 Task: Reply to email with the signature Eden Taylor with the subject Thank you for a disciplinary action from softage.10@softage.net with the message Can you please let me know if there are any issues with the software update that was recently installed? with BCC to softage.3@softage.net with an attached document Security_policy.docx
Action: Mouse moved to (749, 170)
Screenshot: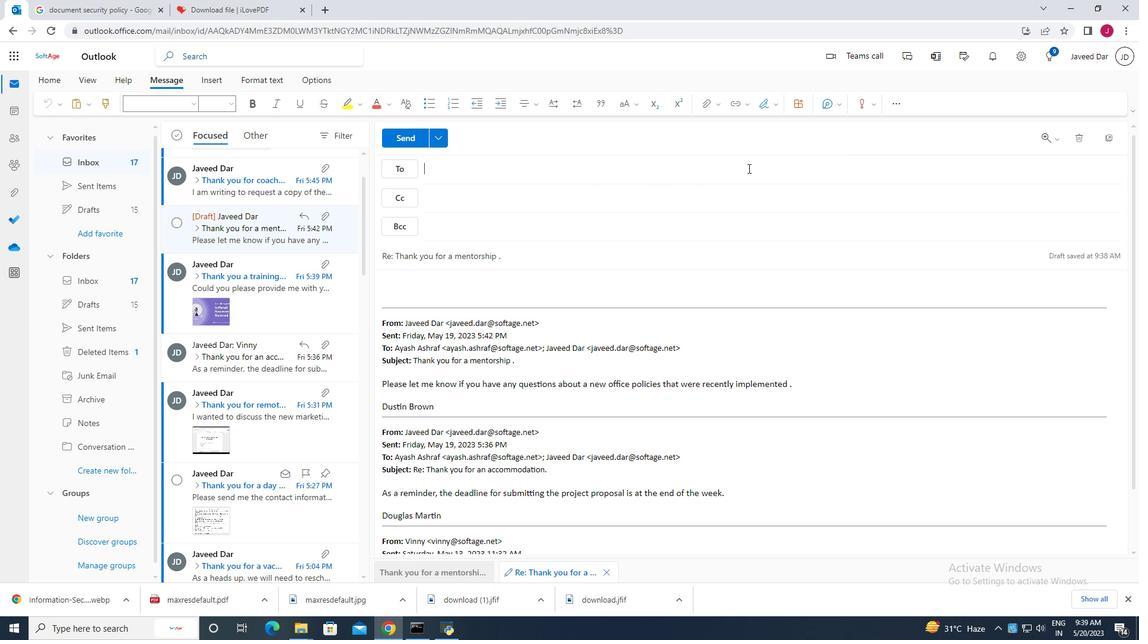 
Action: Mouse scrolled (749, 170) with delta (0, 0)
Screenshot: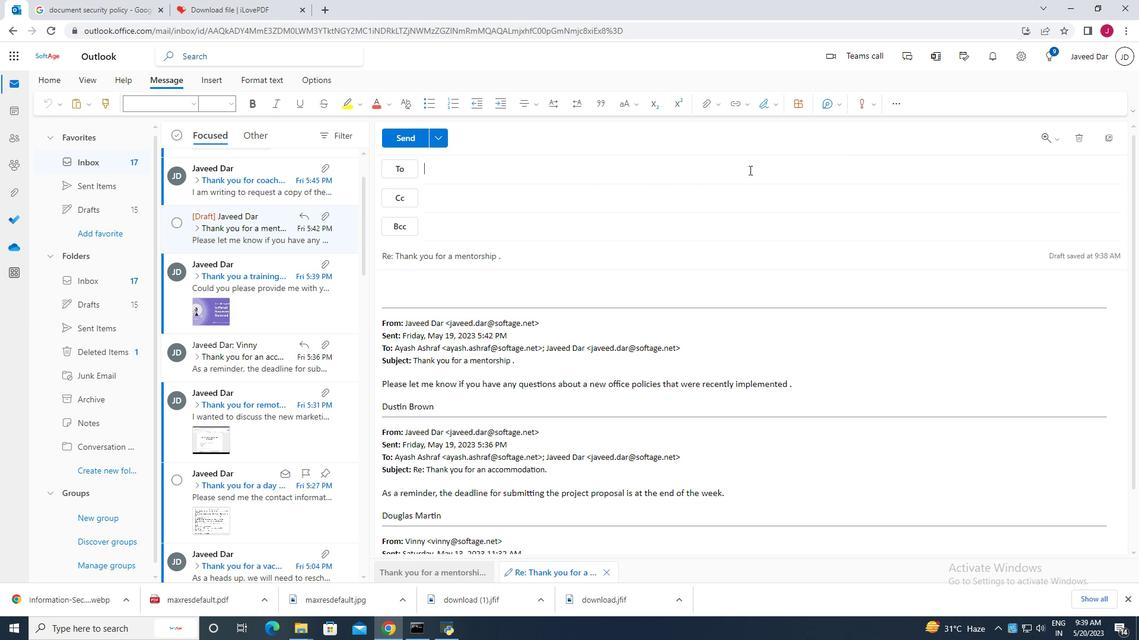 
Action: Mouse scrolled (749, 170) with delta (0, 0)
Screenshot: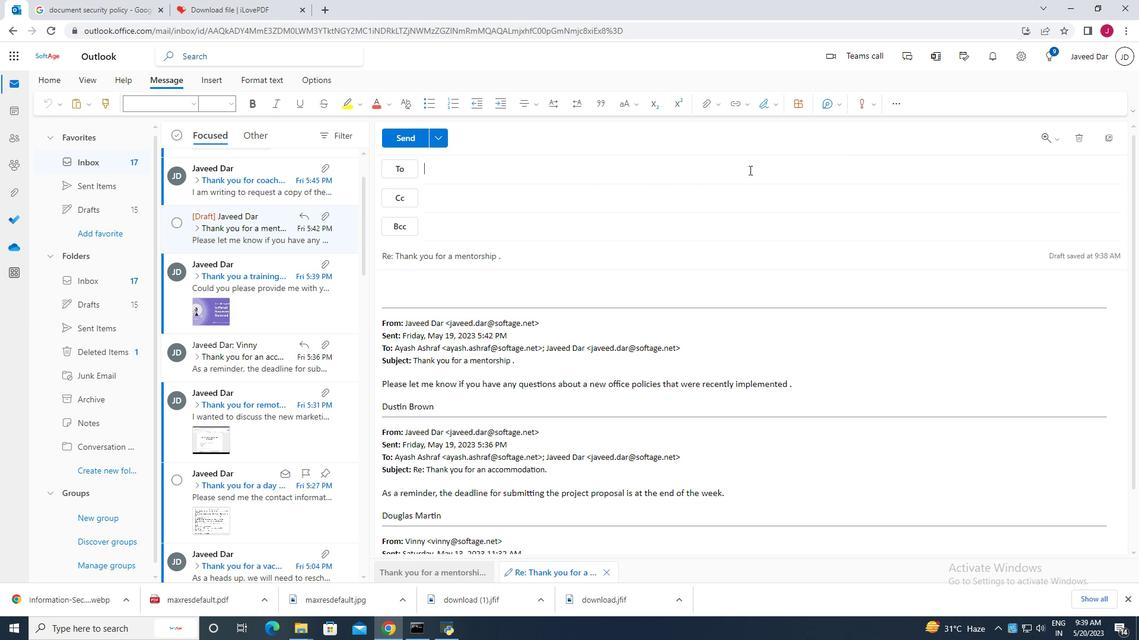 
Action: Mouse scrolled (749, 170) with delta (0, 0)
Screenshot: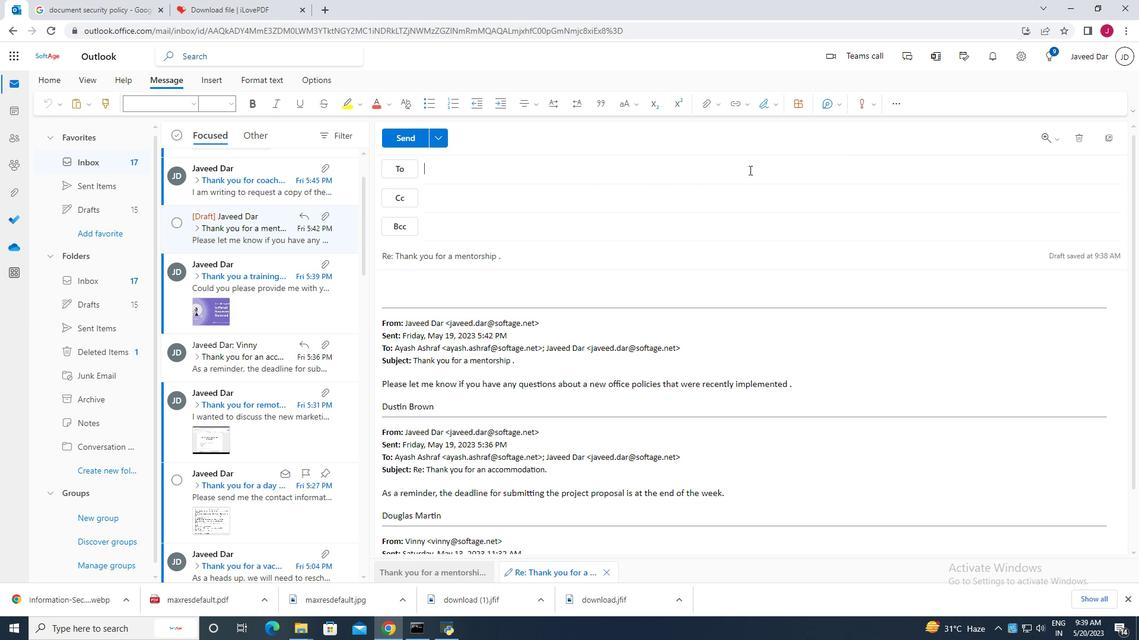 
Action: Mouse moved to (761, 107)
Screenshot: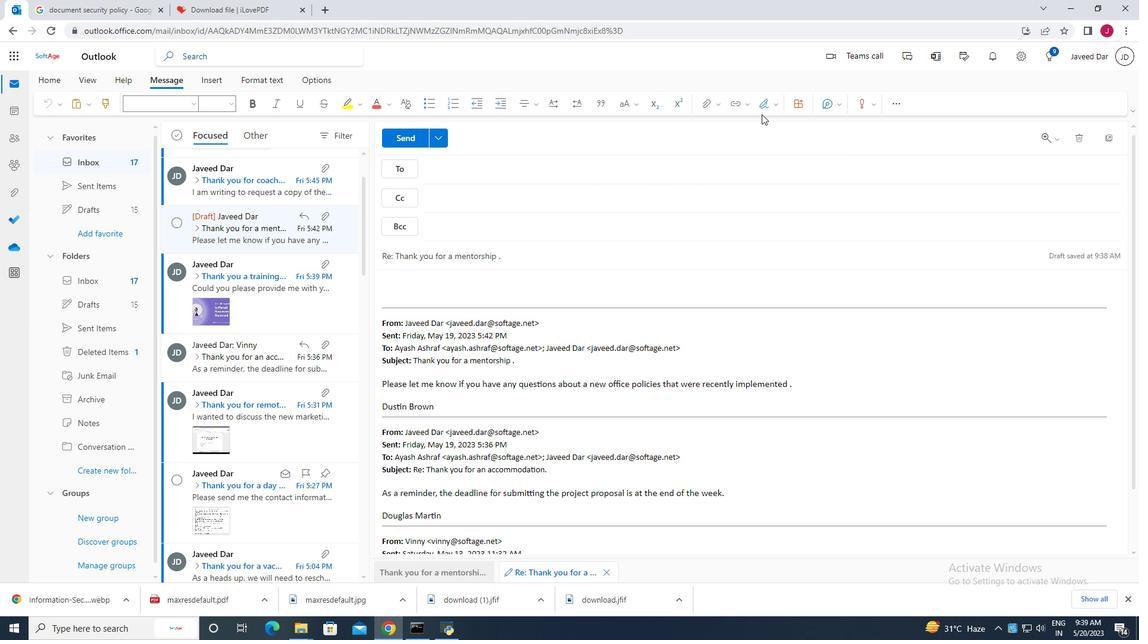 
Action: Mouse pressed left at (761, 107)
Screenshot: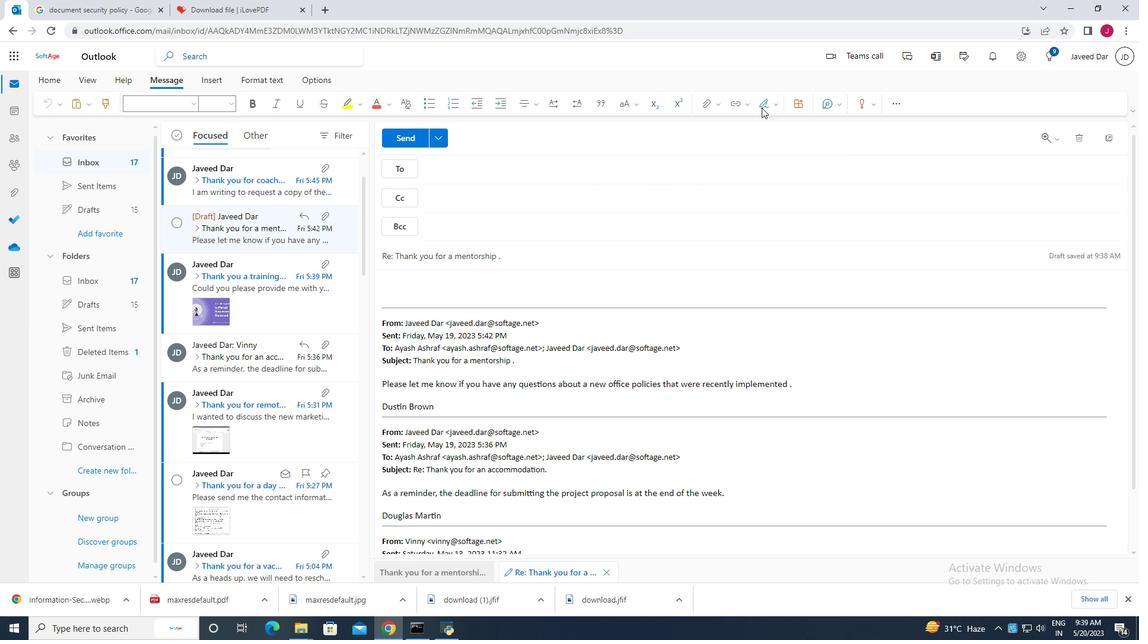 
Action: Mouse moved to (732, 153)
Screenshot: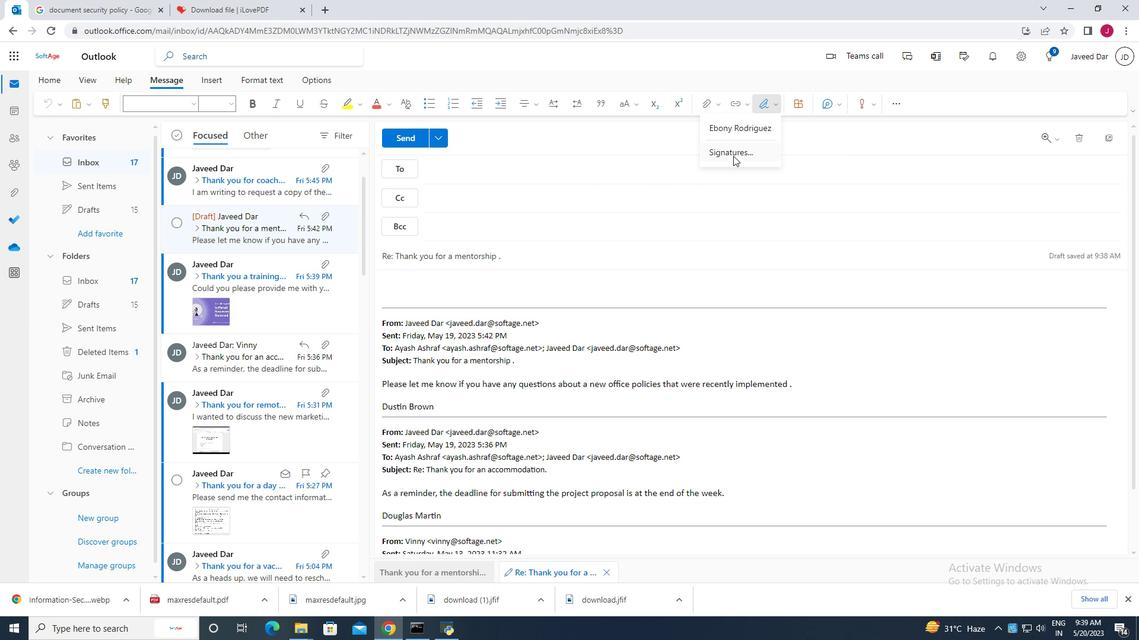 
Action: Mouse pressed left at (732, 153)
Screenshot: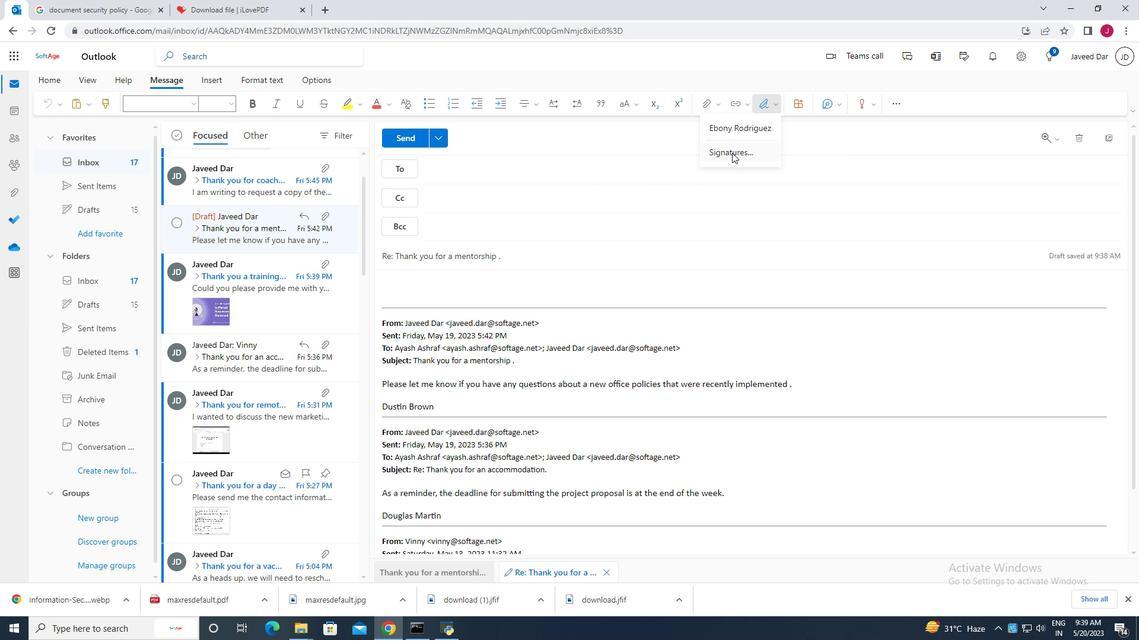 
Action: Mouse moved to (803, 196)
Screenshot: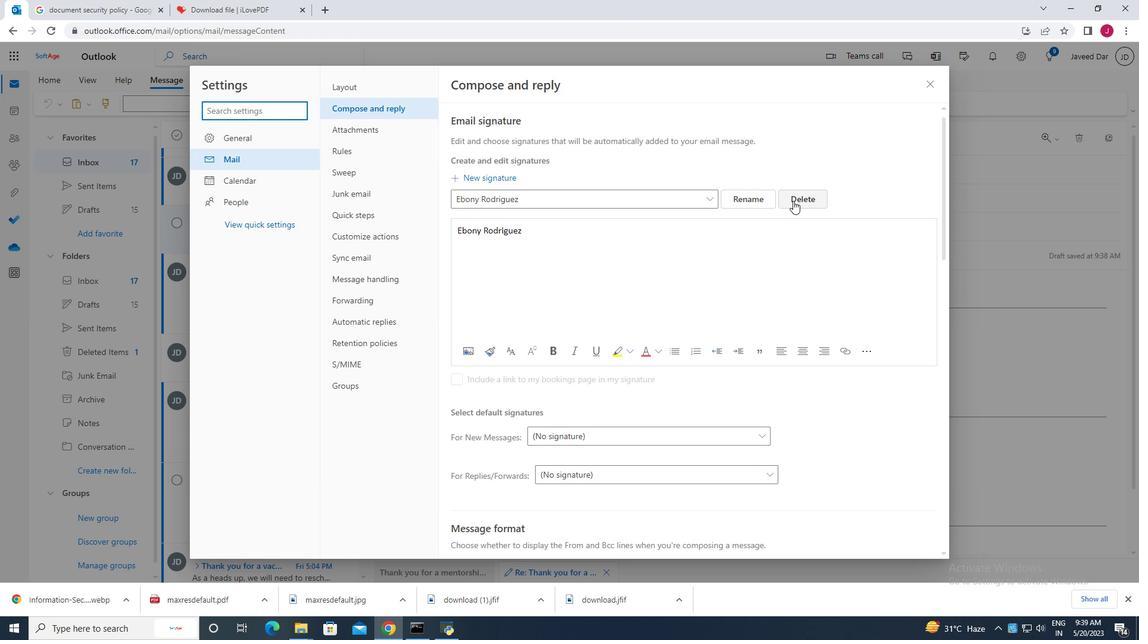 
Action: Mouse pressed left at (803, 196)
Screenshot: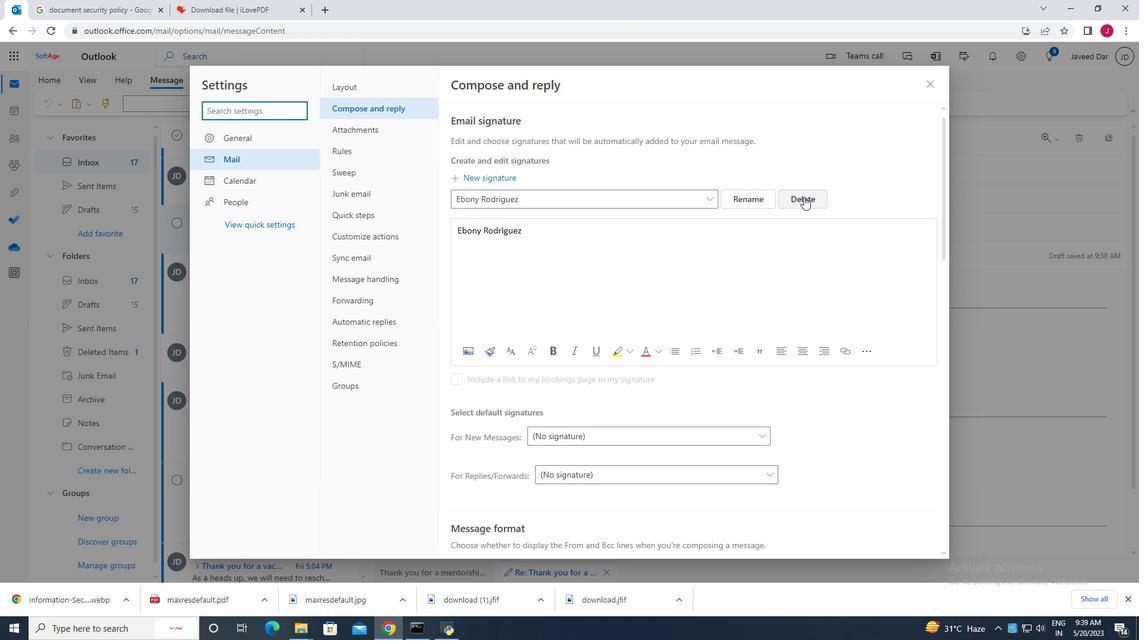 
Action: Mouse moved to (545, 199)
Screenshot: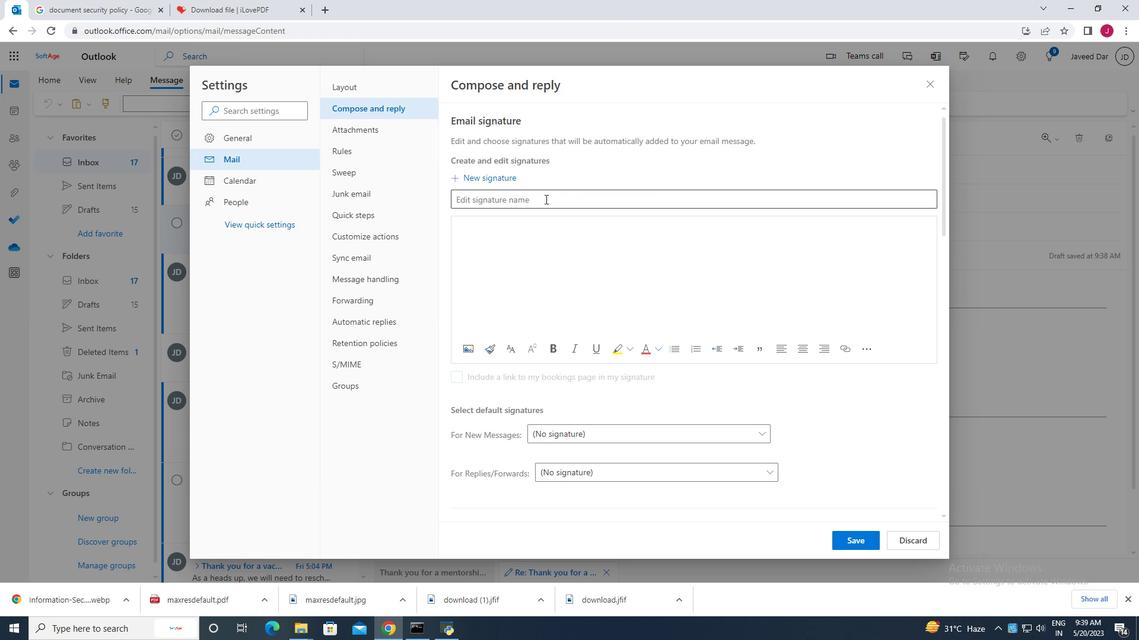 
Action: Mouse pressed left at (545, 199)
Screenshot: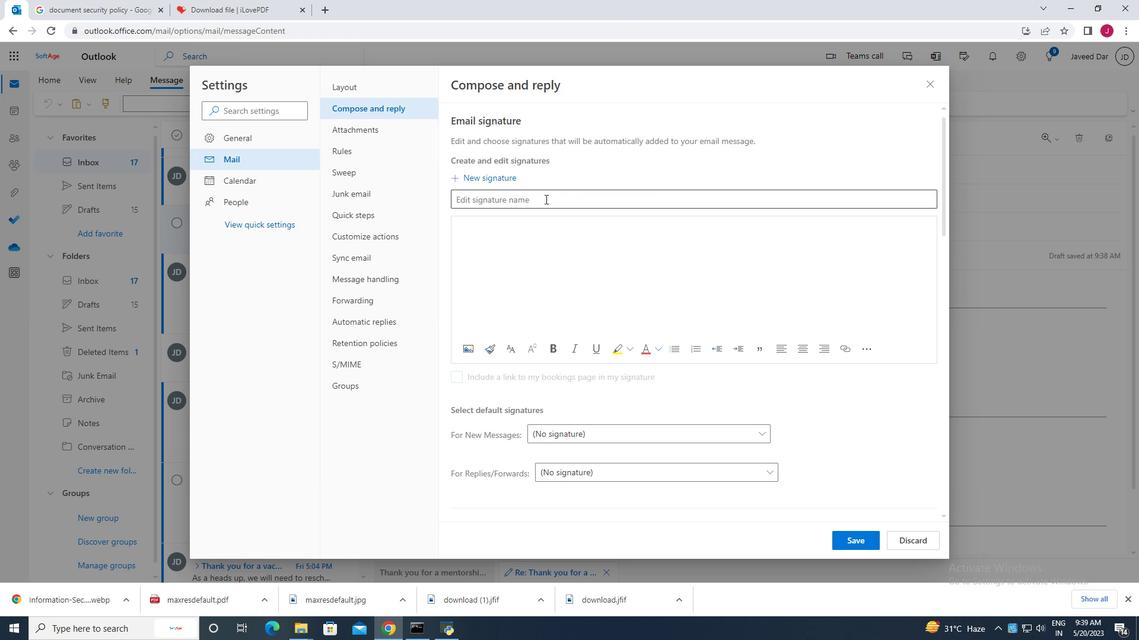 
Action: Key pressed <Key.caps_lock>E<Key.caps_lock>den<Key.space><Key.caps_lock>T<Key.caps_lock>aylor
Screenshot: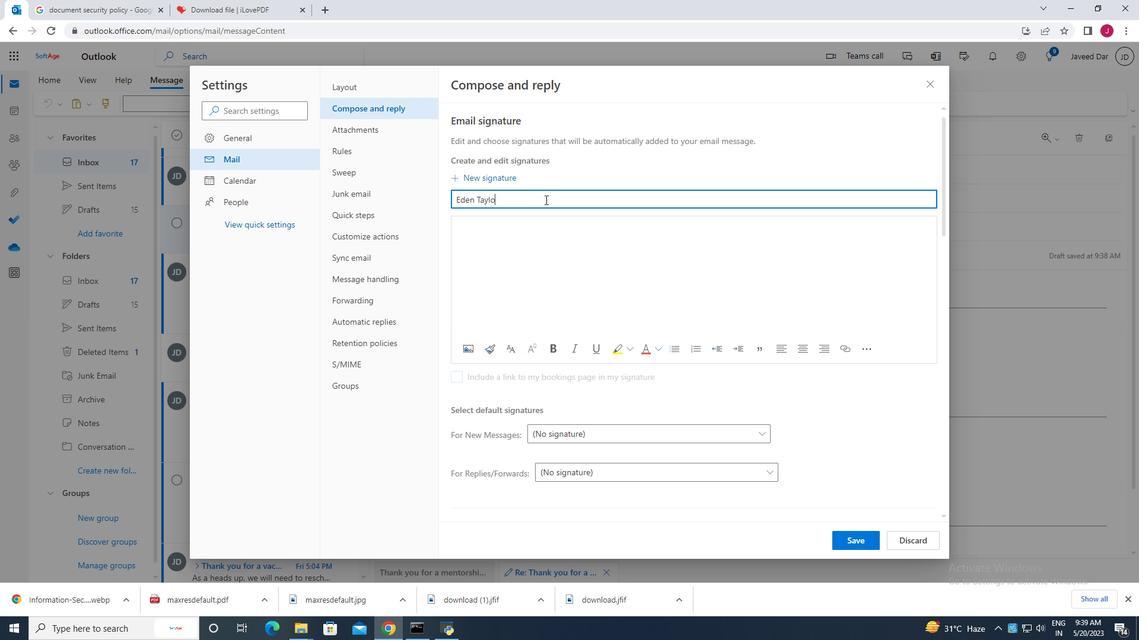 
Action: Mouse moved to (476, 220)
Screenshot: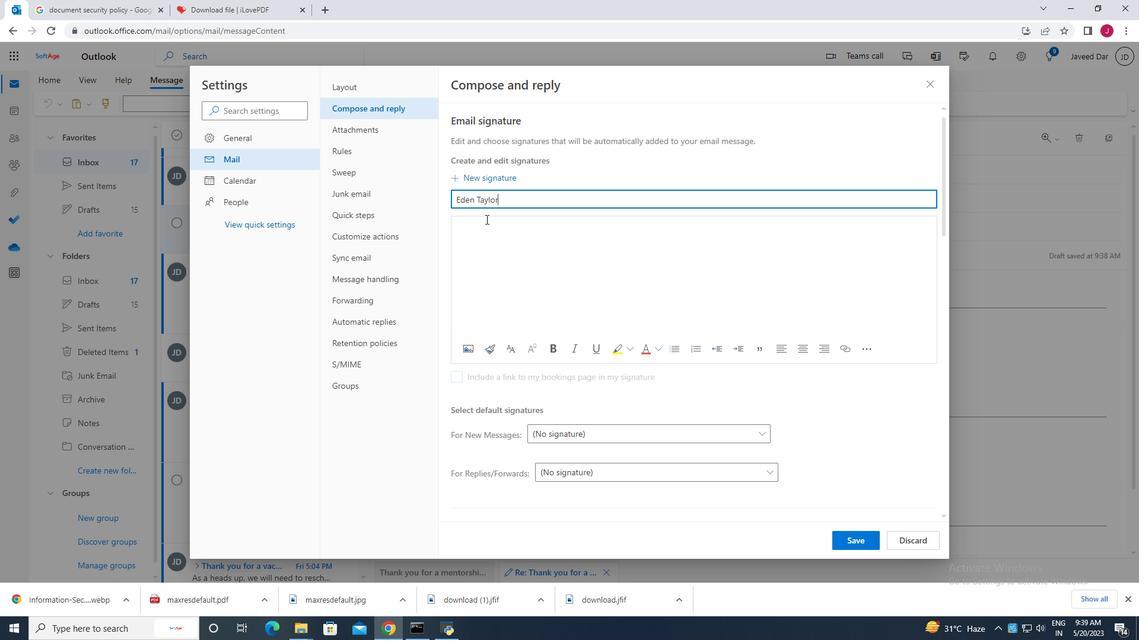 
Action: Mouse pressed left at (476, 220)
Screenshot: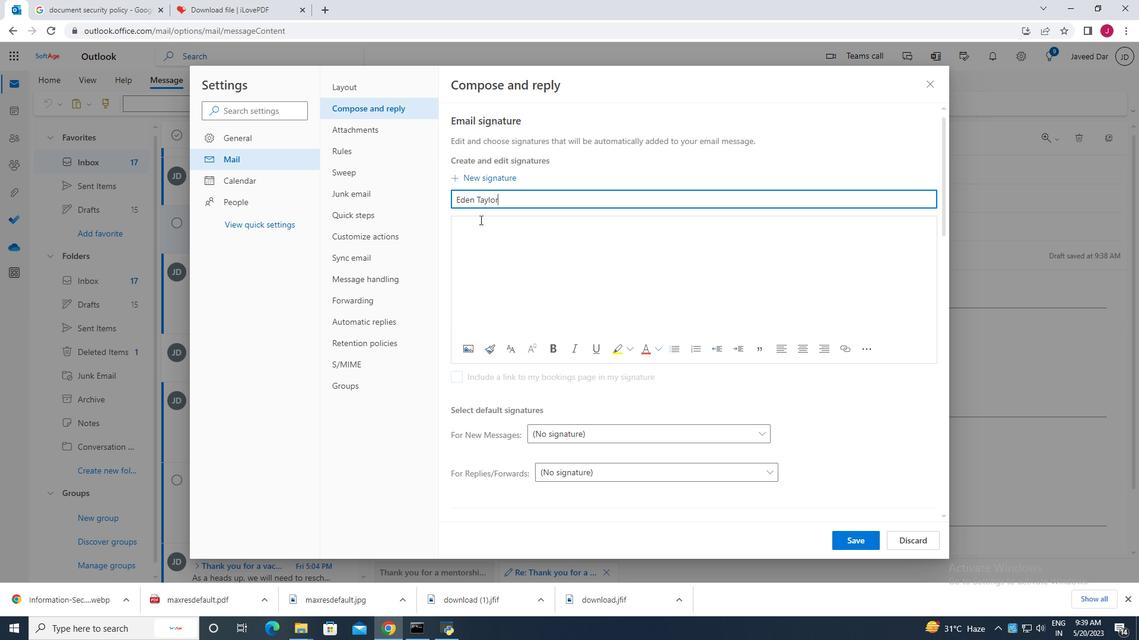 
Action: Mouse moved to (469, 217)
Screenshot: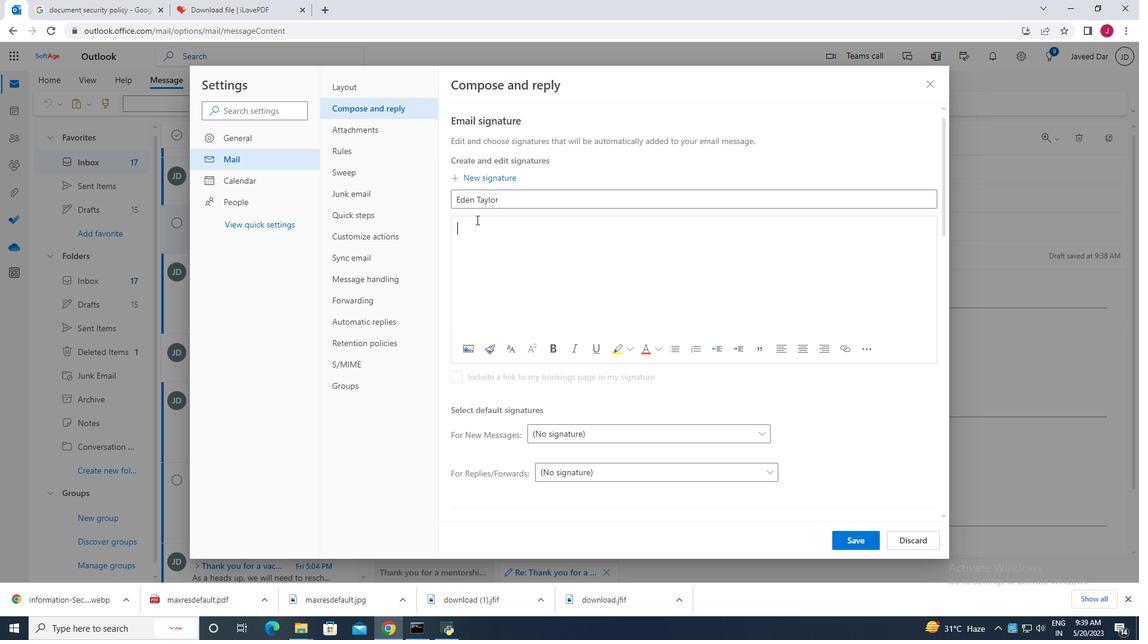 
Action: Key pressed <Key.caps_lock>E<Key.caps_lock>den<Key.space><Key.caps_lock>T<Key.caps_lock>aylor
Screenshot: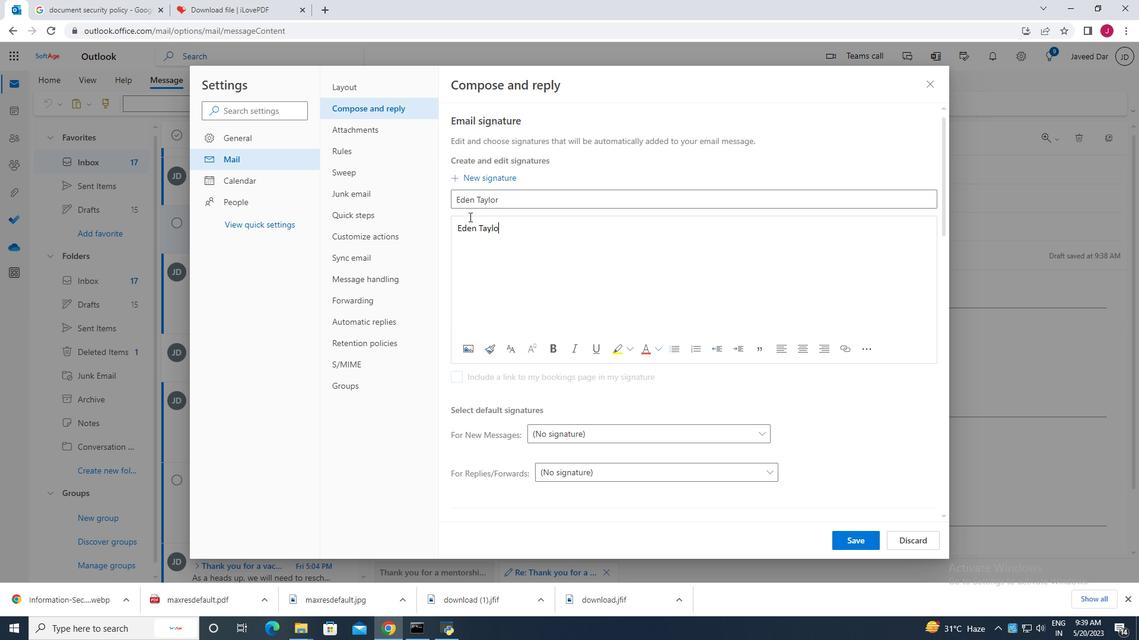 
Action: Mouse moved to (845, 544)
Screenshot: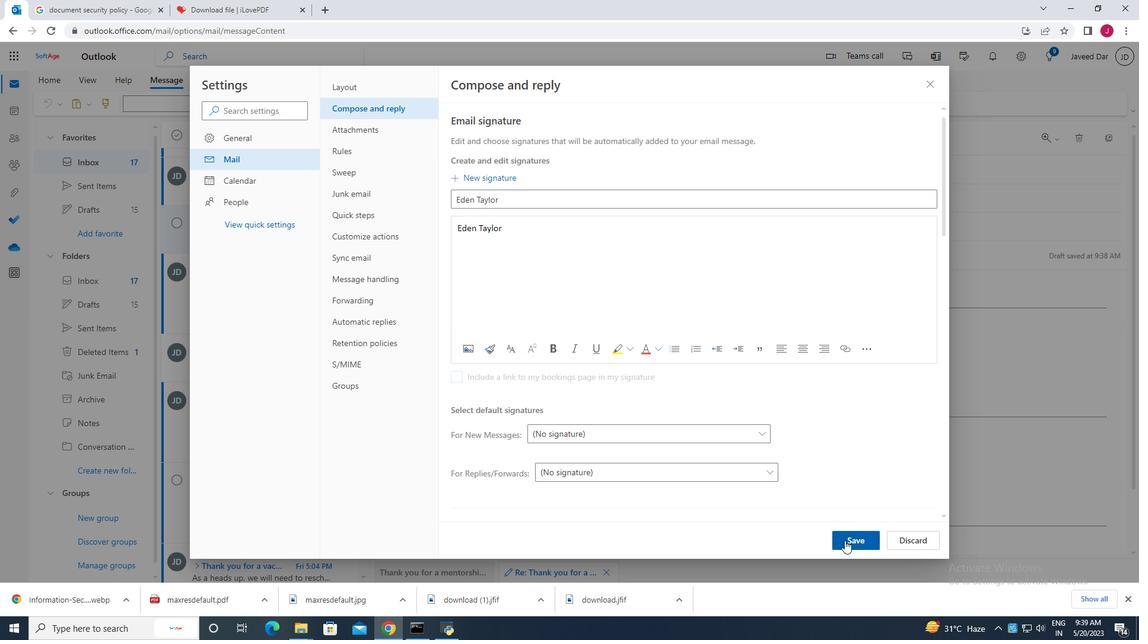 
Action: Mouse pressed left at (845, 544)
Screenshot: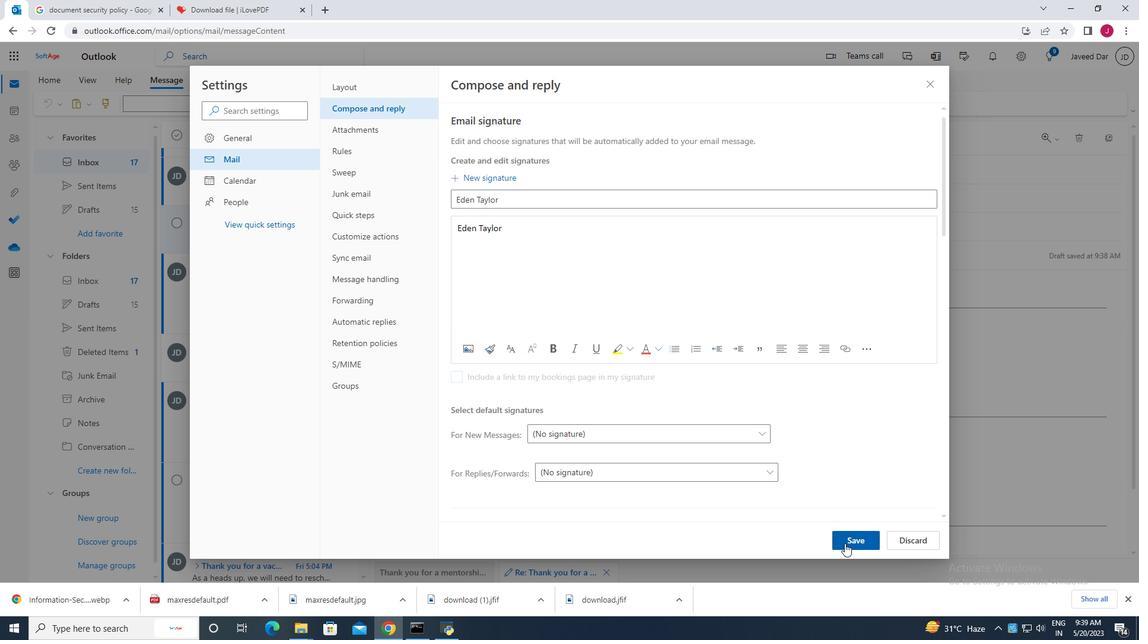 
Action: Mouse moved to (933, 85)
Screenshot: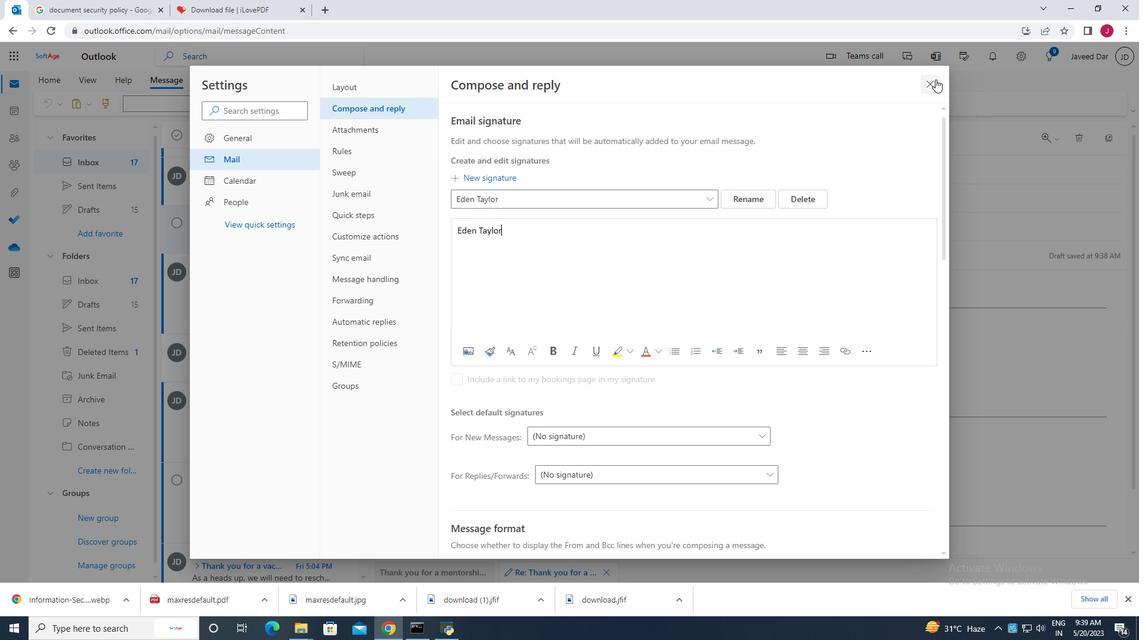 
Action: Mouse pressed left at (933, 85)
Screenshot: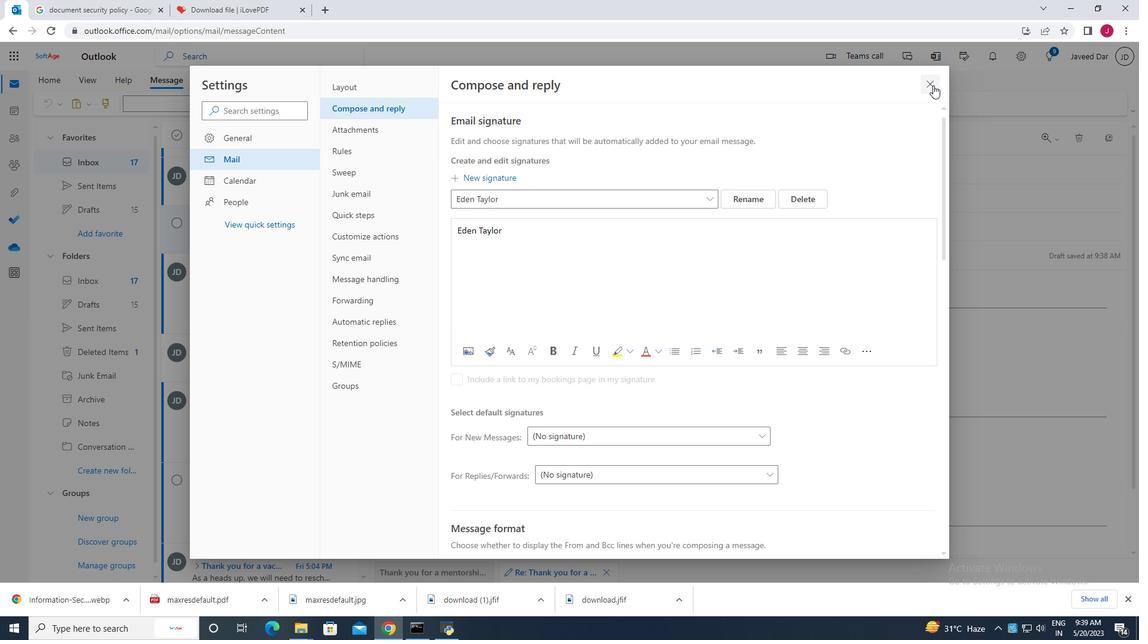 
Action: Mouse moved to (507, 259)
Screenshot: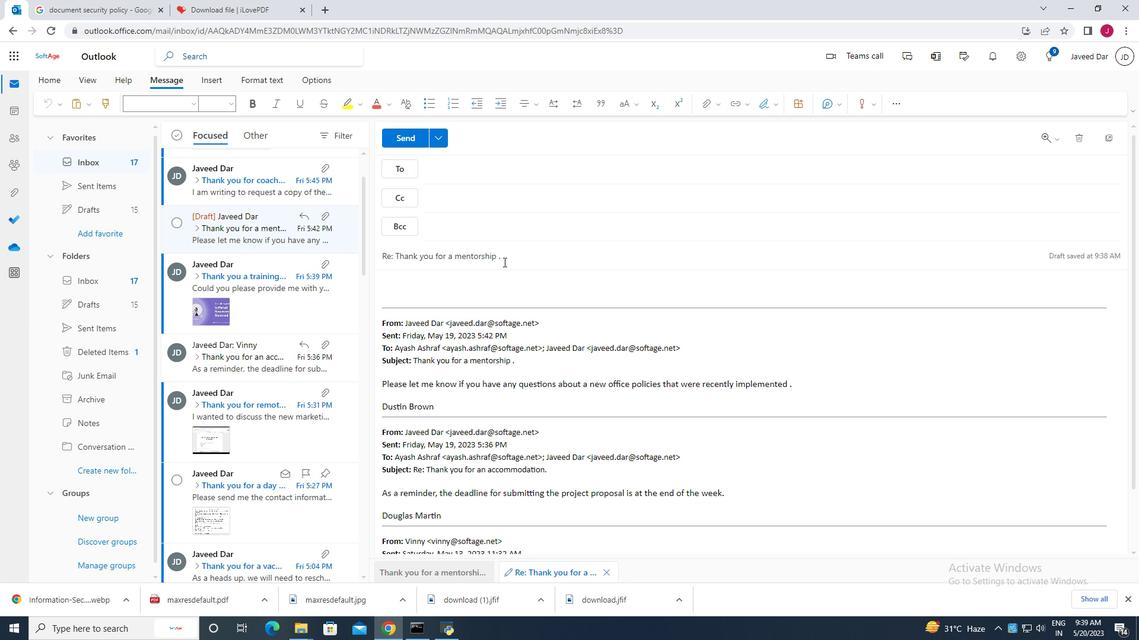 
Action: Mouse pressed left at (507, 259)
Screenshot: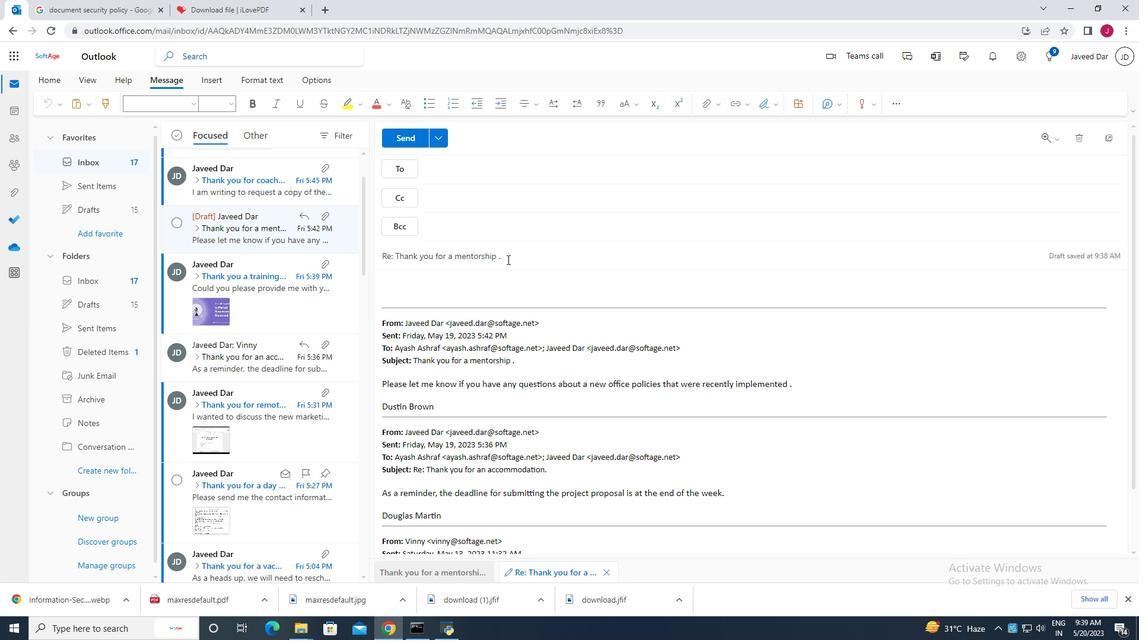 
Action: Mouse moved to (501, 252)
Screenshot: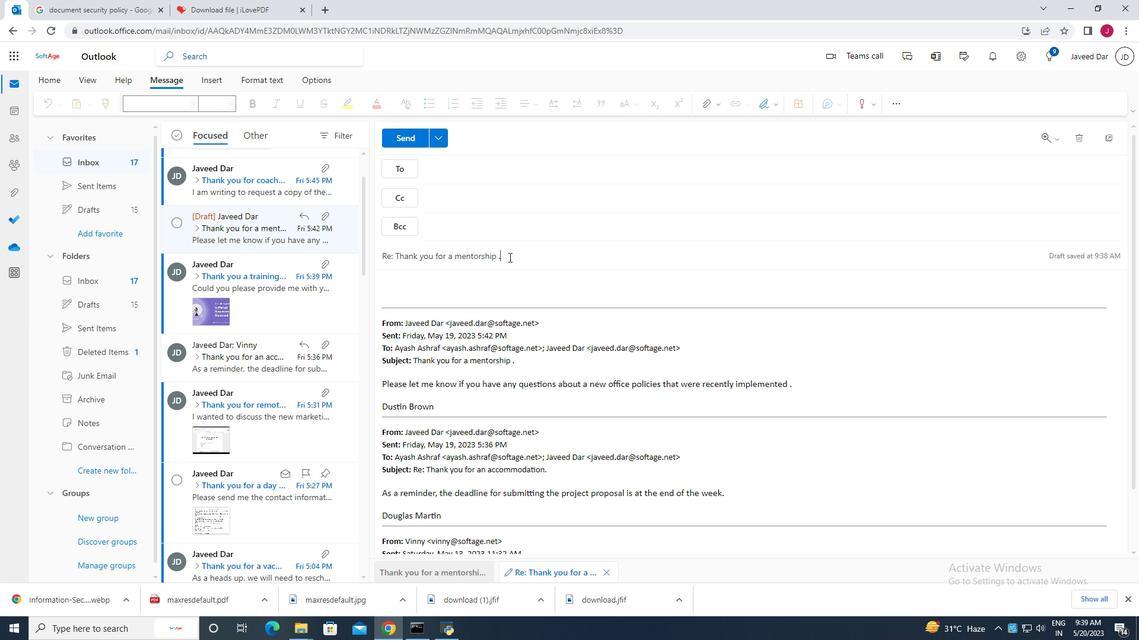 
Action: Key pressed <Key.backspace><Key.backspace><Key.backspace><Key.backspace><Key.backspace><Key.backspace><Key.backspace><Key.backspace><Key.backspace><Key.backspace><Key.backspace><Key.backspace><Key.backspace><Key.backspace><Key.backspace><Key.backspace><Key.backspace><Key.backspace><Key.backspace><Key.backspace><Key.backspace><Key.backspace><Key.backspace><Key.backspace><Key.backspace><Key.backspace><Key.backspace><Key.backspace><Key.backspace><Key.backspace><Key.backspace><Key.backspace><Key.backspace><Key.backspace><Key.backspace><Key.backspace><Key.backspace><Key.backspace><Key.backspace><Key.backspace><Key.backspace><Key.backspace><Key.caps_lock>T<Key.caps_lock>hank<Key.space>you<Key.space>for<Key.space>plea<Key.backspace><Key.backspace><Key.backspace><Key.backspace>a<Key.space>disciplinary<Key.space>action<Key.space>from<Key.space><Key.backspace><Key.backspace><Key.backspace><Key.backspace><Key.backspace>
Screenshot: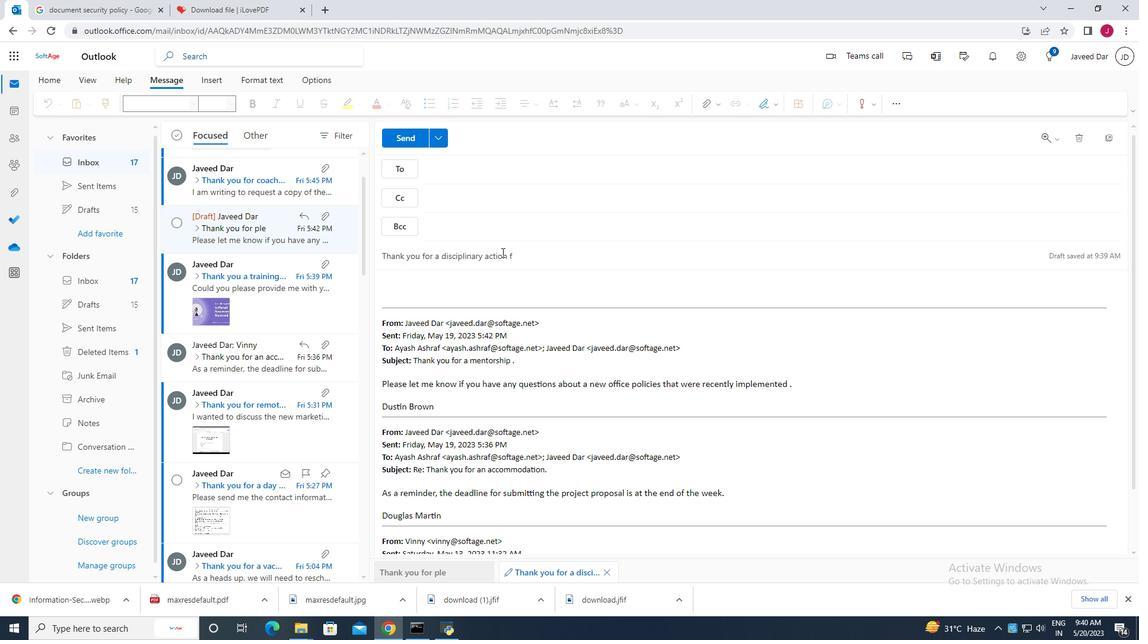 
Action: Mouse moved to (443, 287)
Screenshot: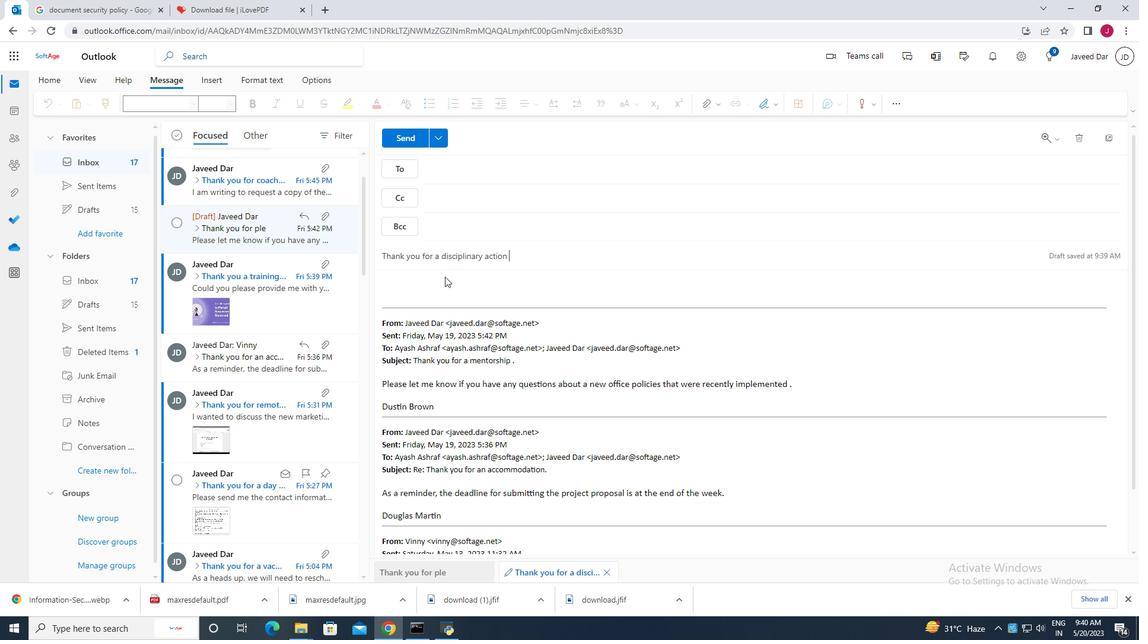 
Action: Mouse pressed left at (443, 287)
Screenshot: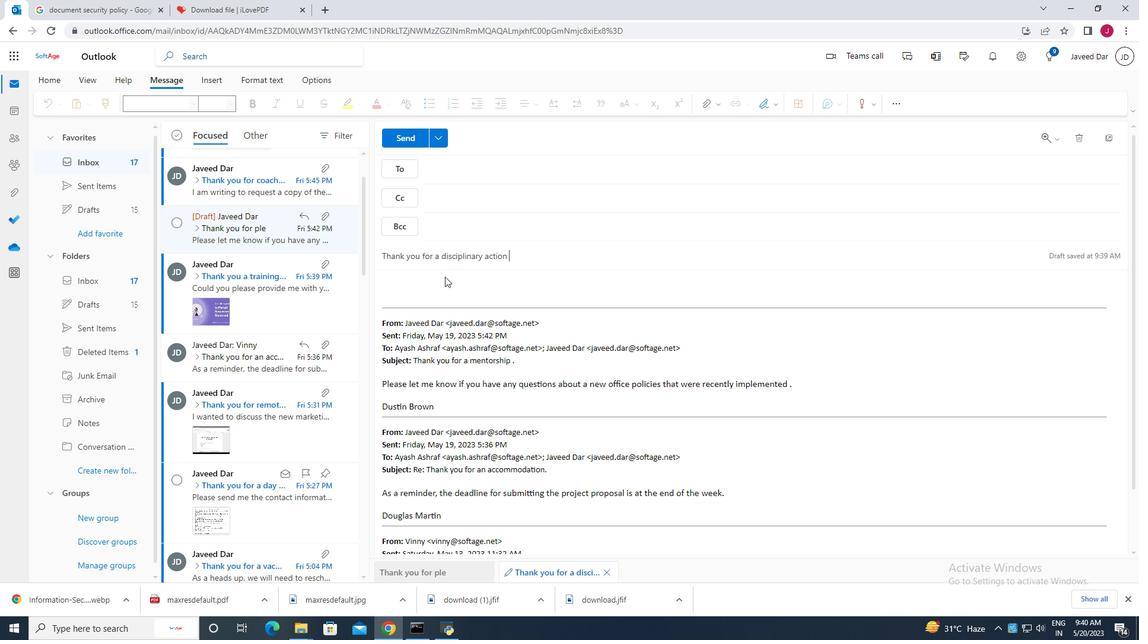 
Action: Key pressed <Key.caps_lock>C<Key.caps_lock>an<Key.space>you<Key.space>please<Key.space>let<Key.space>me<Key.space>know<Key.space>if<Key.space>there<Key.space>are<Key.space>any<Key.space>issue<Key.space>with<Key.space>the<Key.space>software<Key.space>update<Key.space>that<Key.space>was<Key.space>recently<Key.space>installed.
Screenshot: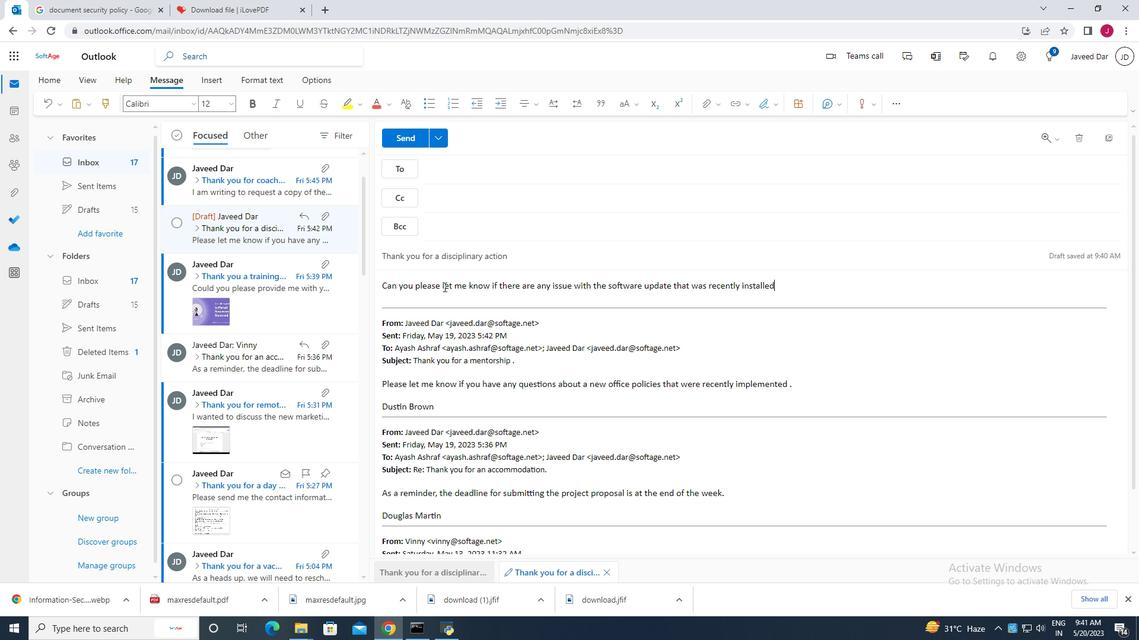 
Action: Mouse moved to (686, 222)
Screenshot: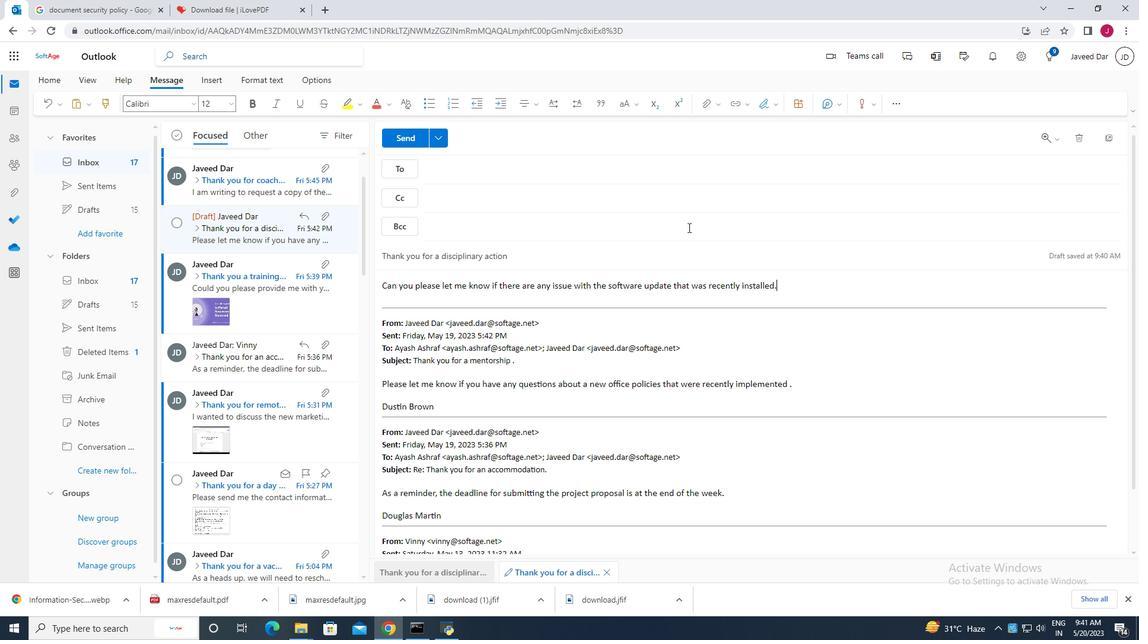 
Action: Mouse pressed left at (686, 222)
Screenshot: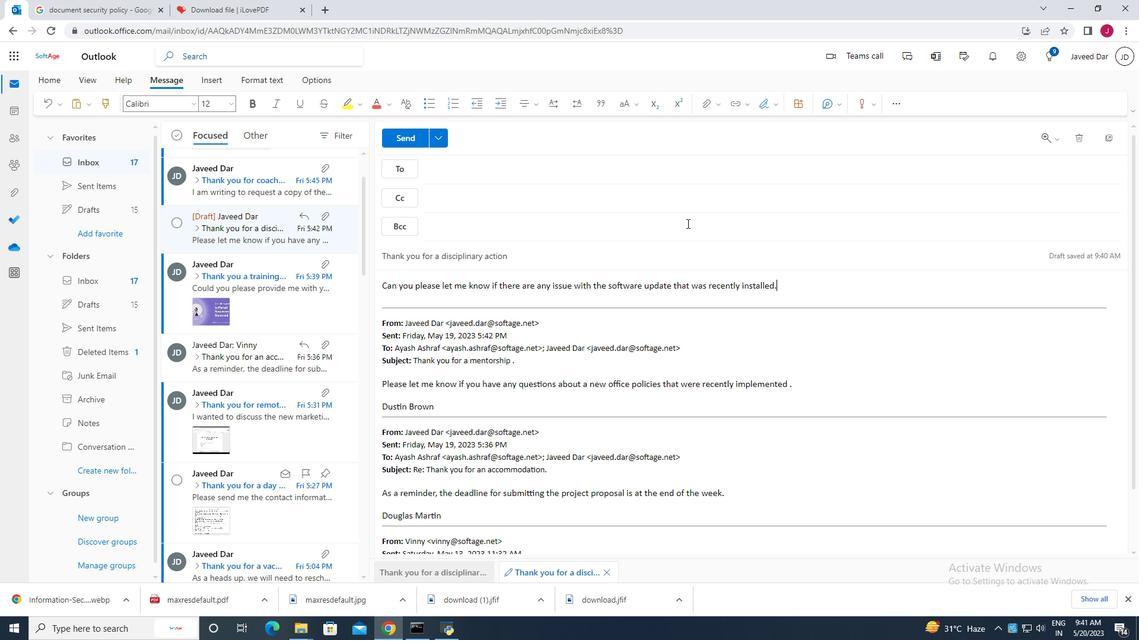 
Action: Key pressed softage.3
Screenshot: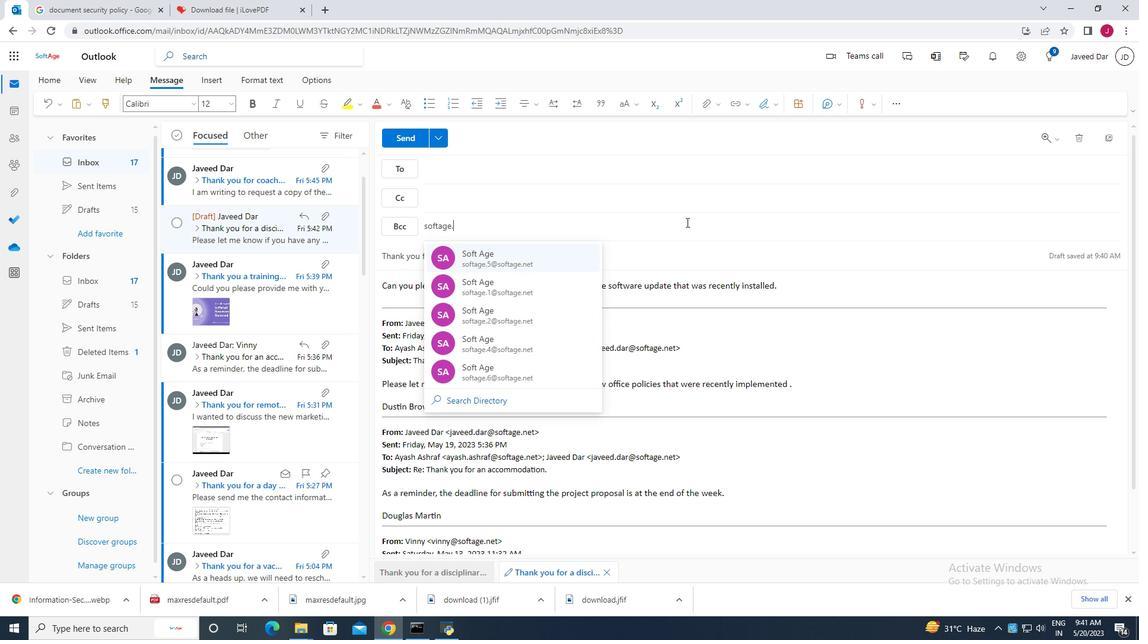 
Action: Mouse moved to (560, 263)
Screenshot: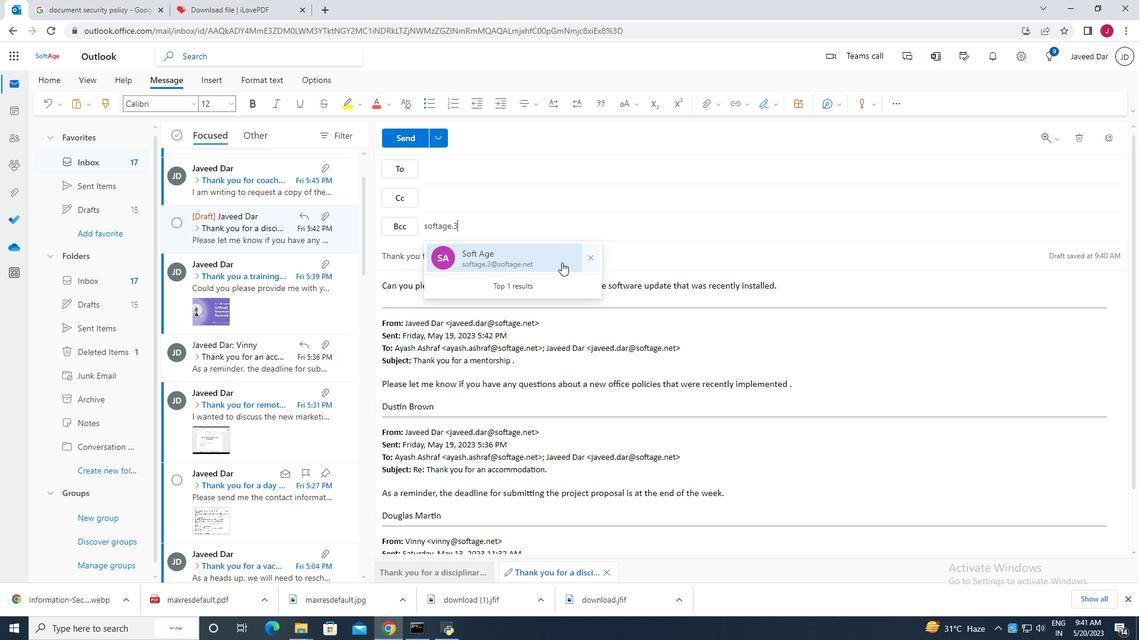 
Action: Mouse pressed left at (560, 263)
Screenshot: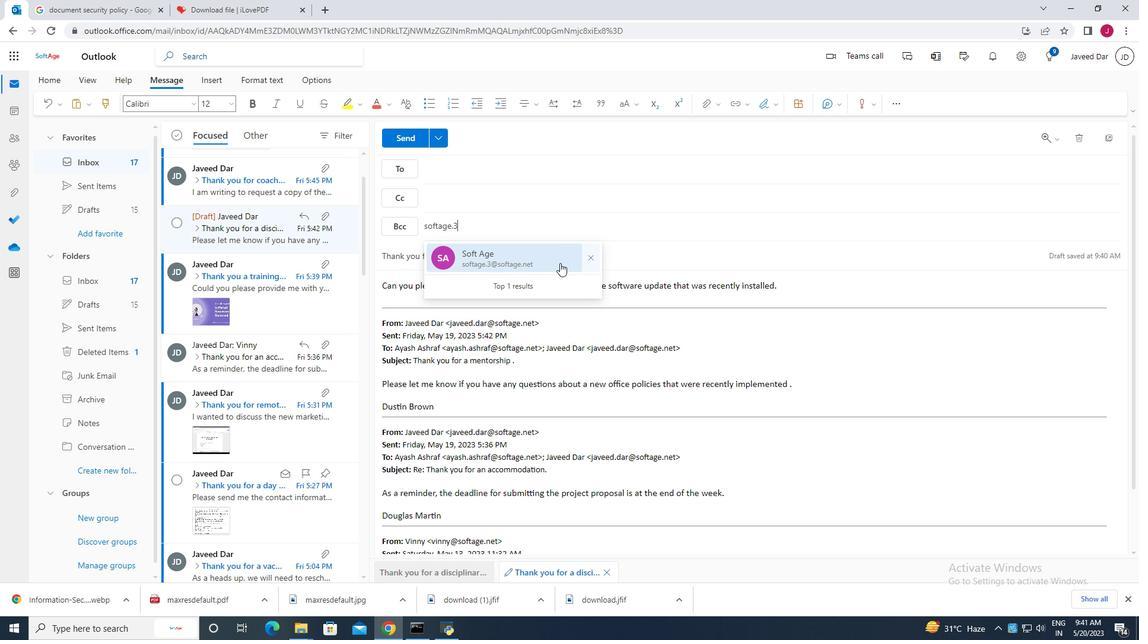 
Action: Mouse moved to (506, 173)
Screenshot: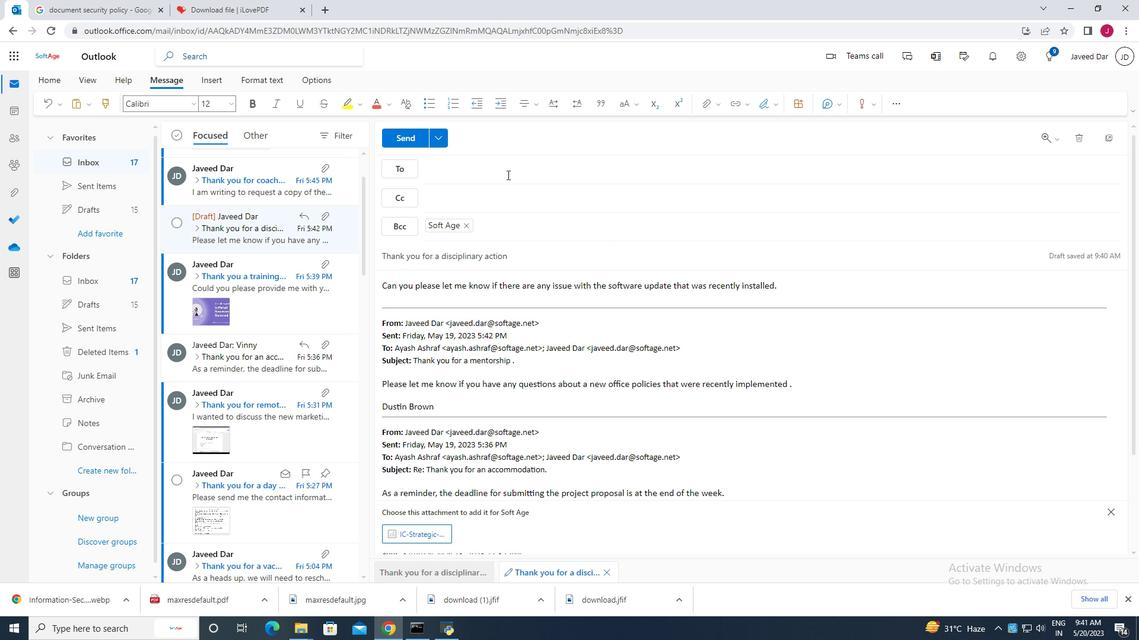
Action: Mouse pressed left at (506, 173)
Screenshot: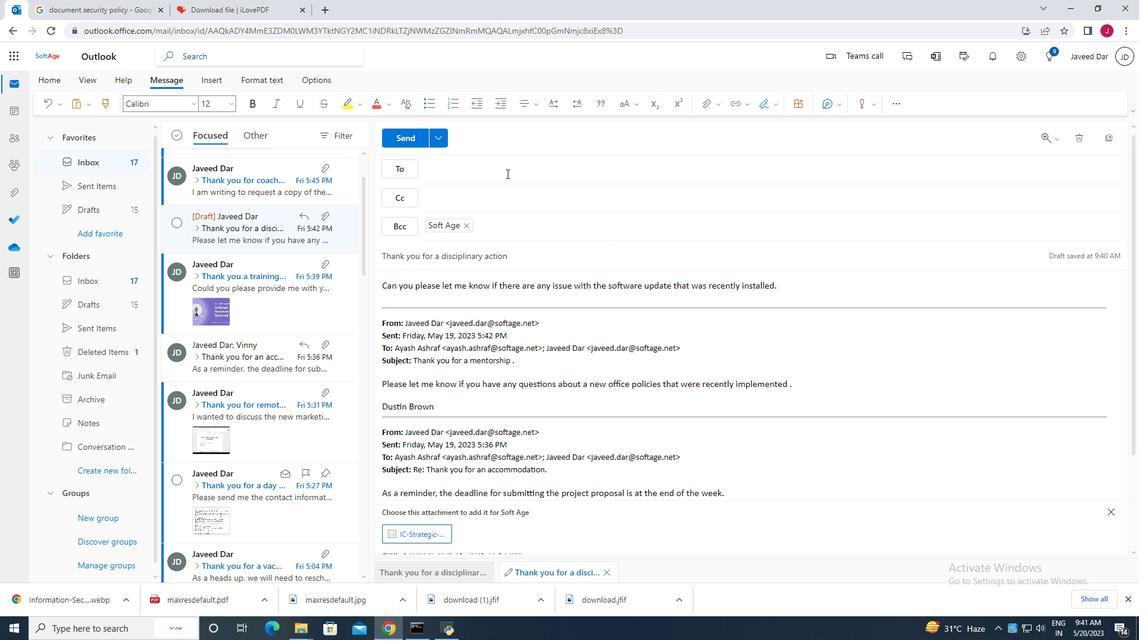 
Action: Mouse moved to (535, 220)
Screenshot: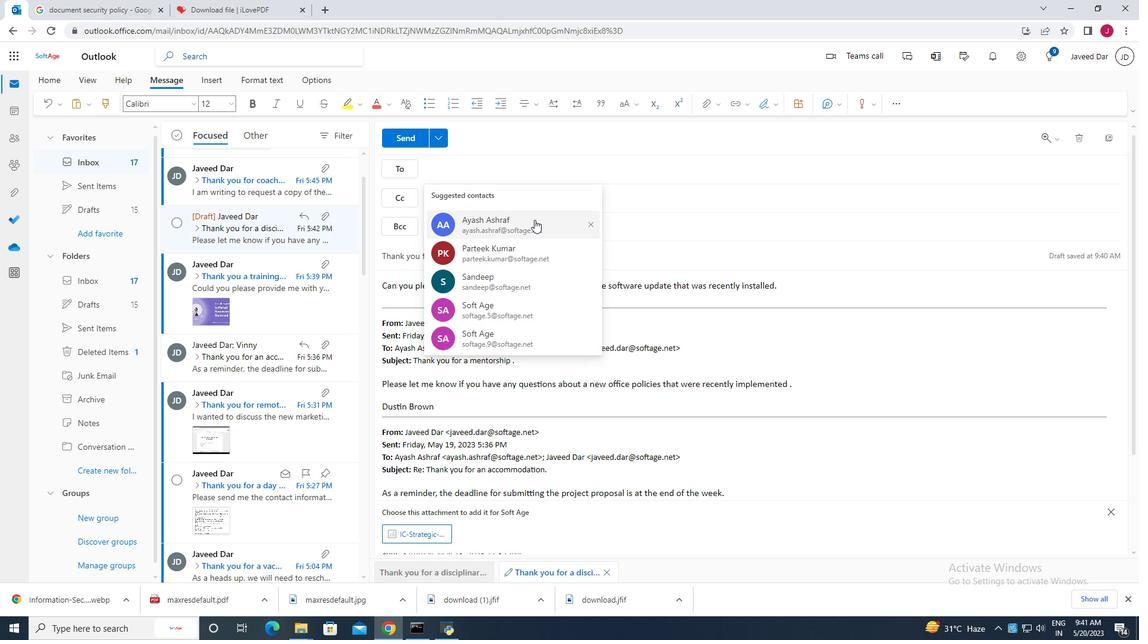 
Action: Mouse pressed left at (535, 220)
Screenshot: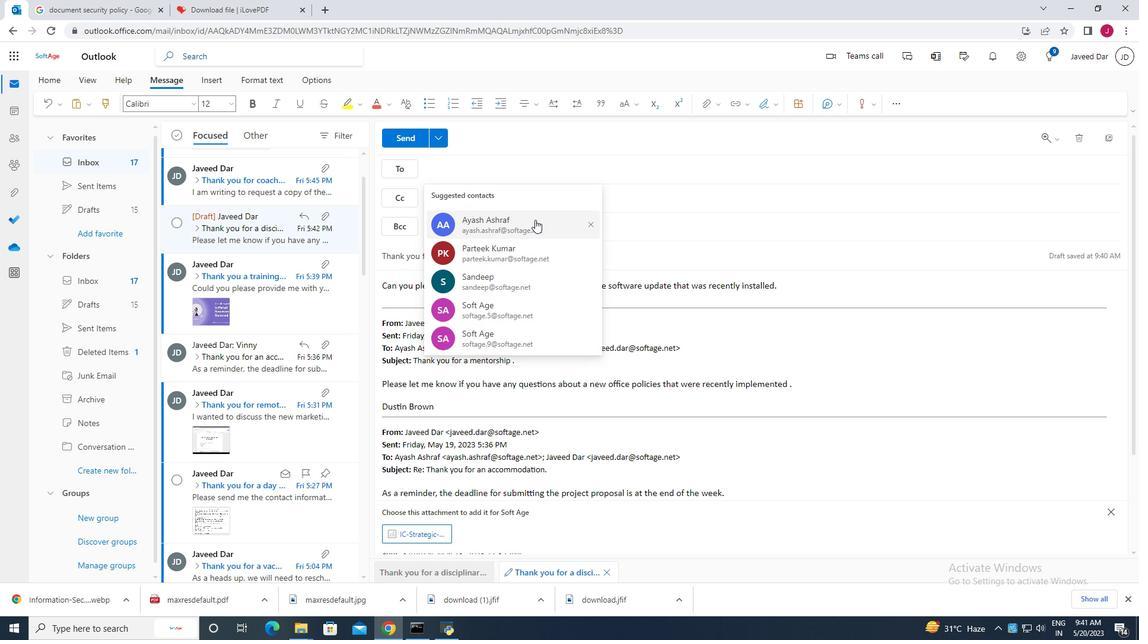 
Action: Mouse moved to (537, 159)
Screenshot: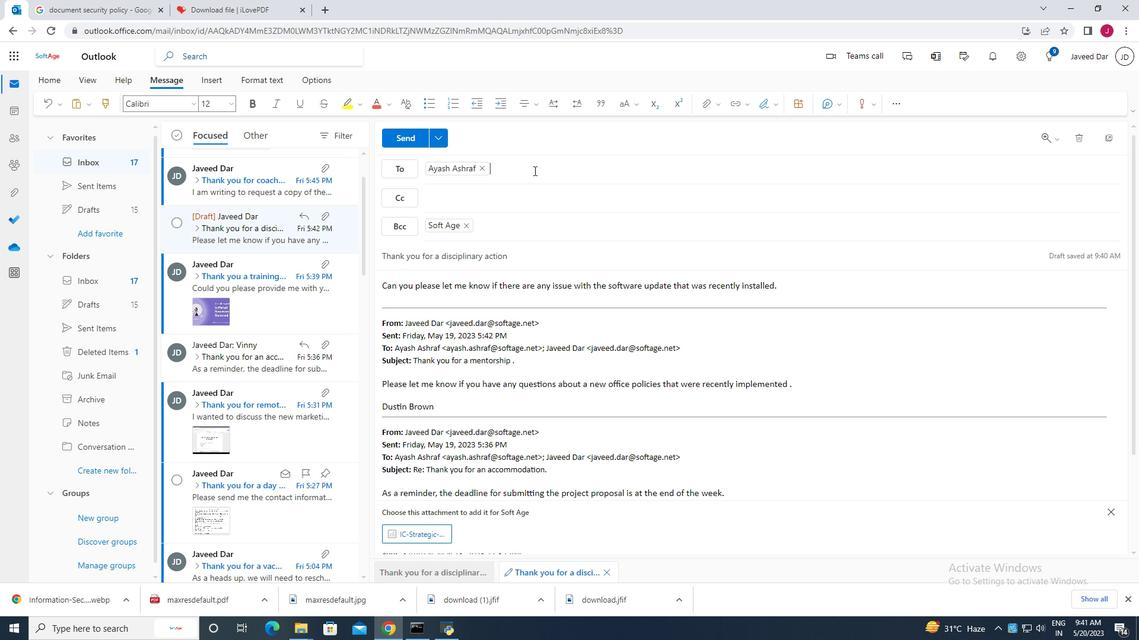 
Action: Mouse pressed left at (537, 159)
Screenshot: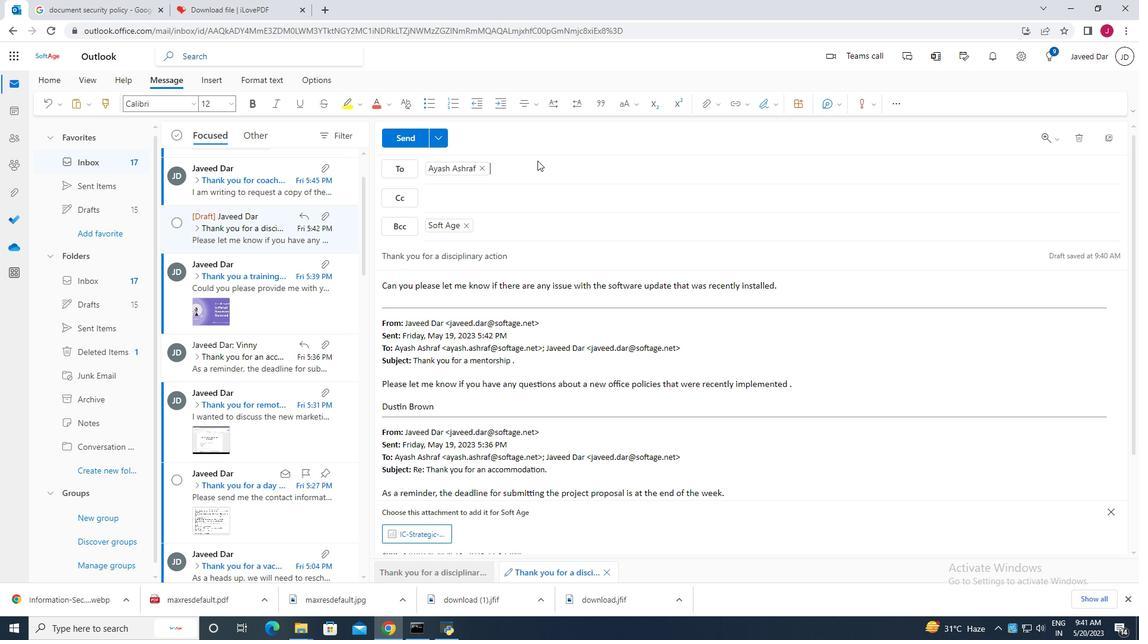 
Action: Mouse moved to (556, 165)
Screenshot: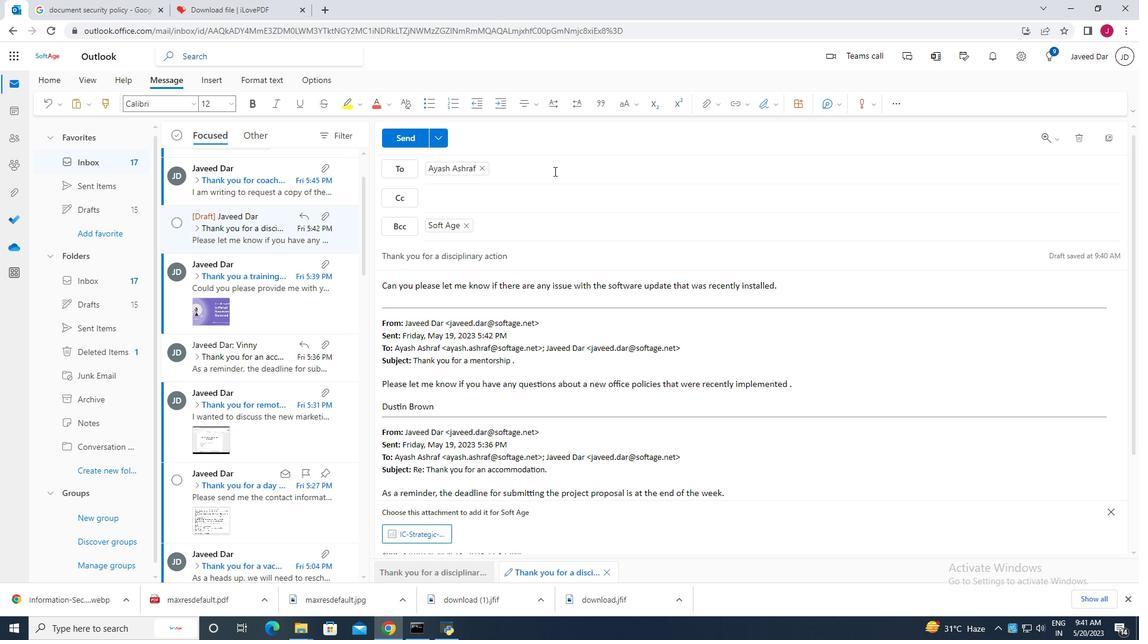 
Action: Mouse pressed left at (556, 166)
Screenshot: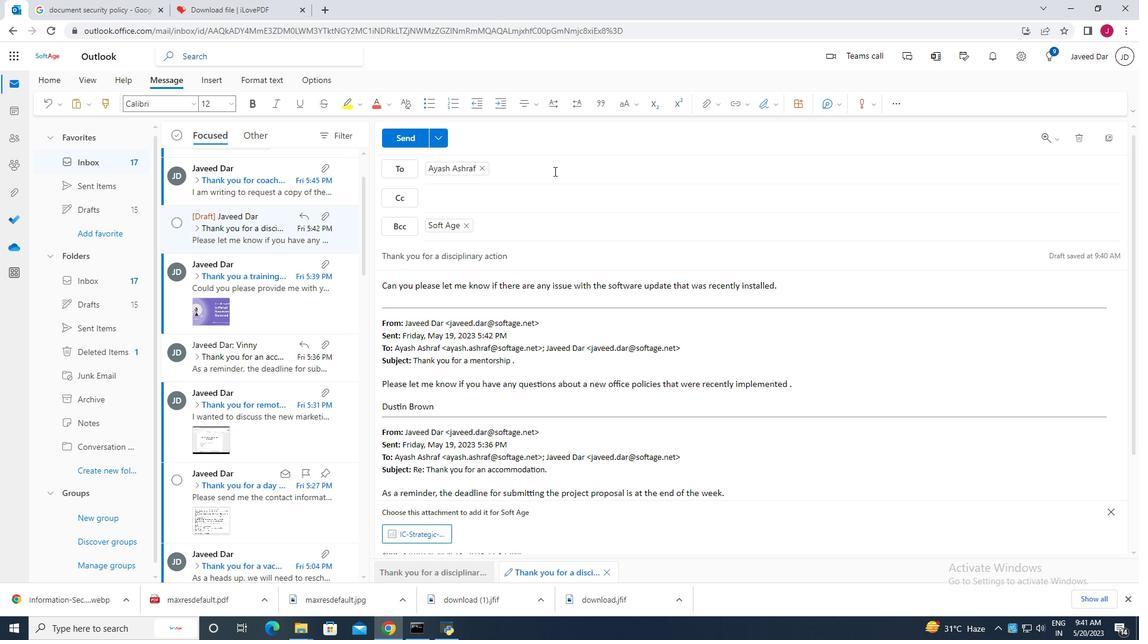 
Action: Mouse moved to (583, 263)
Screenshot: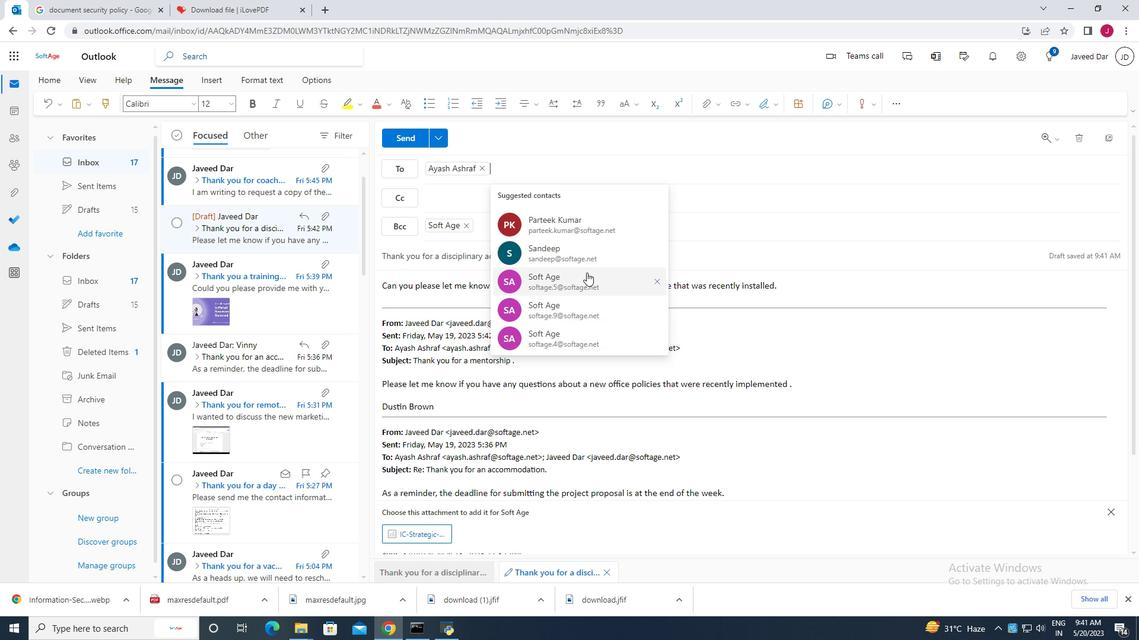 
Action: Mouse scrolled (583, 263) with delta (0, 0)
Screenshot: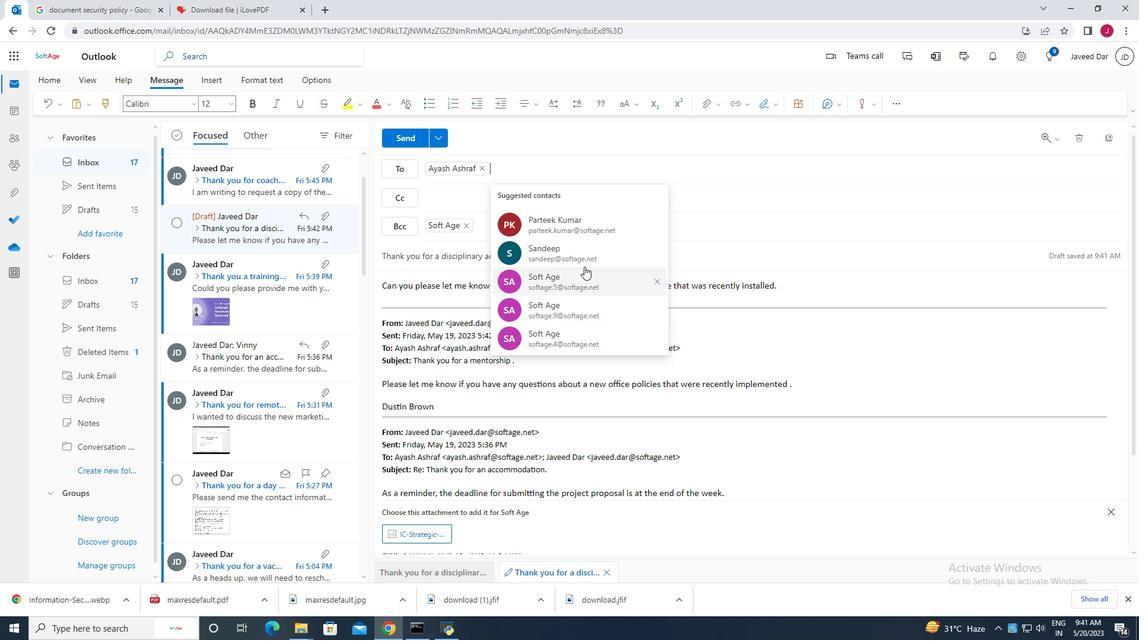 
Action: Mouse scrolled (583, 263) with delta (0, 0)
Screenshot: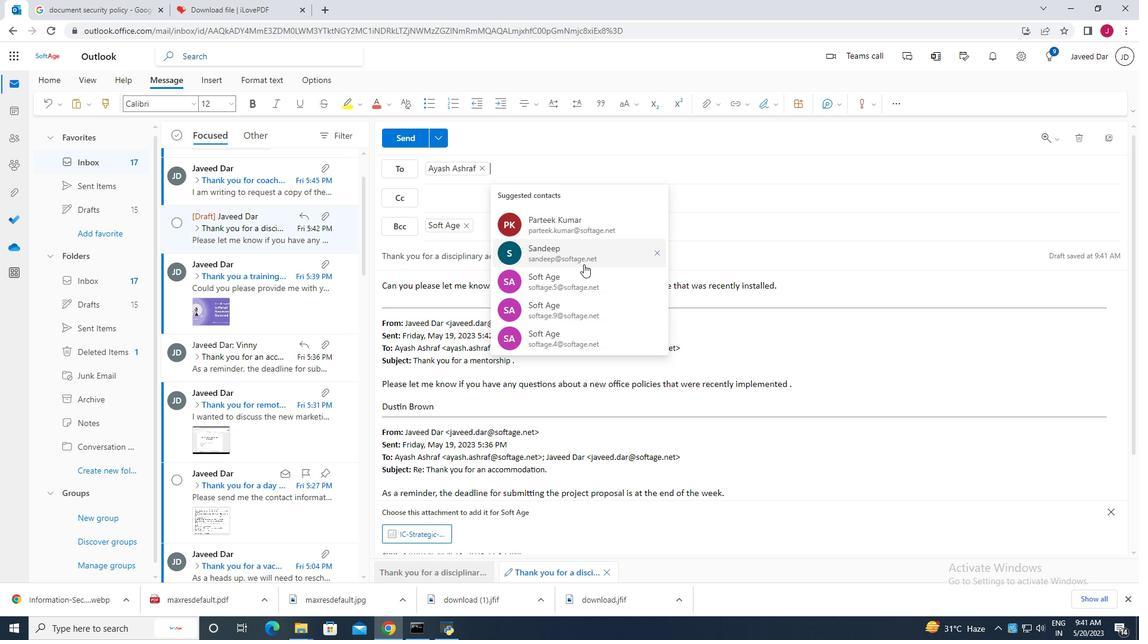 
Action: Mouse scrolled (583, 263) with delta (0, 0)
Screenshot: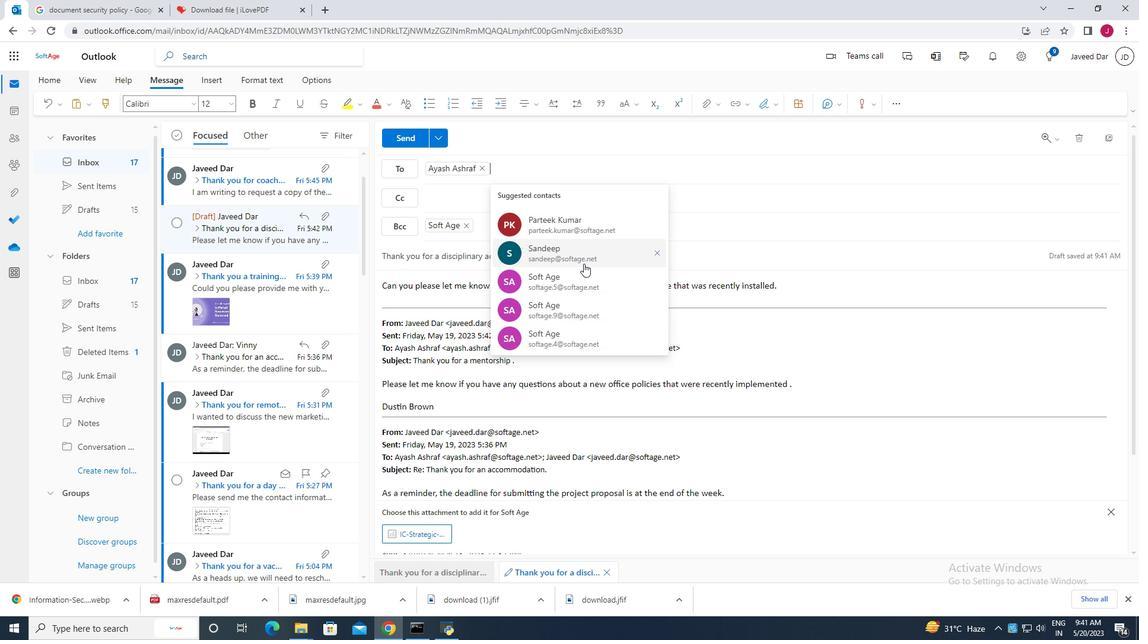 
Action: Mouse moved to (548, 170)
Screenshot: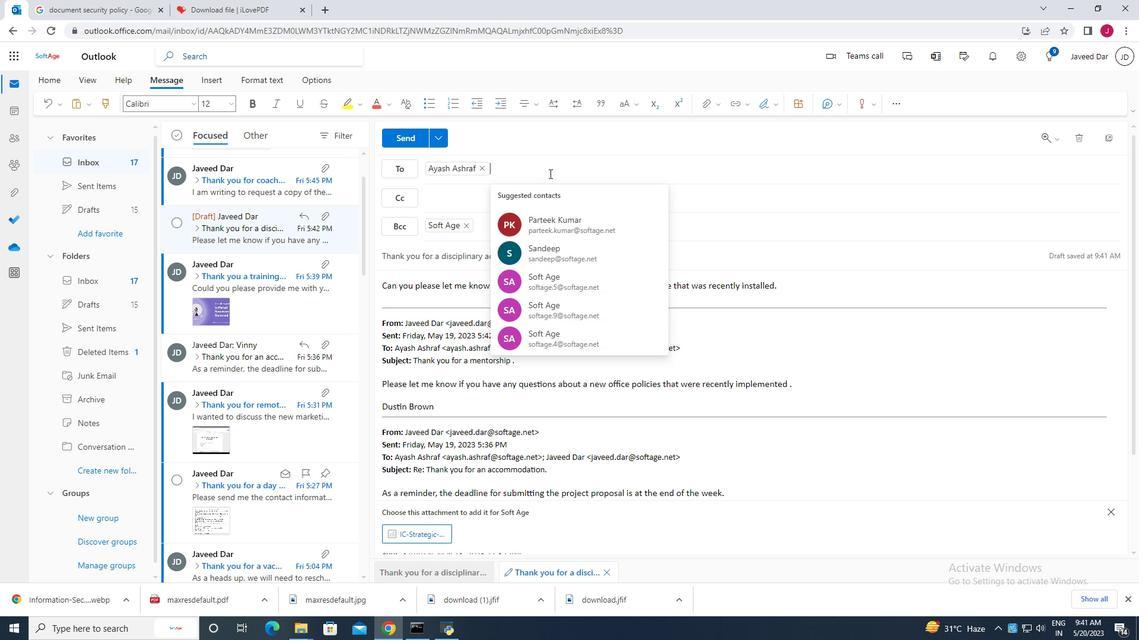 
Action: Key pressed j
Screenshot: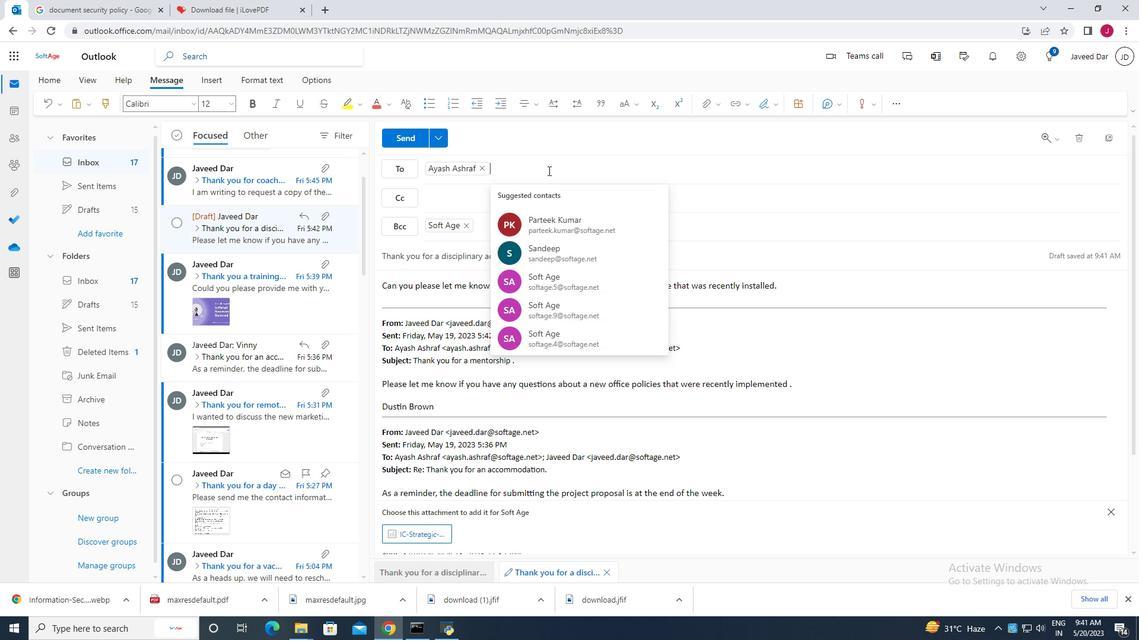 
Action: Mouse moved to (593, 196)
Screenshot: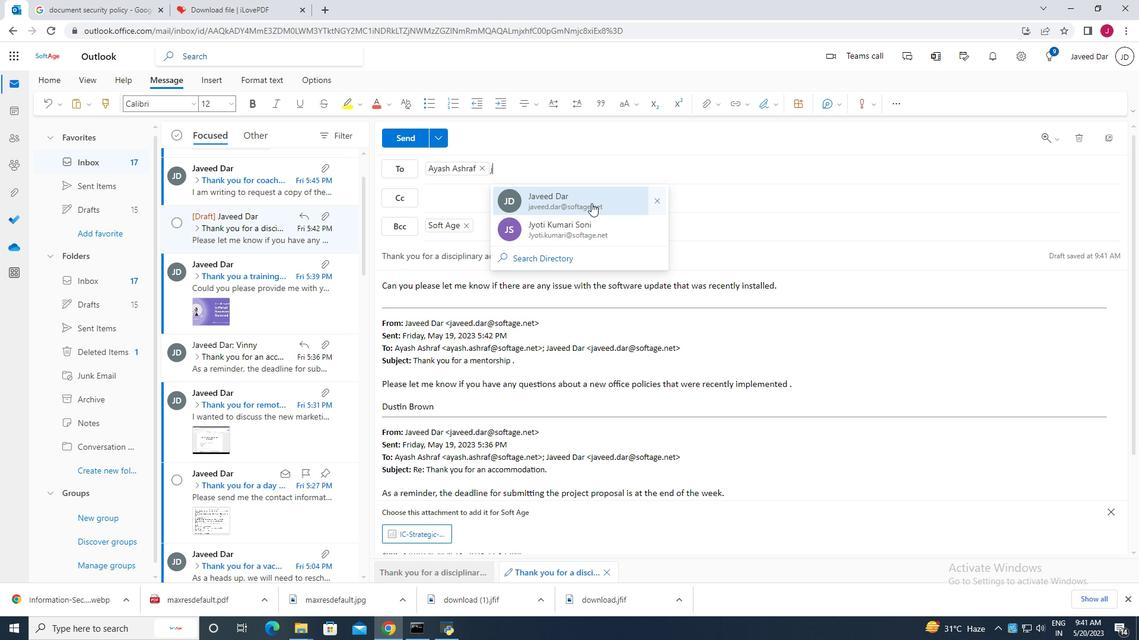 
Action: Mouse pressed left at (593, 196)
Screenshot: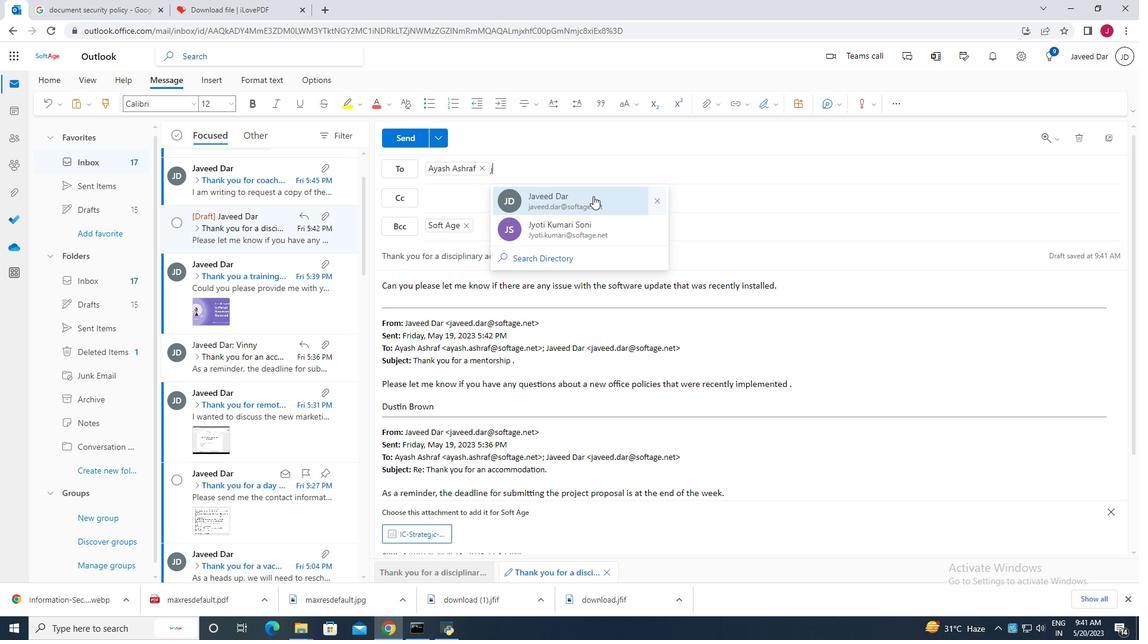 
Action: Mouse moved to (754, 273)
Screenshot: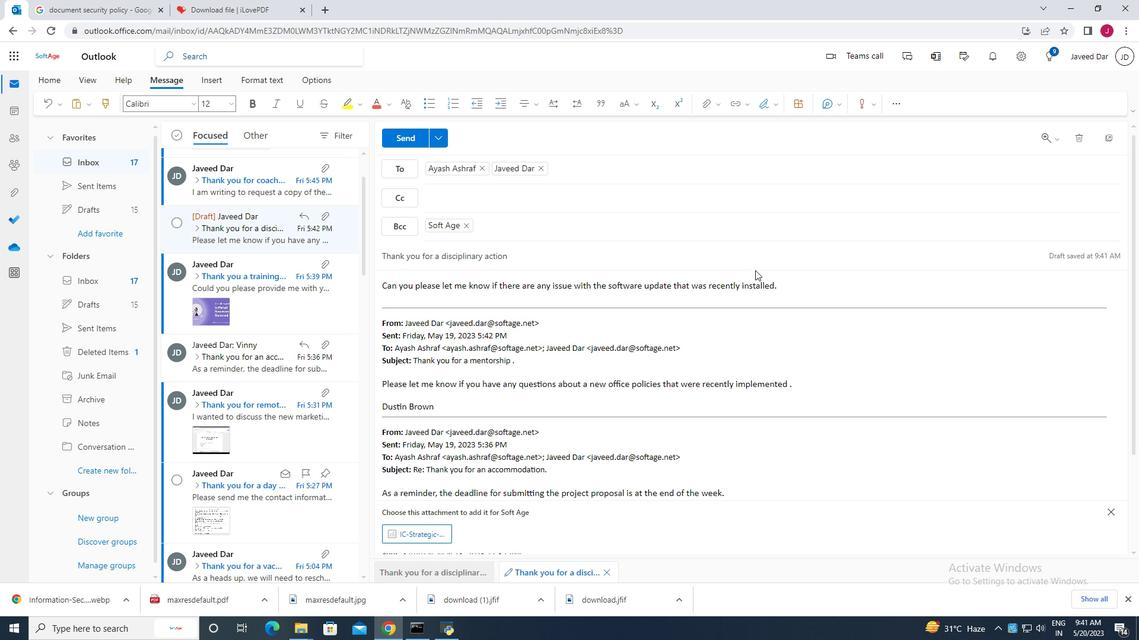 
Action: Mouse scrolled (754, 272) with delta (0, 0)
Screenshot: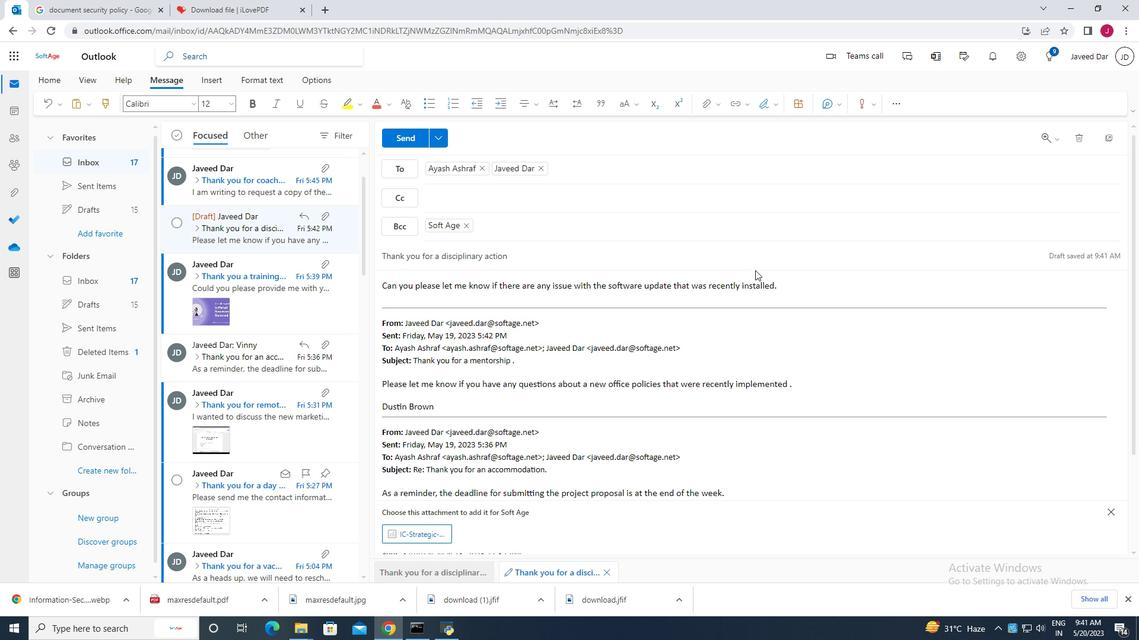 
Action: Mouse moved to (753, 274)
Screenshot: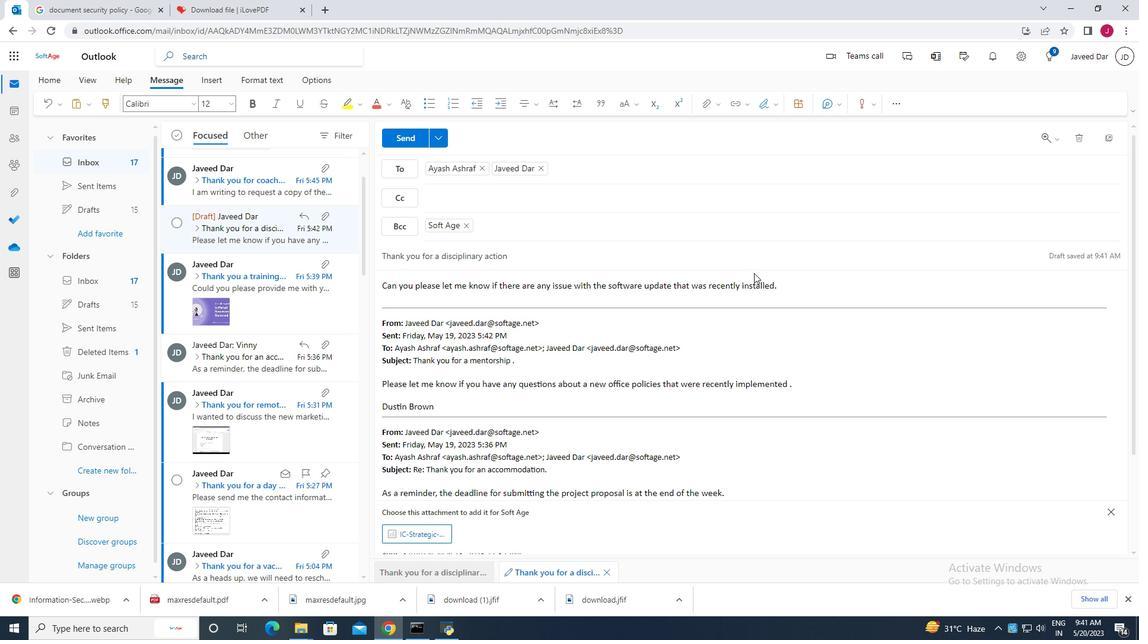 
Action: Mouse scrolled (753, 272) with delta (0, 0)
Screenshot: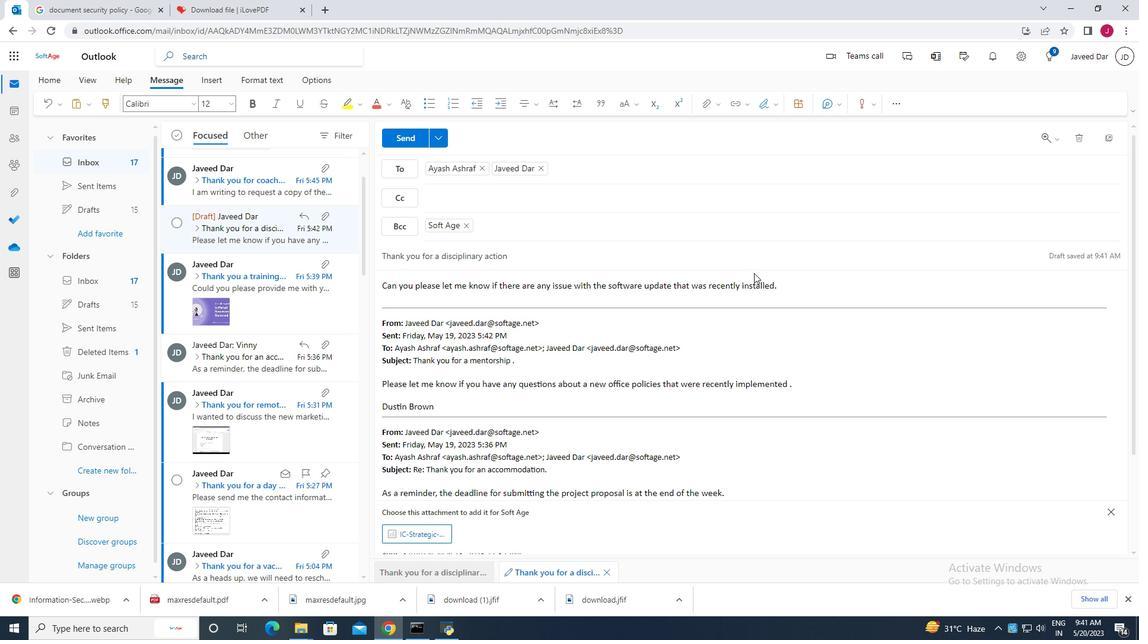 
Action: Mouse scrolled (753, 273) with delta (0, 0)
Screenshot: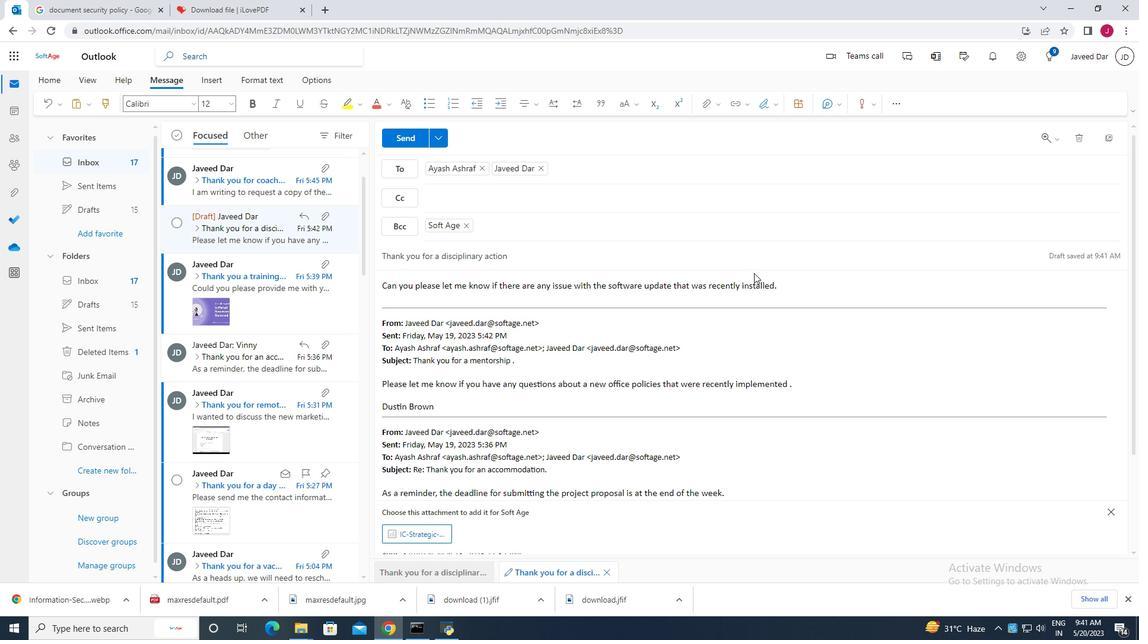 
Action: Mouse moved to (700, 289)
Screenshot: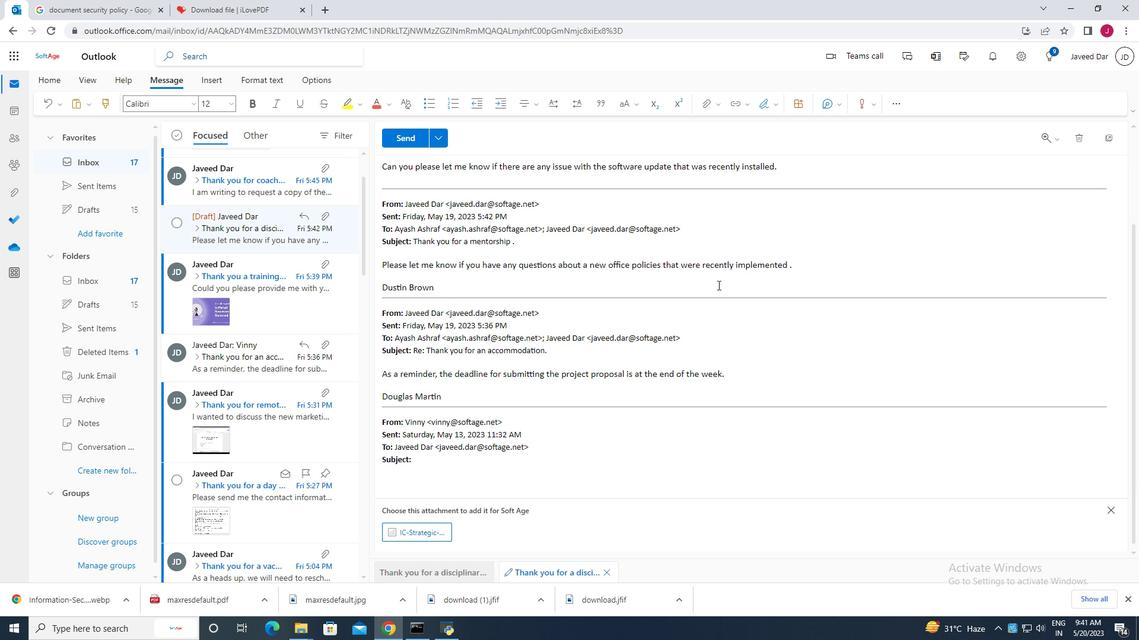 
Action: Mouse scrolled (700, 290) with delta (0, 0)
Screenshot: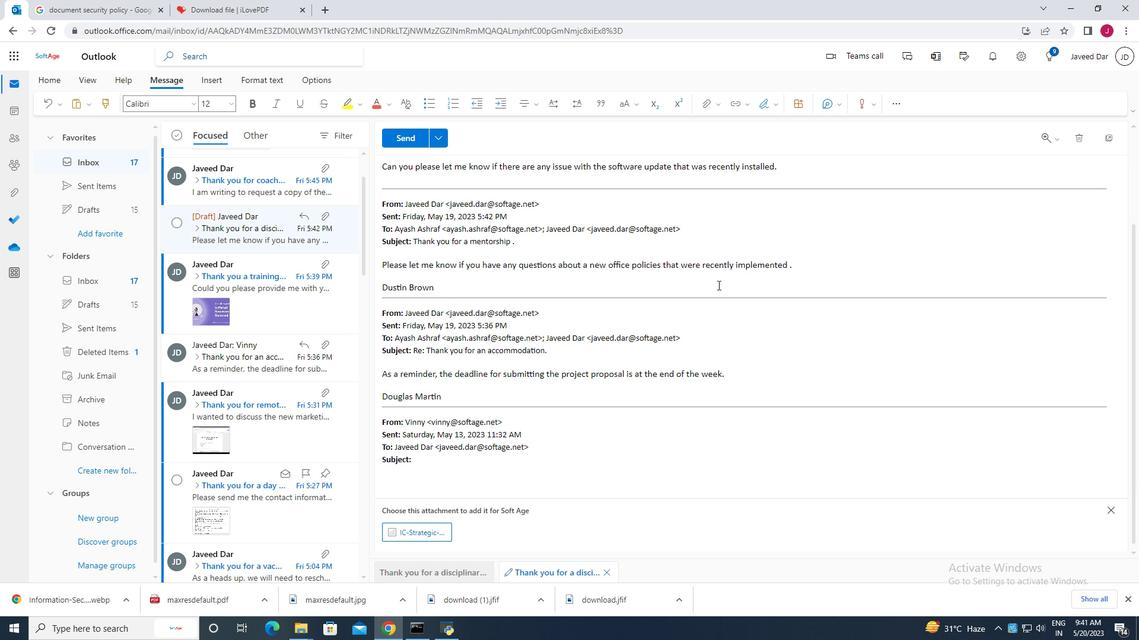 
Action: Mouse moved to (700, 289)
Screenshot: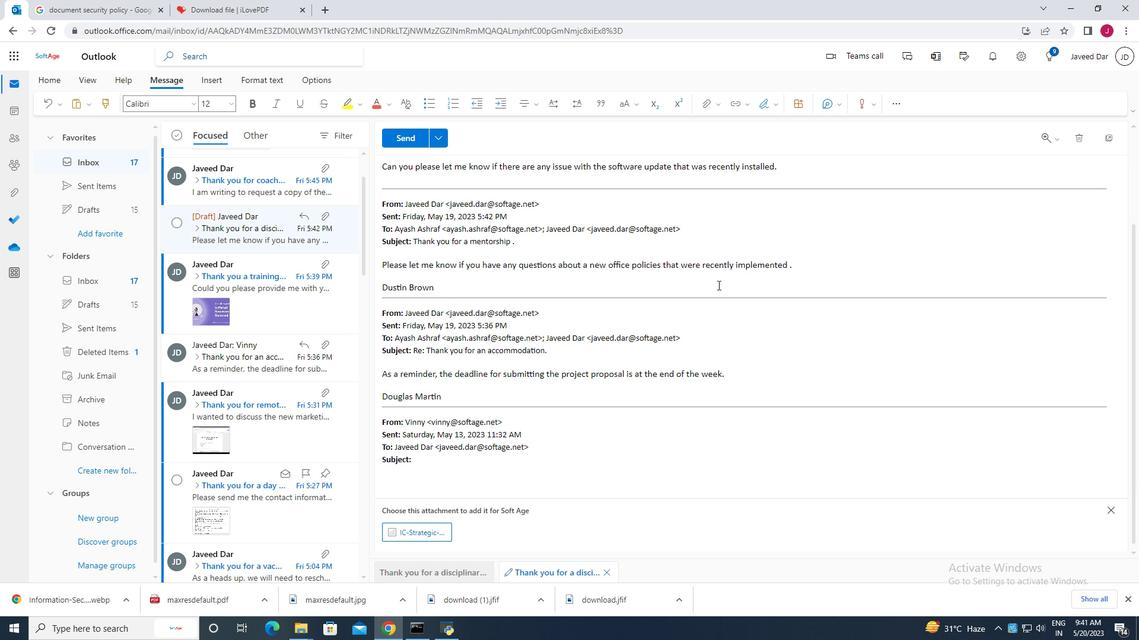 
Action: Mouse scrolled (700, 290) with delta (0, 0)
Screenshot: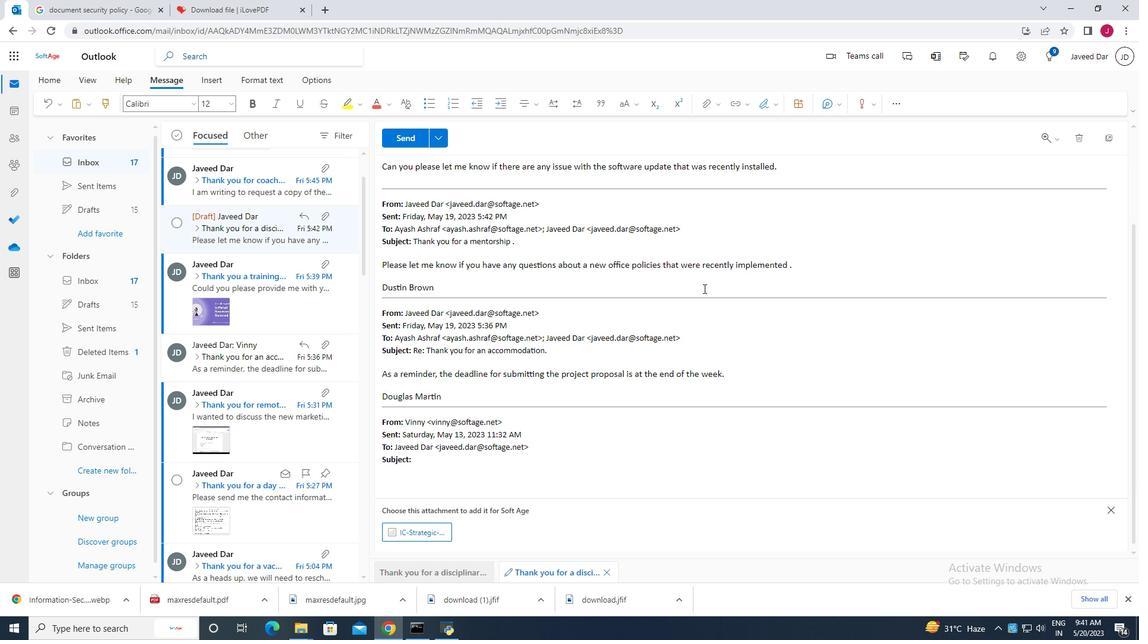 
Action: Mouse scrolled (700, 290) with delta (0, 0)
Screenshot: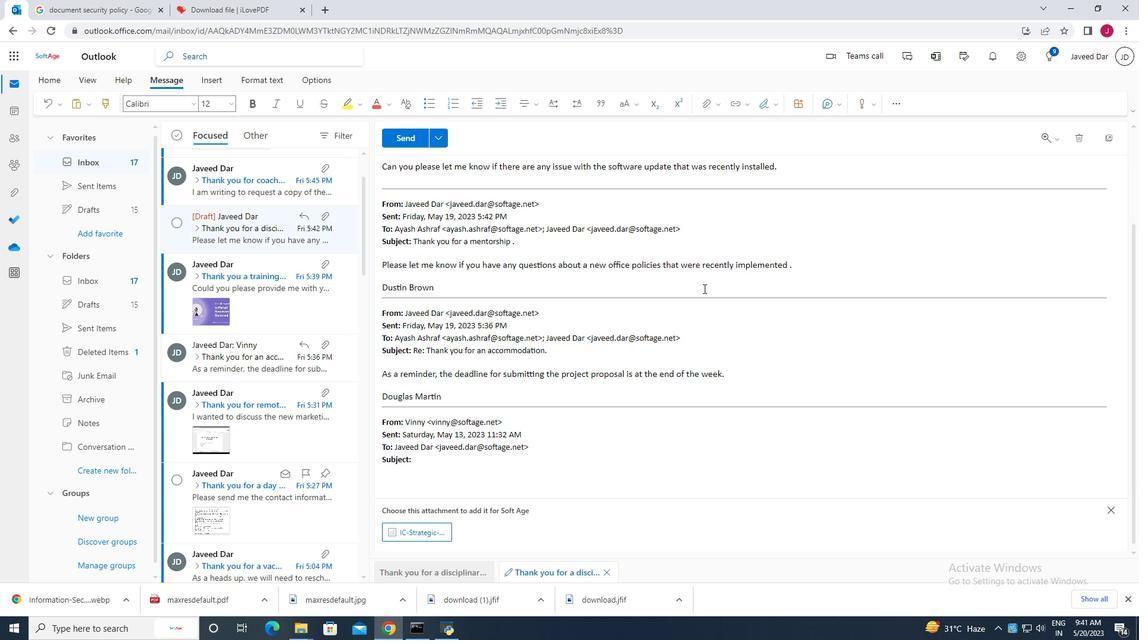 
Action: Mouse moved to (764, 105)
Screenshot: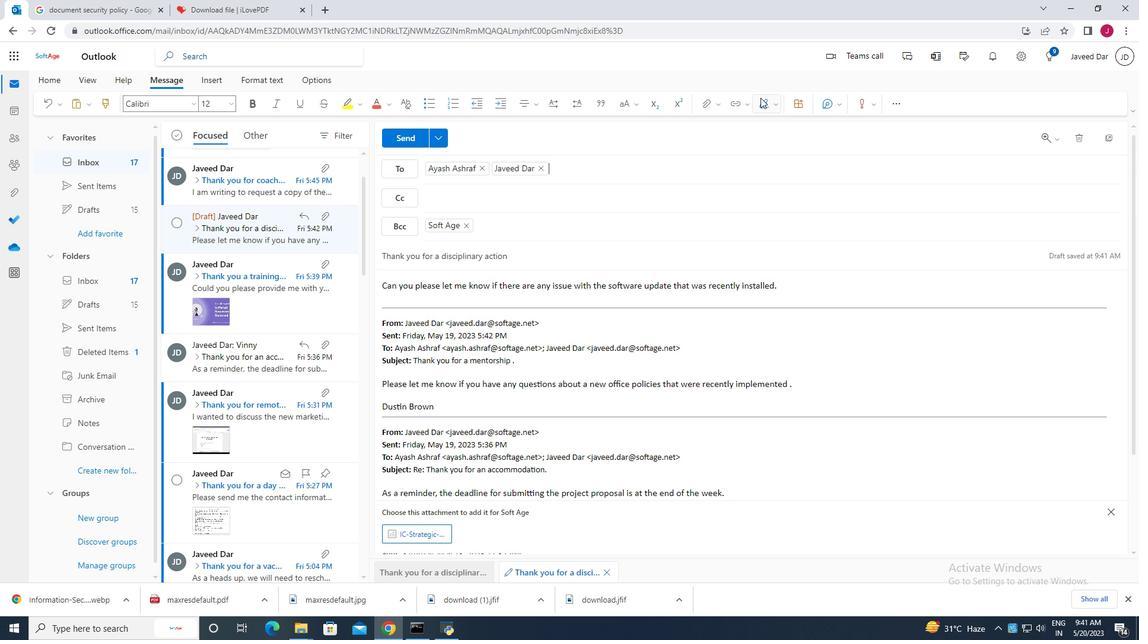 
Action: Mouse pressed left at (764, 105)
Screenshot: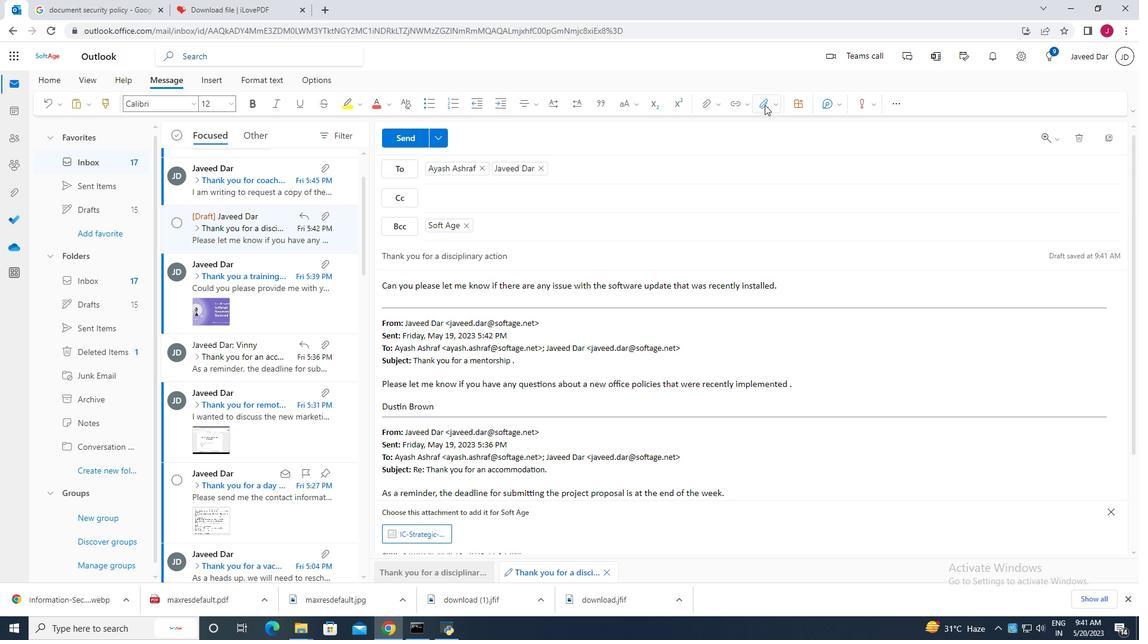 
Action: Mouse moved to (745, 129)
Screenshot: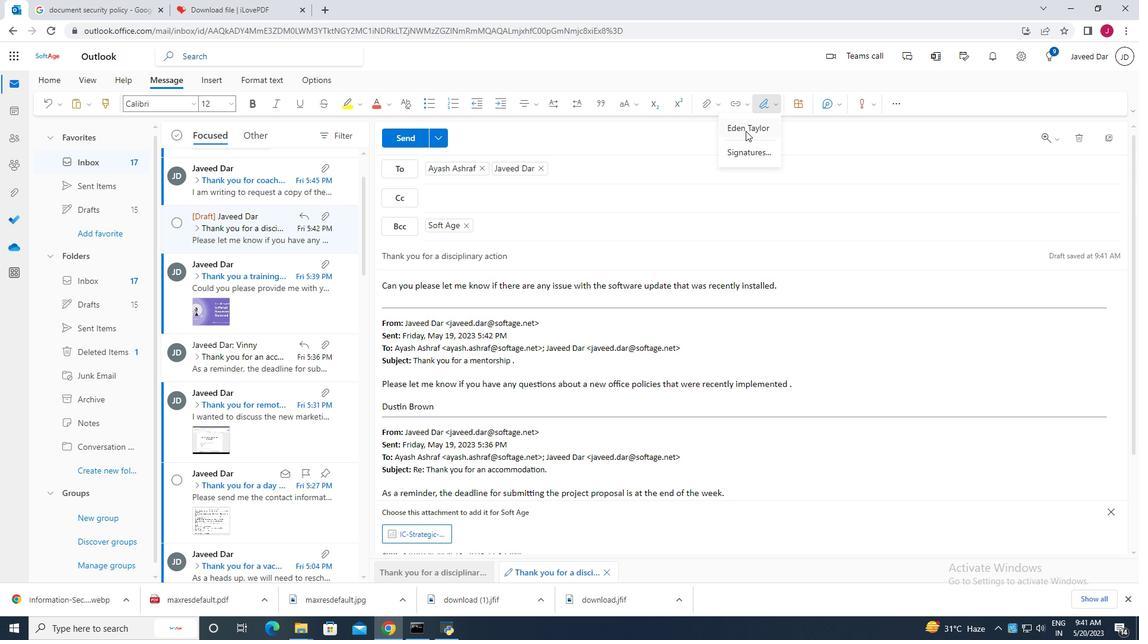 
Action: Mouse pressed left at (745, 129)
Screenshot: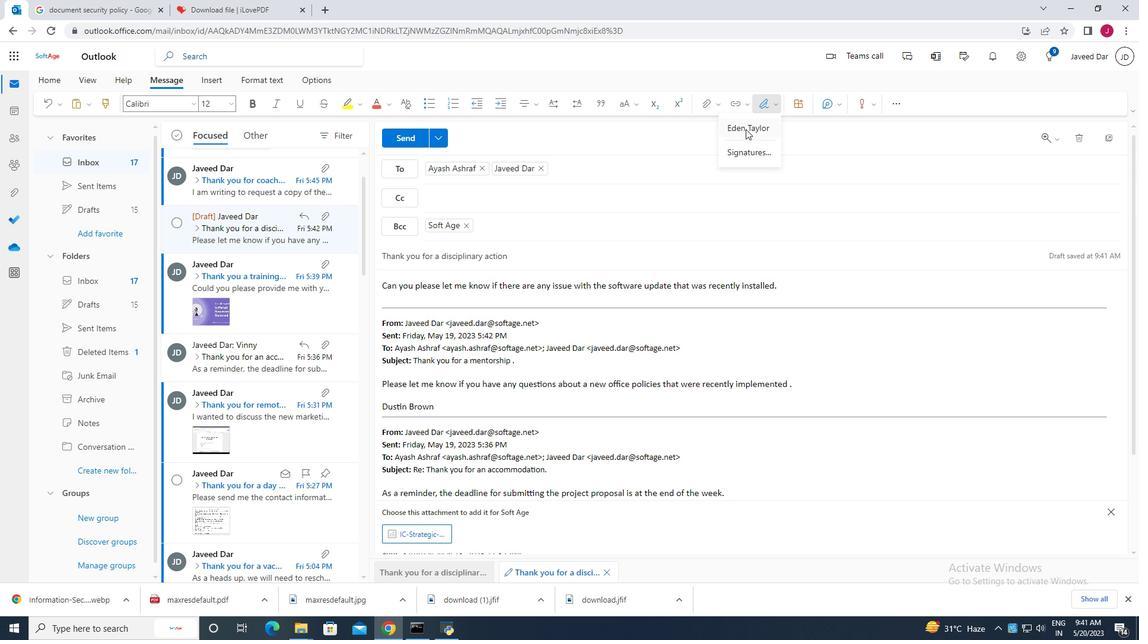 
Action: Mouse moved to (588, 244)
Screenshot: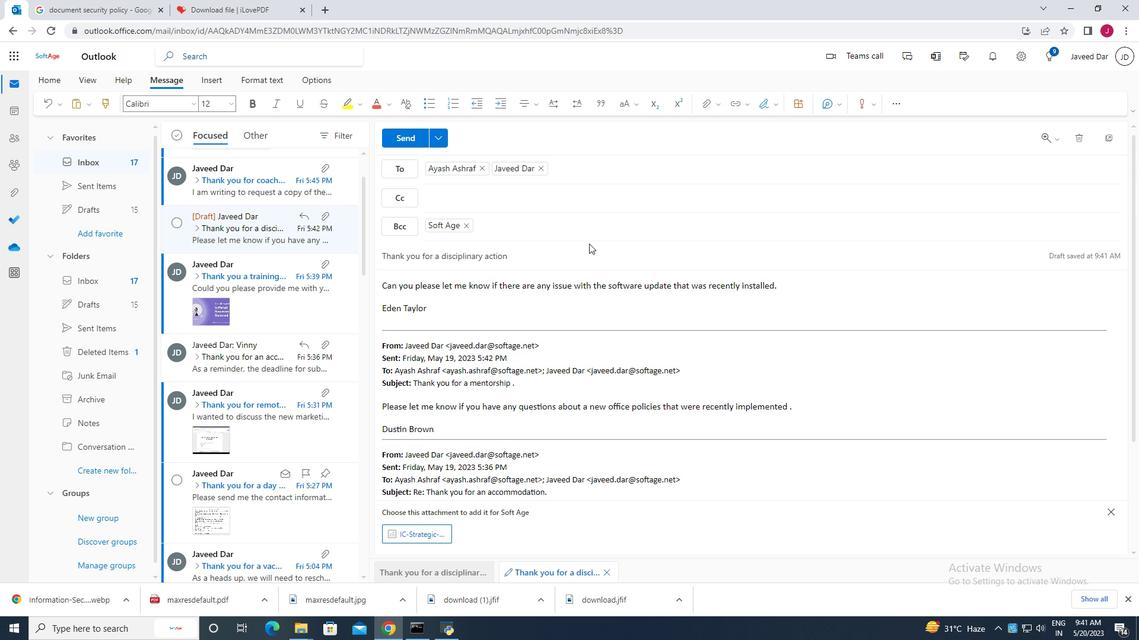 
Action: Mouse scrolled (588, 245) with delta (0, 0)
Screenshot: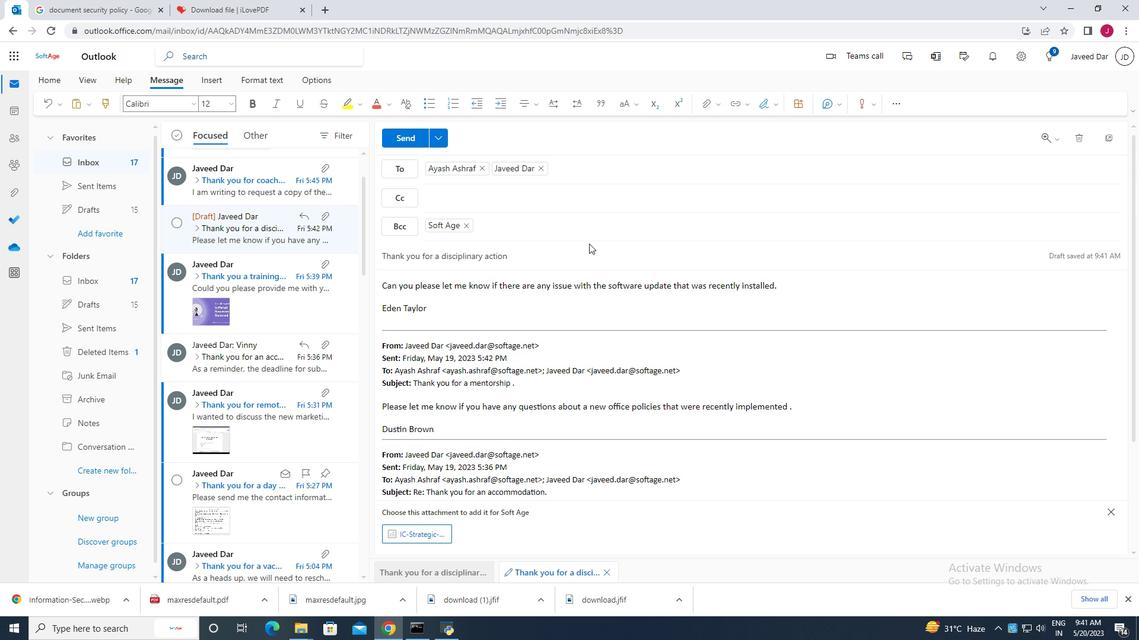 
Action: Mouse scrolled (588, 245) with delta (0, 0)
Screenshot: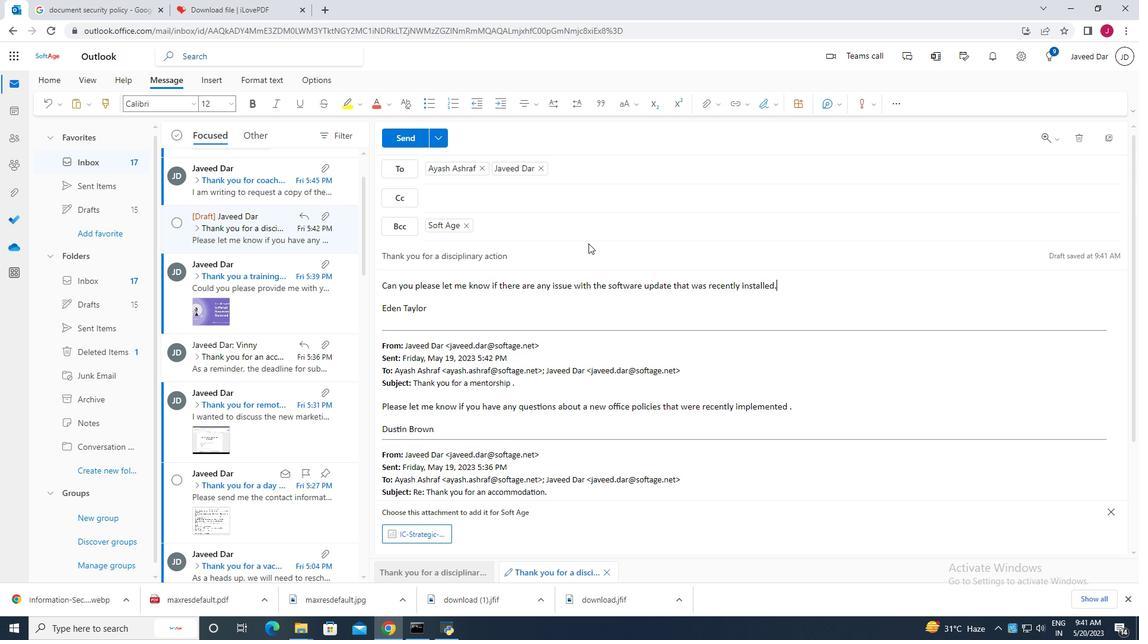 
Action: Mouse scrolled (588, 245) with delta (0, 0)
Screenshot: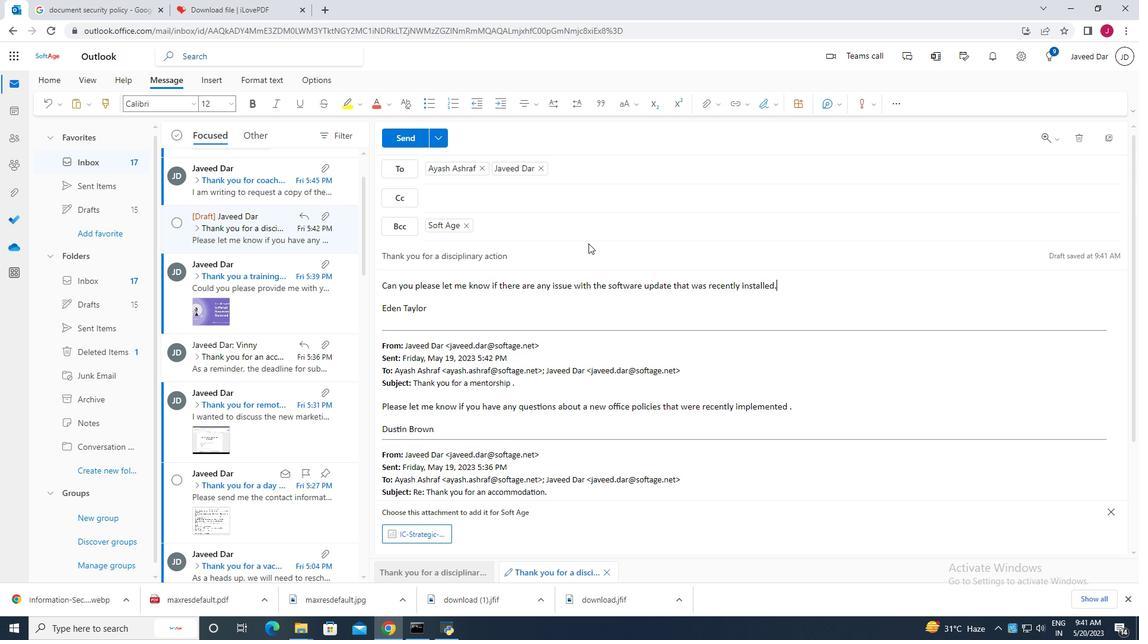 
Action: Mouse scrolled (588, 245) with delta (0, 0)
Screenshot: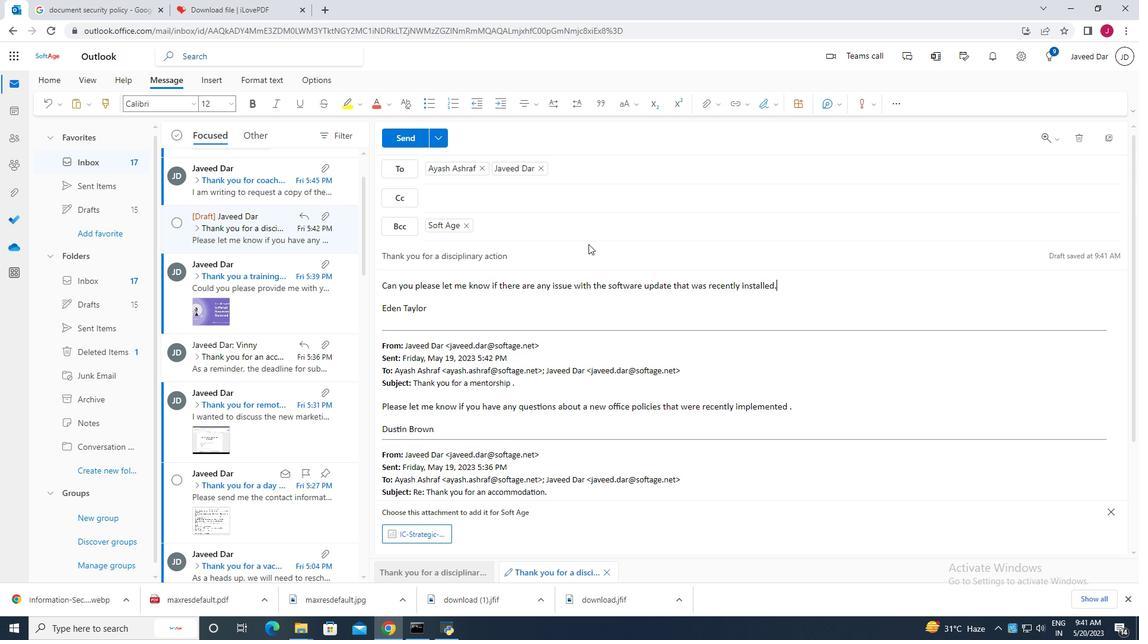 
Action: Mouse moved to (708, 103)
Screenshot: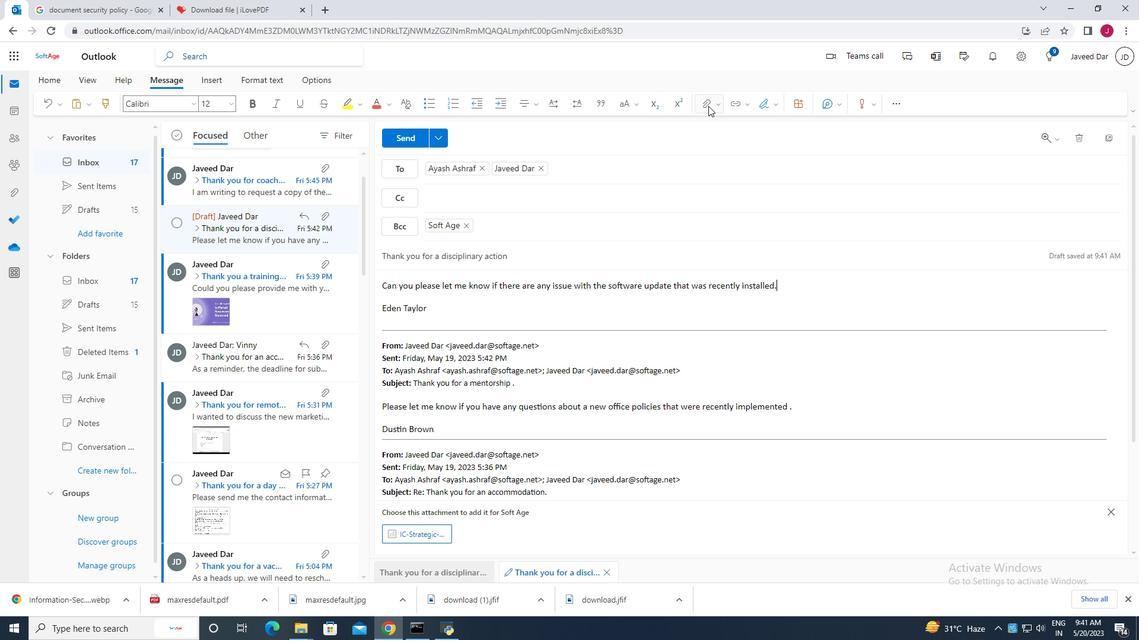 
Action: Mouse pressed left at (708, 103)
Screenshot: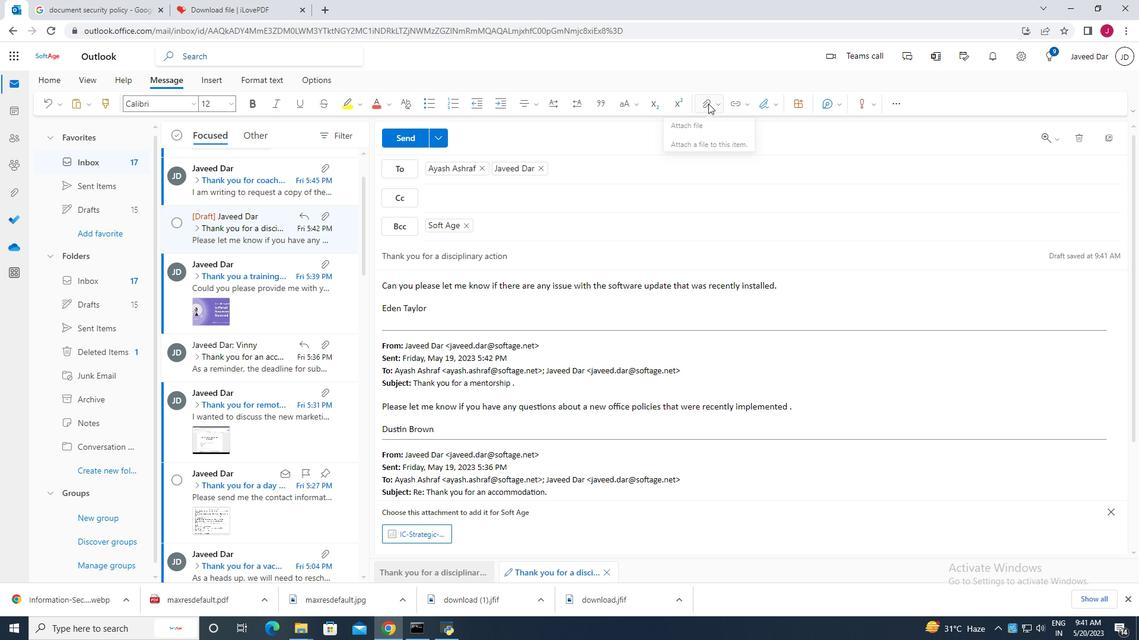 
Action: Mouse moved to (663, 127)
Screenshot: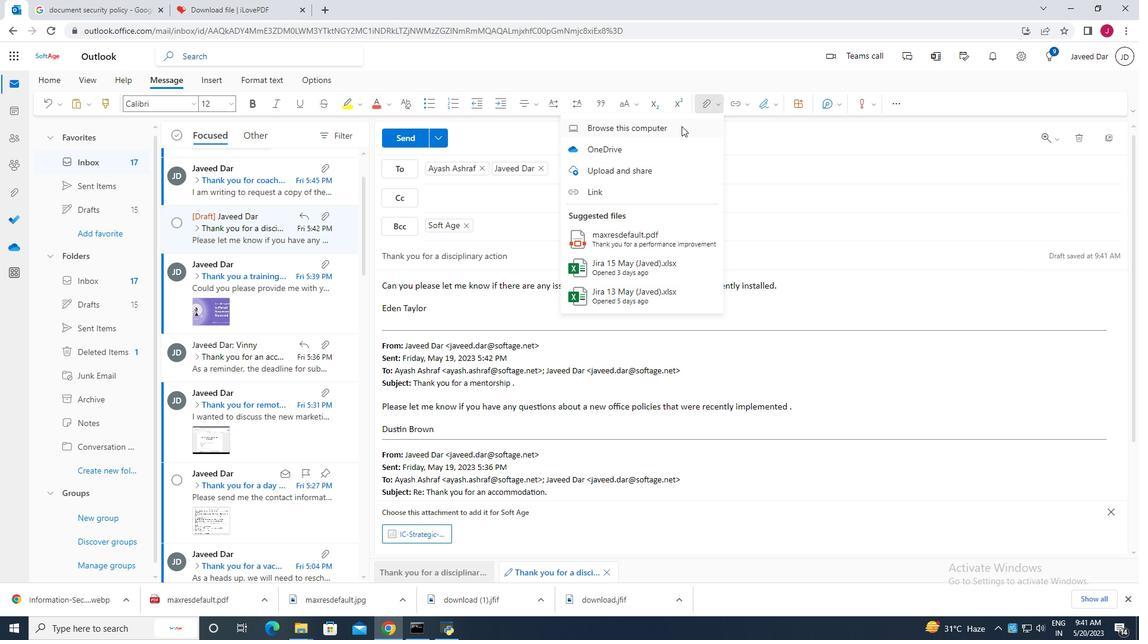 
Action: Mouse pressed left at (663, 127)
Screenshot: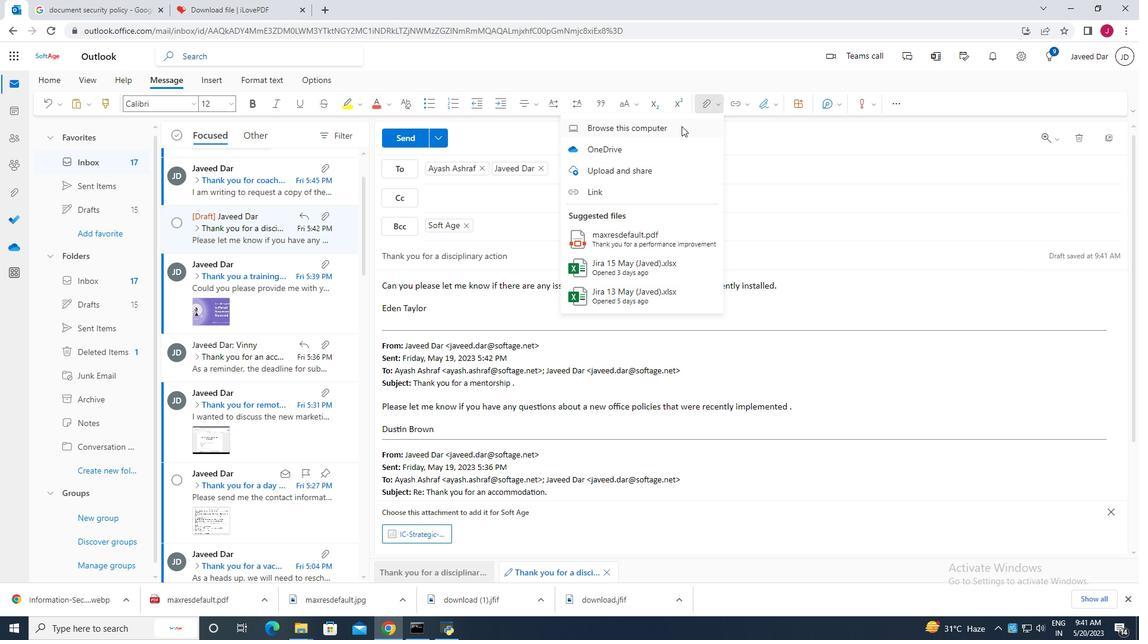 
Action: Mouse moved to (323, 220)
Screenshot: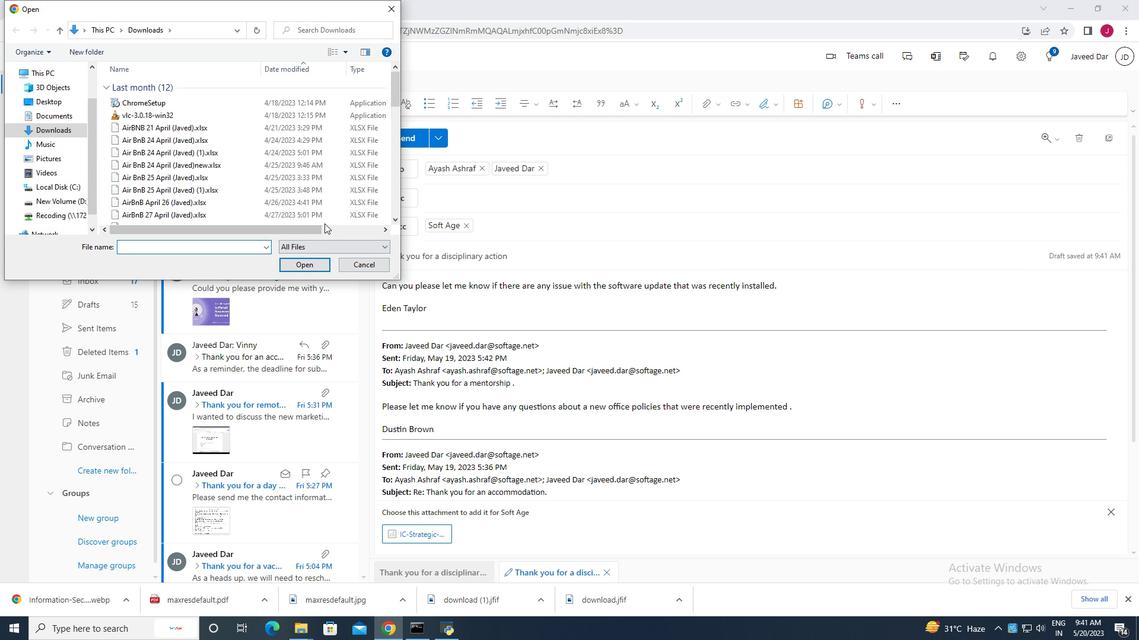 
Action: Mouse scrolled (323, 220) with delta (0, 0)
Screenshot: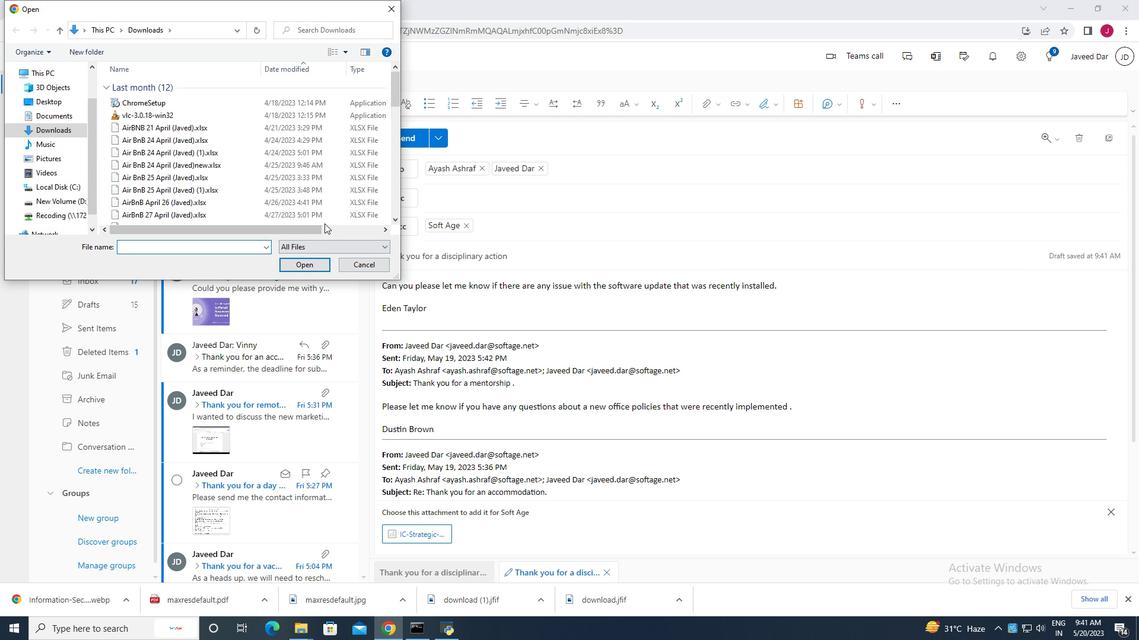 
Action: Mouse moved to (323, 218)
Screenshot: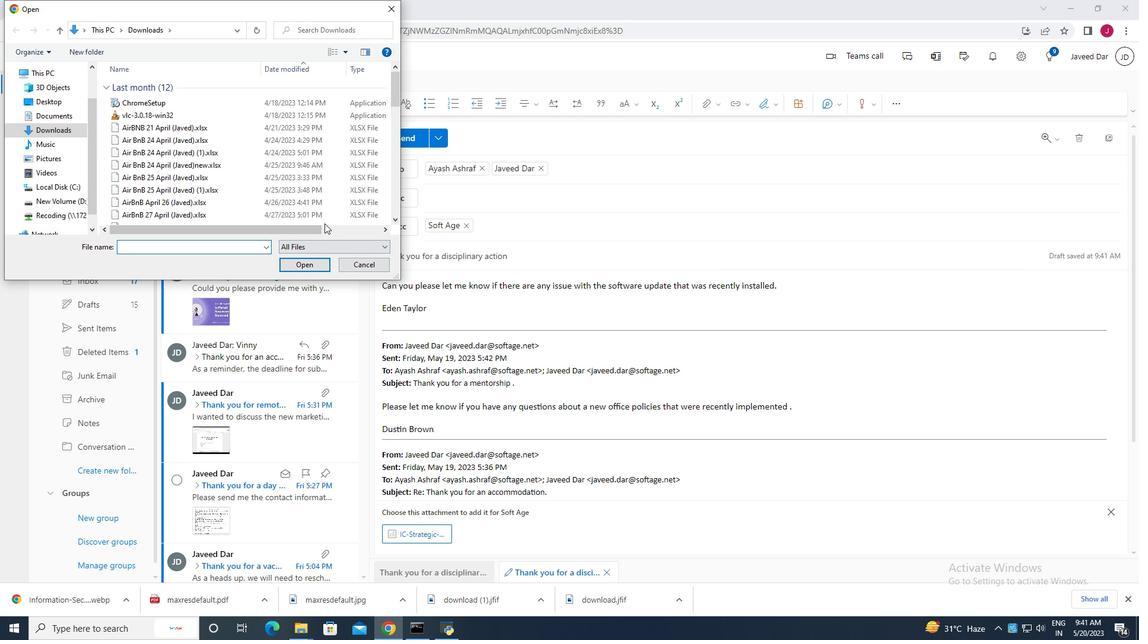 
Action: Mouse scrolled (323, 218) with delta (0, 0)
Screenshot: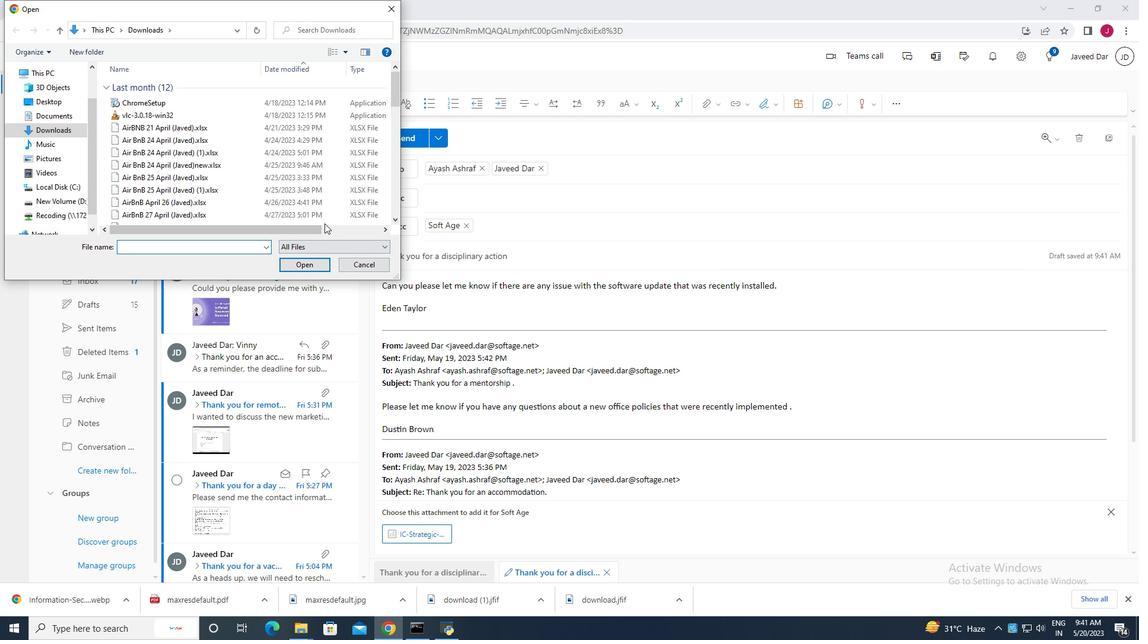 
Action: Mouse moved to (323, 218)
Screenshot: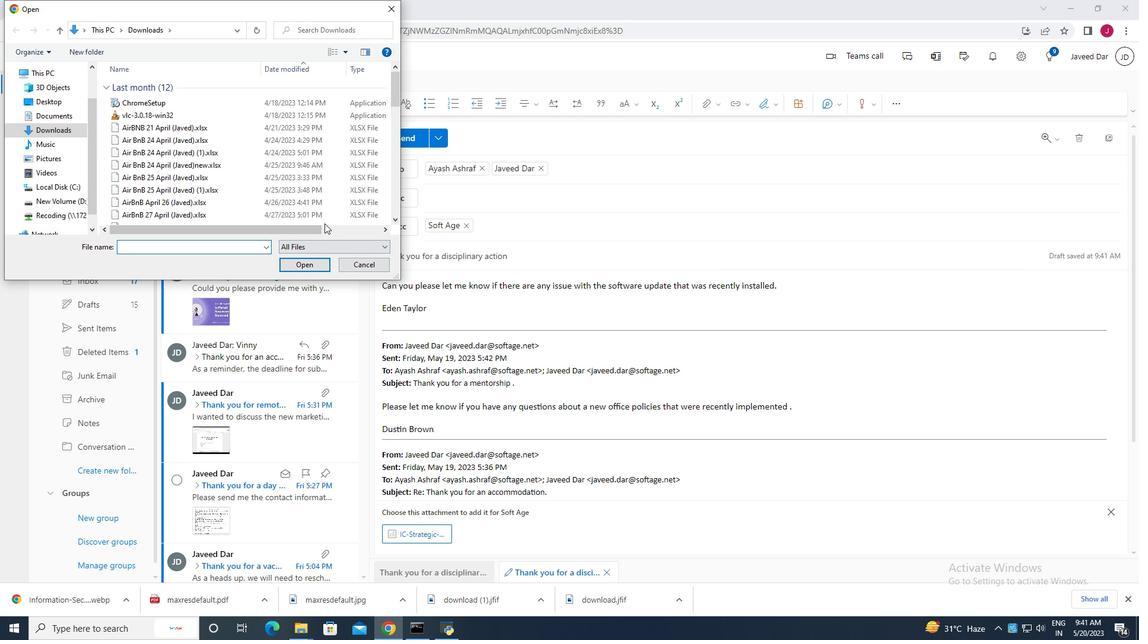 
Action: Mouse scrolled (323, 217) with delta (0, 0)
Screenshot: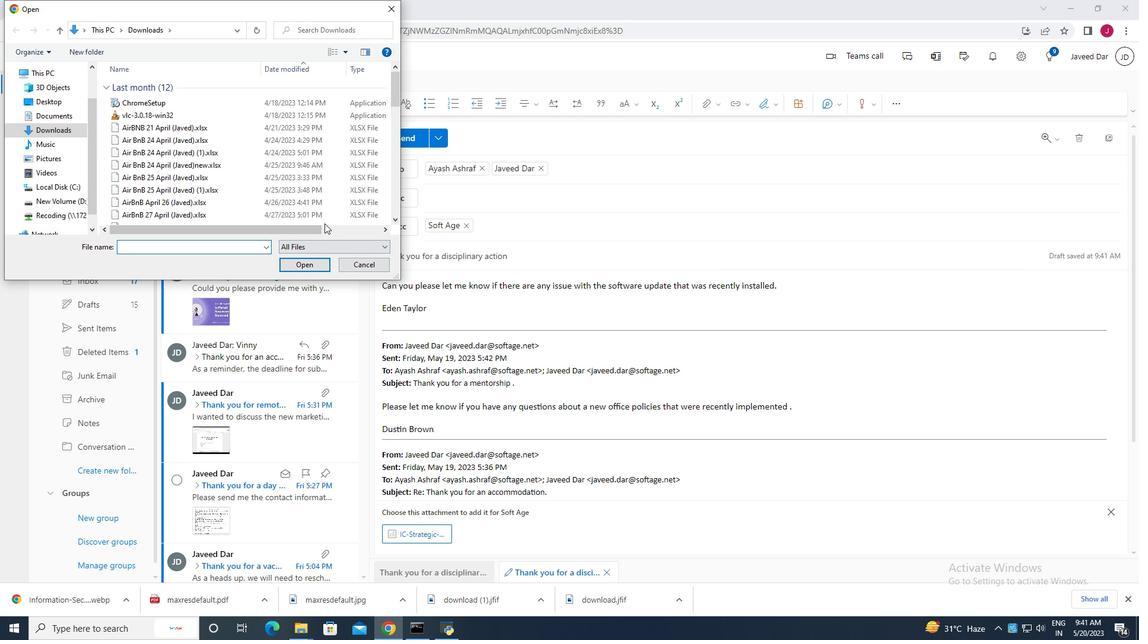 
Action: Mouse moved to (323, 217)
Screenshot: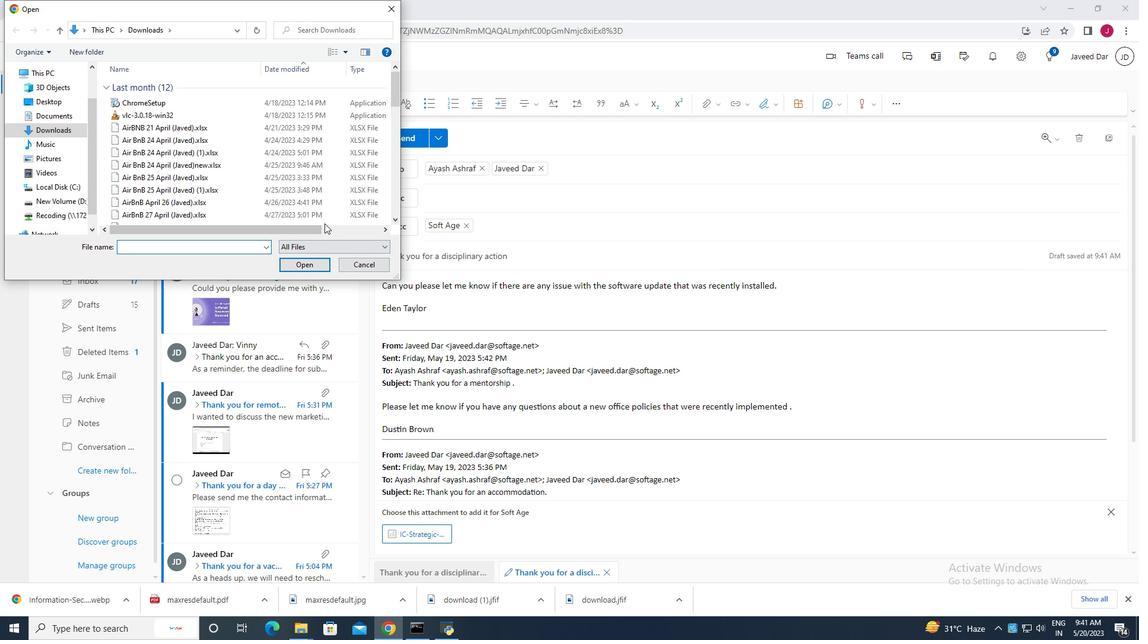 
Action: Mouse scrolled (323, 217) with delta (0, 0)
Screenshot: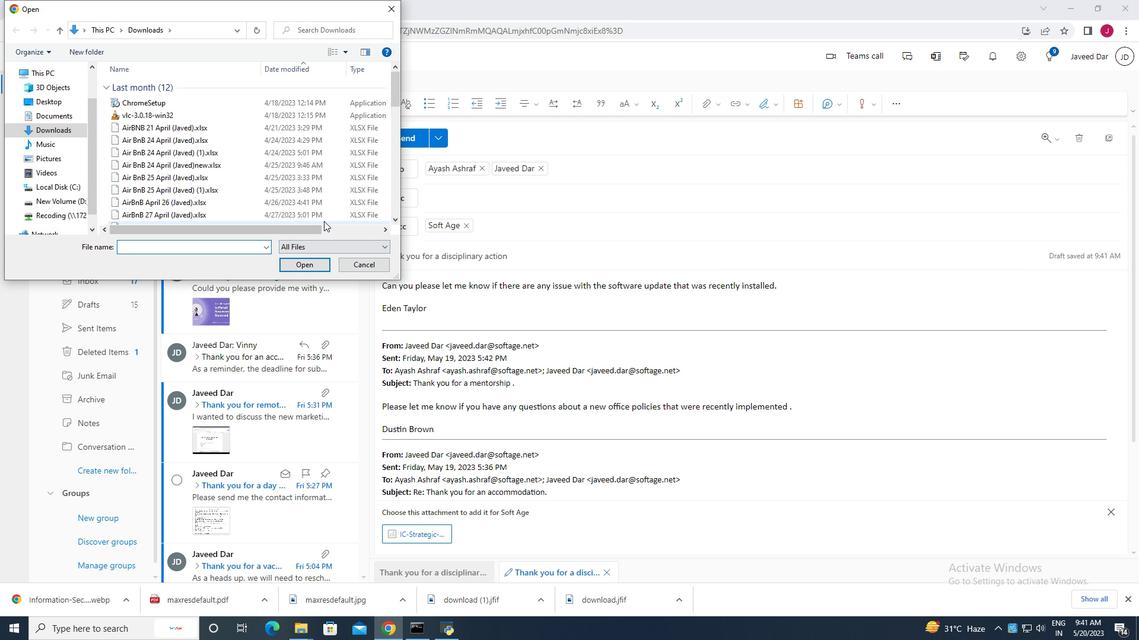 
Action: Mouse moved to (323, 217)
Screenshot: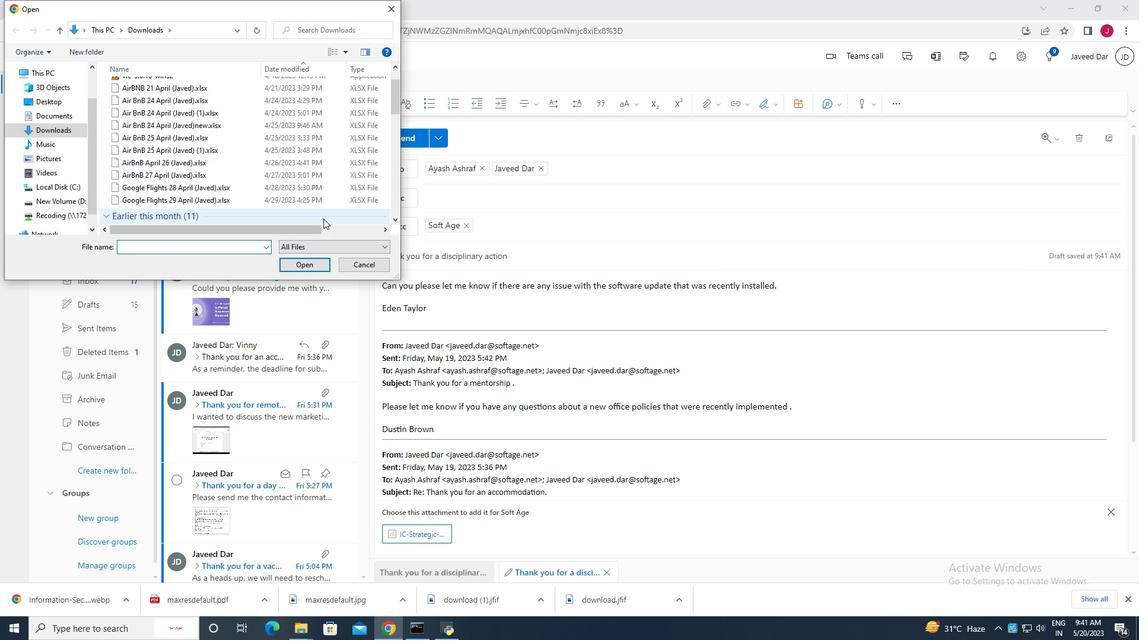 
Action: Mouse scrolled (323, 217) with delta (0, 0)
Screenshot: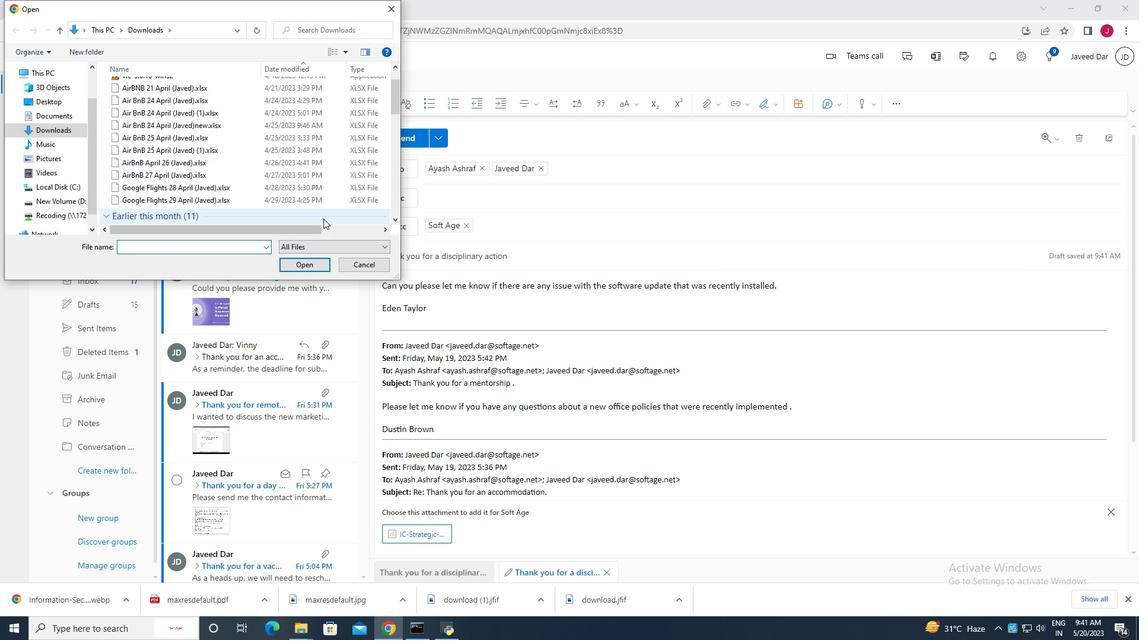 
Action: Mouse moved to (324, 210)
Screenshot: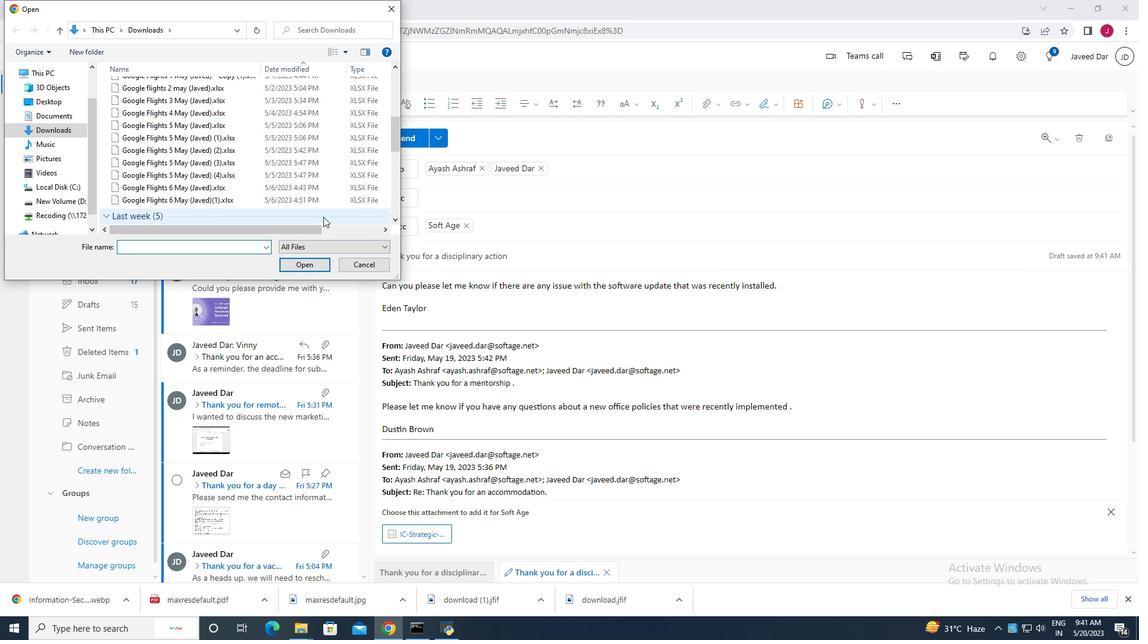
Action: Mouse scrolled (324, 210) with delta (0, 0)
Screenshot: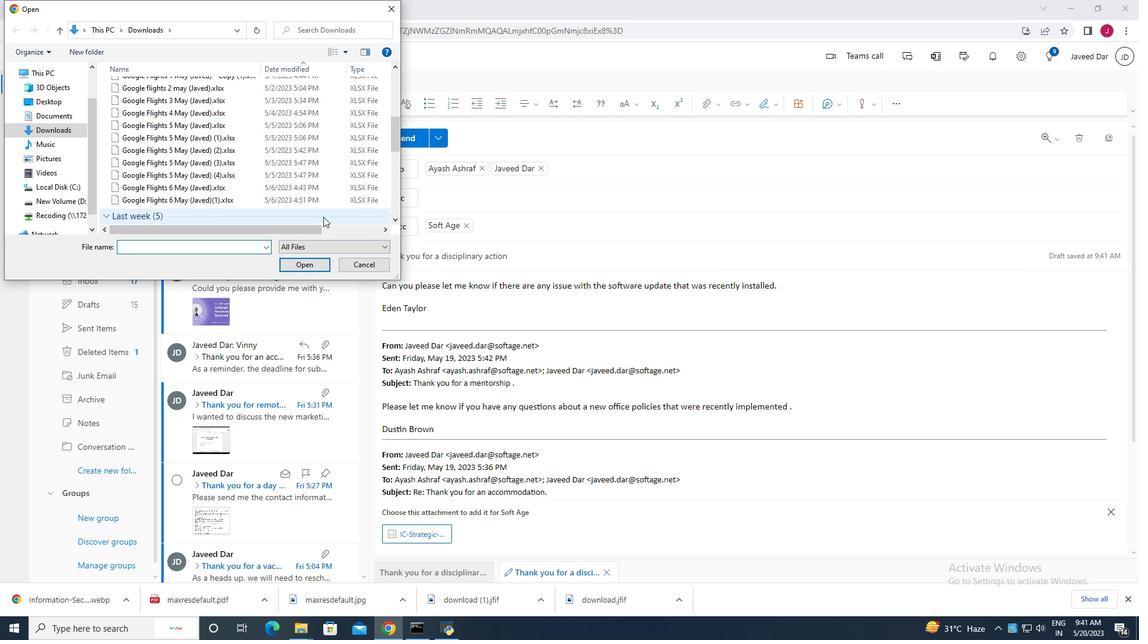 
Action: Mouse scrolled (324, 210) with delta (0, 0)
Screenshot: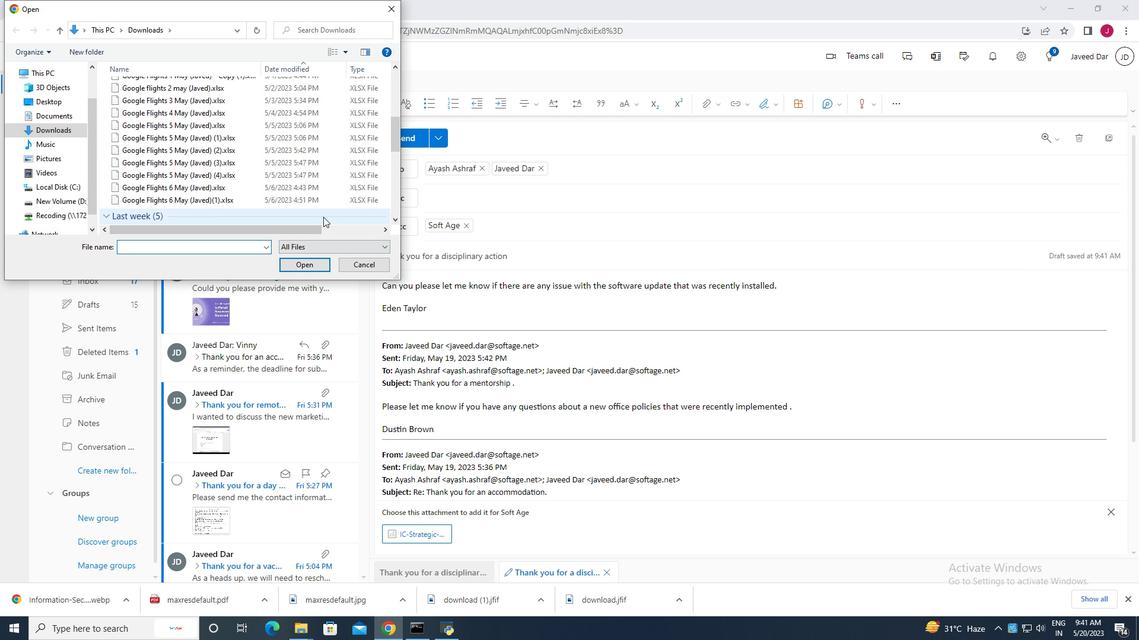 
Action: Mouse scrolled (324, 210) with delta (0, 0)
Screenshot: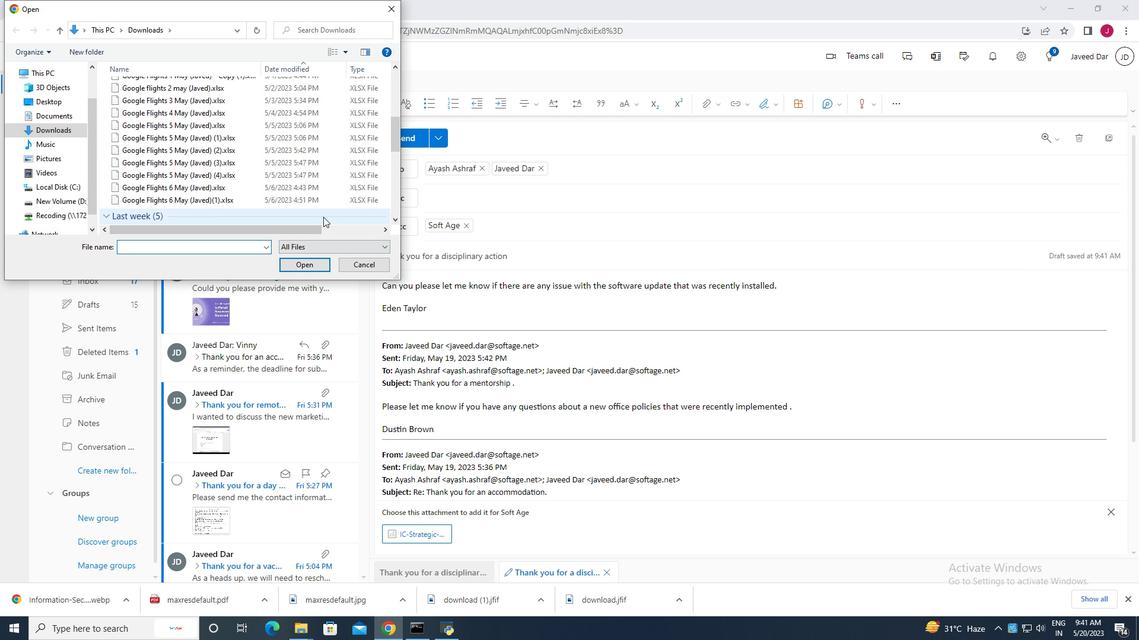 
Action: Mouse scrolled (324, 210) with delta (0, 0)
Screenshot: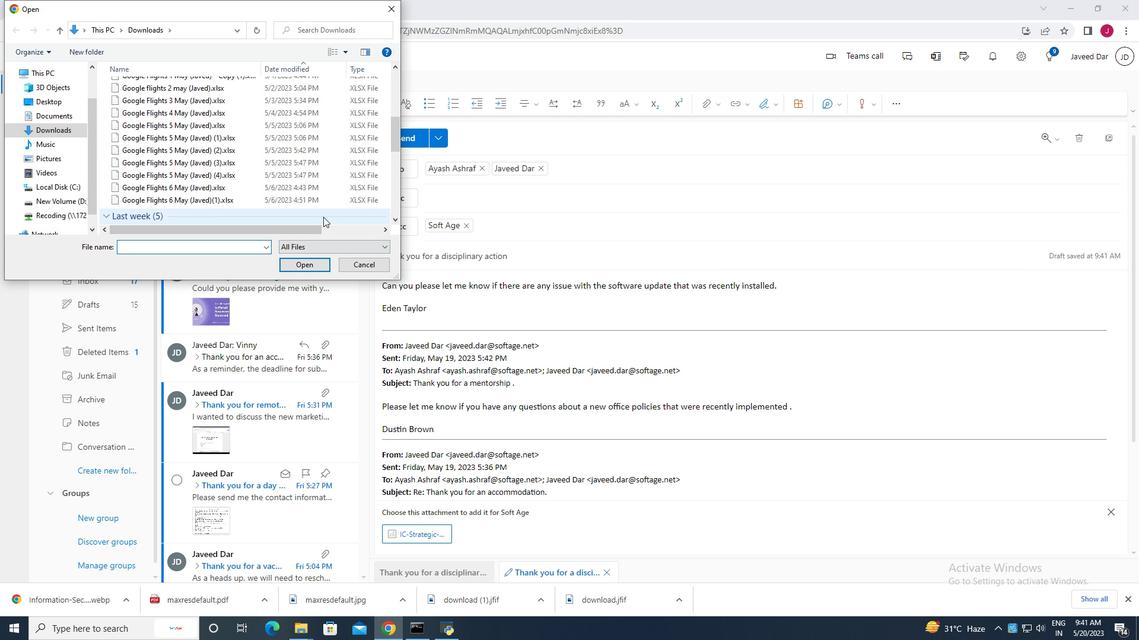 
Action: Mouse scrolled (324, 210) with delta (0, 0)
Screenshot: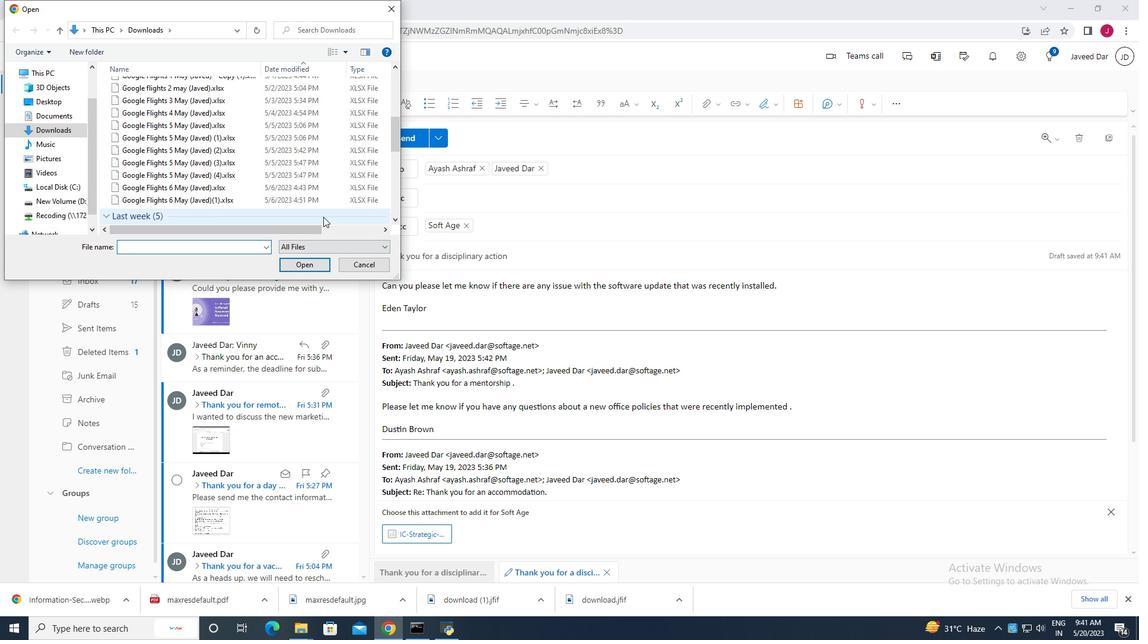 
Action: Mouse moved to (325, 211)
Screenshot: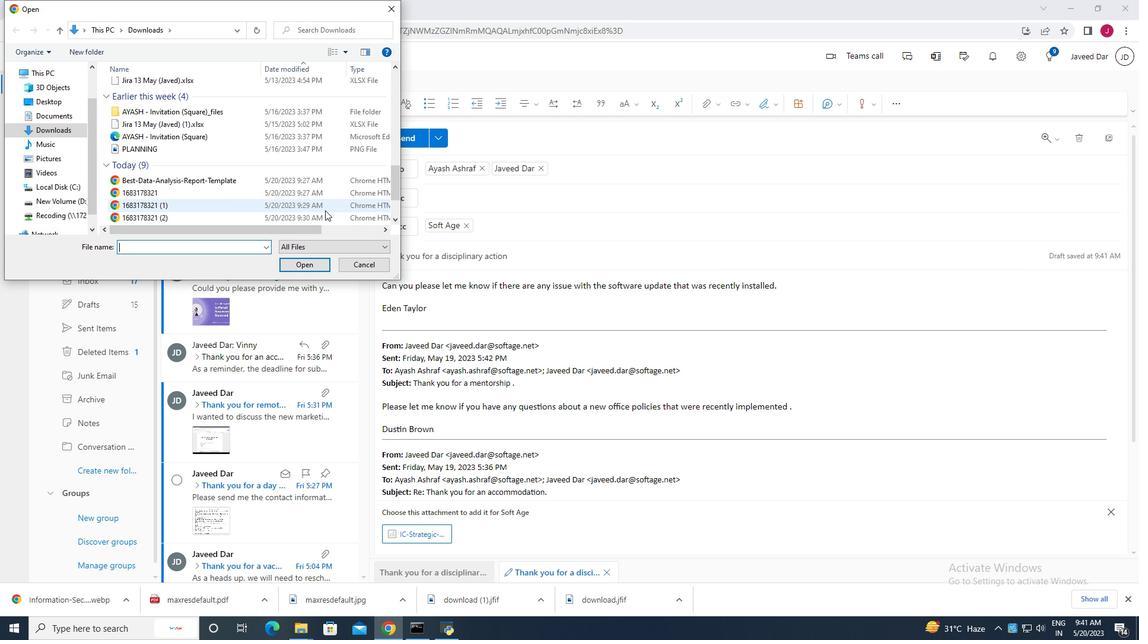 
Action: Mouse scrolled (325, 210) with delta (0, 0)
Screenshot: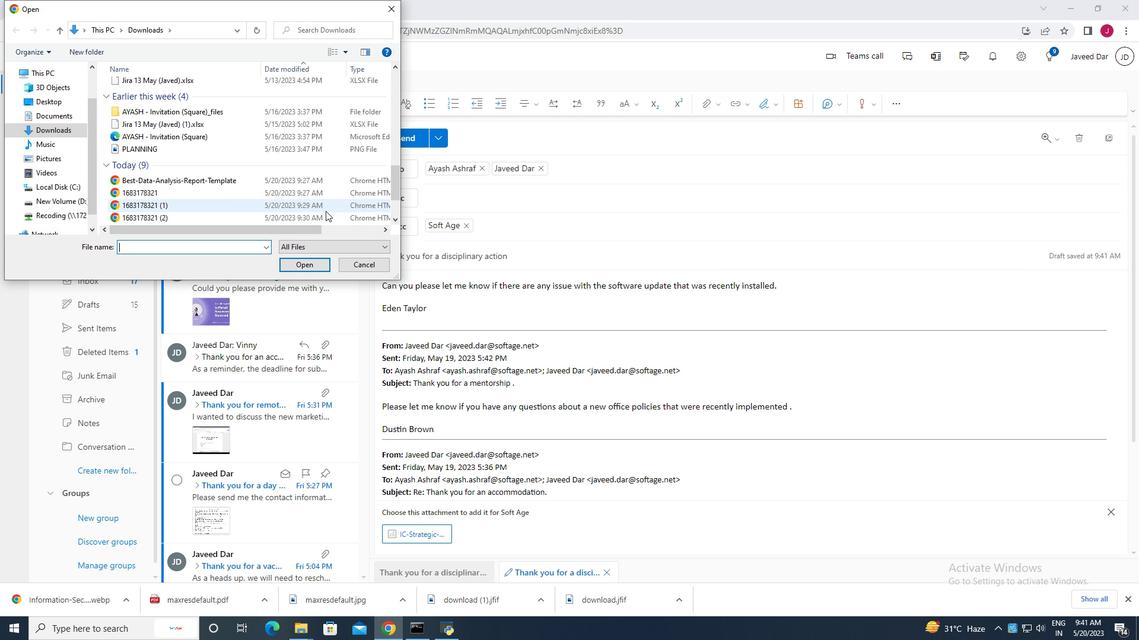 
Action: Mouse scrolled (325, 210) with delta (0, 0)
Screenshot: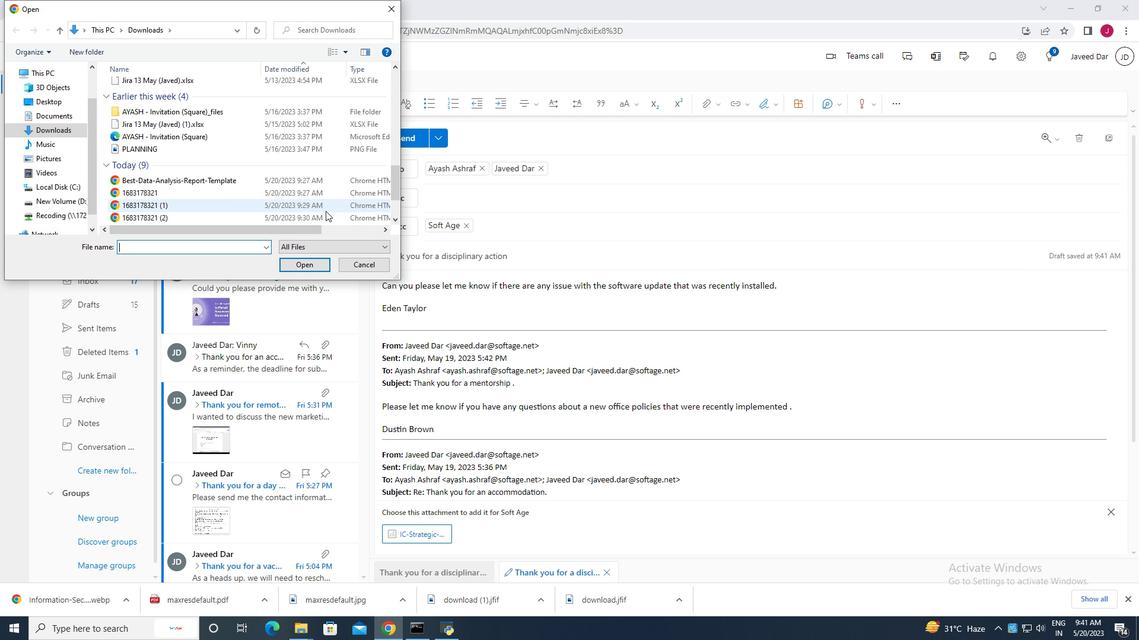 
Action: Mouse scrolled (325, 210) with delta (0, 0)
Screenshot: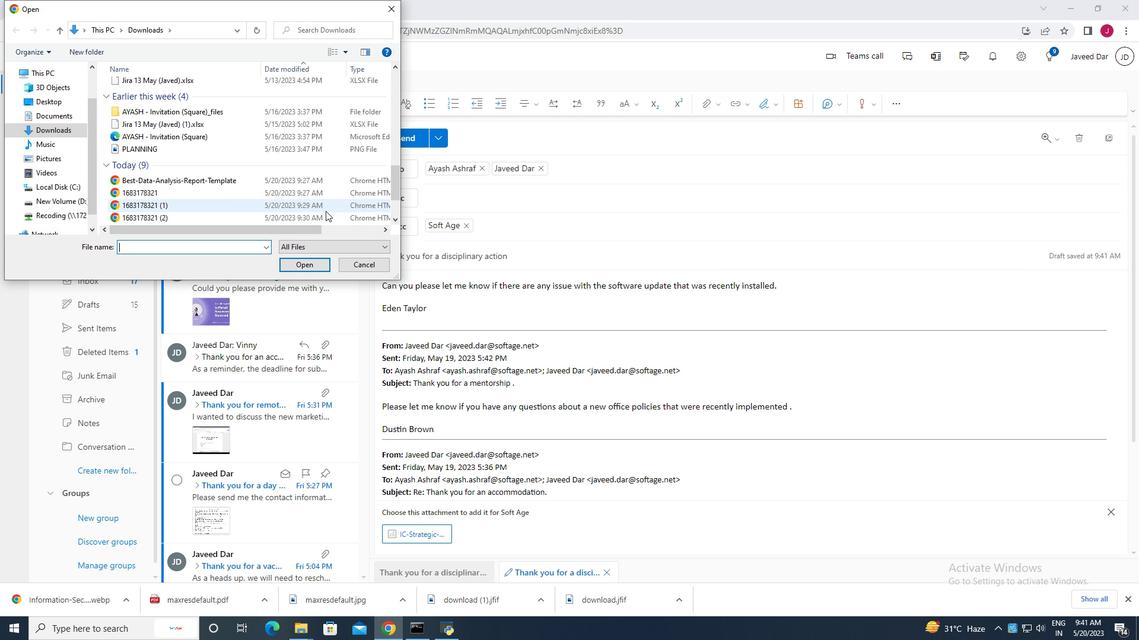 
Action: Mouse scrolled (325, 210) with delta (0, 0)
Screenshot: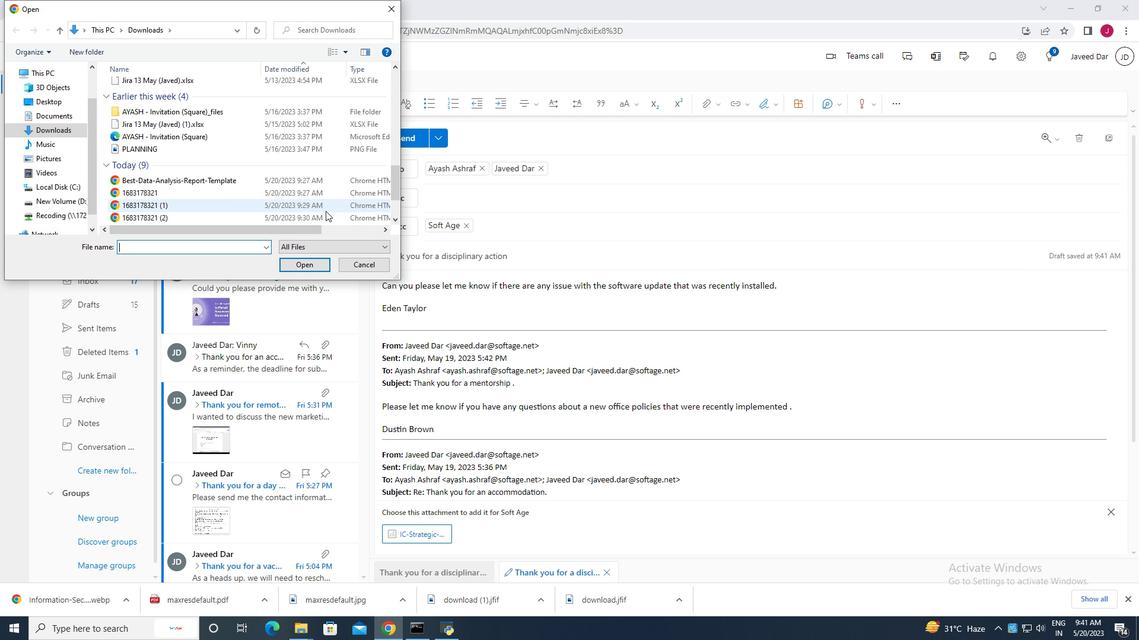 
Action: Mouse scrolled (325, 210) with delta (0, 0)
Screenshot: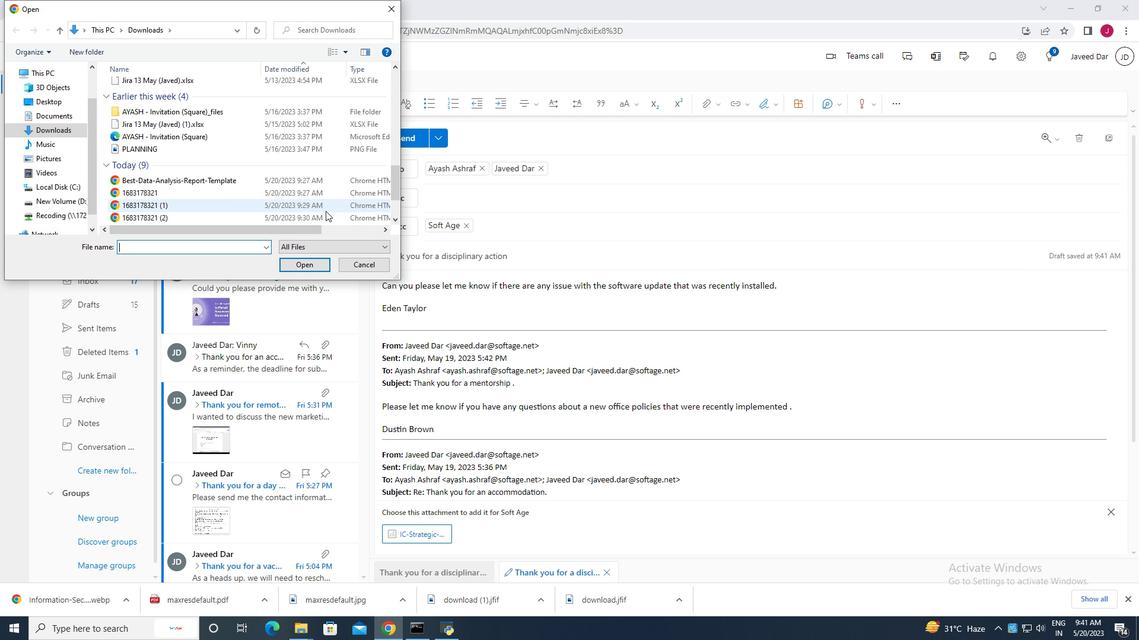 
Action: Mouse moved to (331, 175)
Screenshot: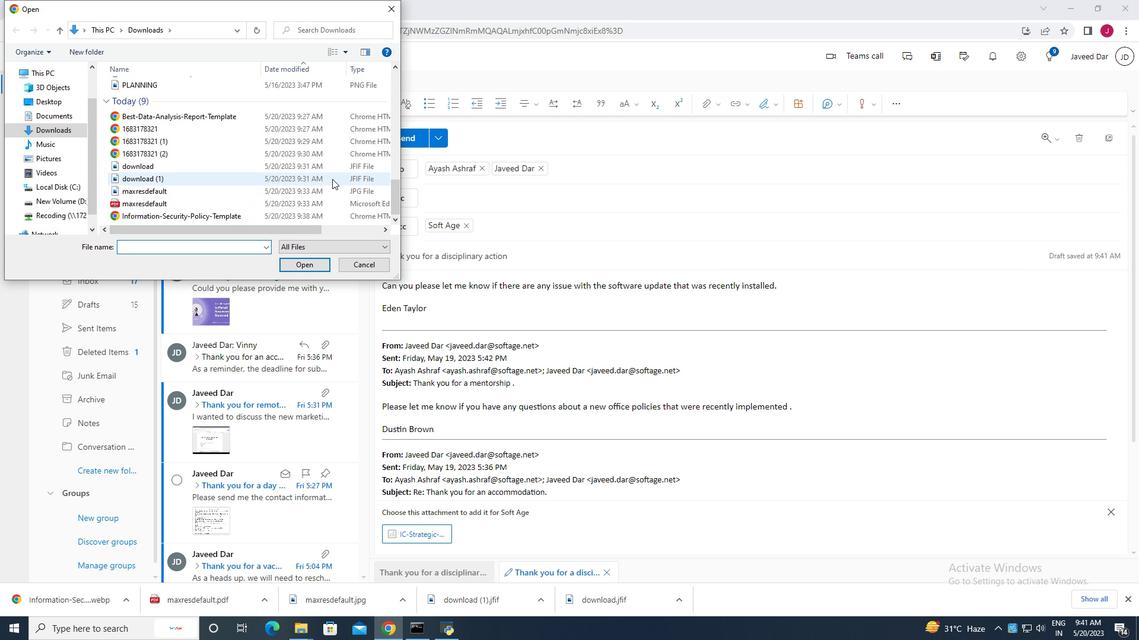 
Action: Mouse scrolled (331, 175) with delta (0, 0)
Screenshot: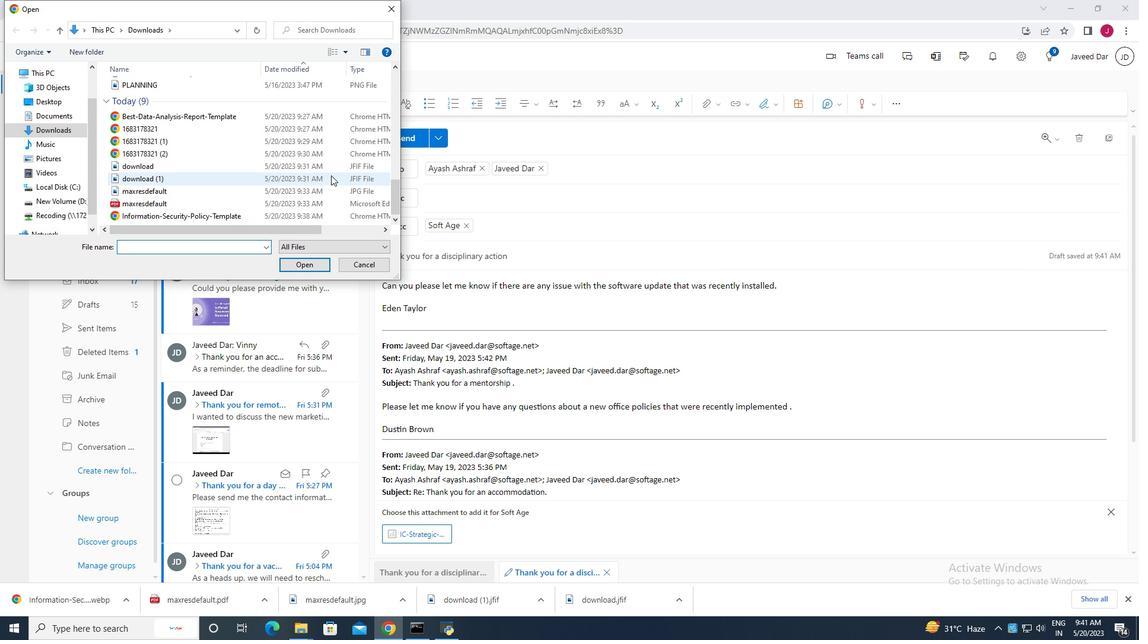 
Action: Mouse scrolled (331, 175) with delta (0, 0)
Screenshot: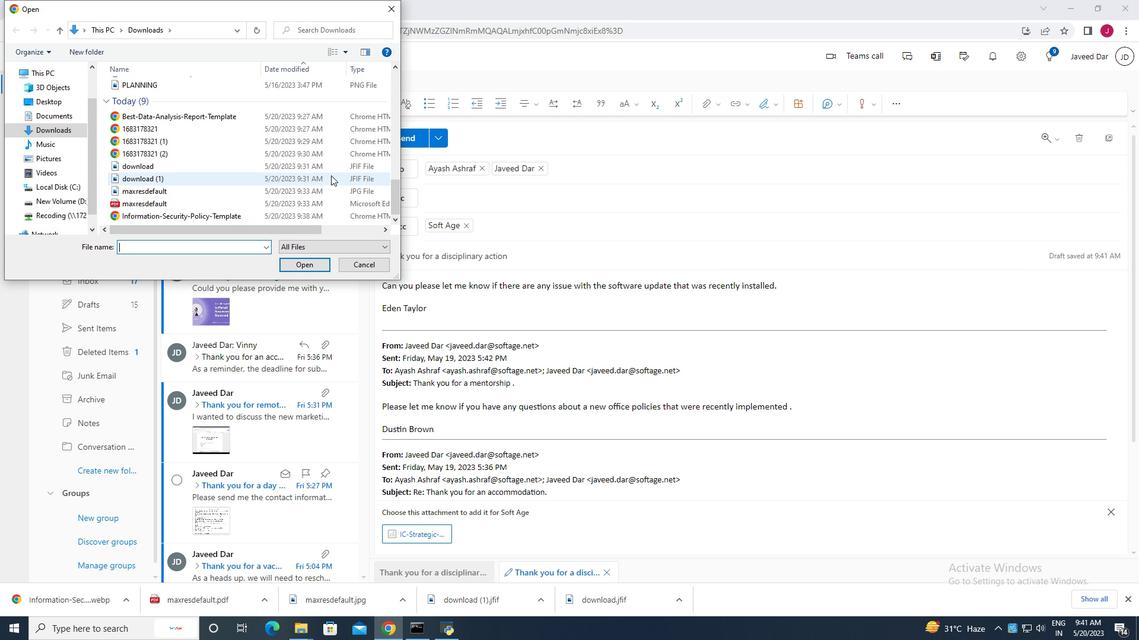 
Action: Mouse scrolled (331, 175) with delta (0, 0)
Screenshot: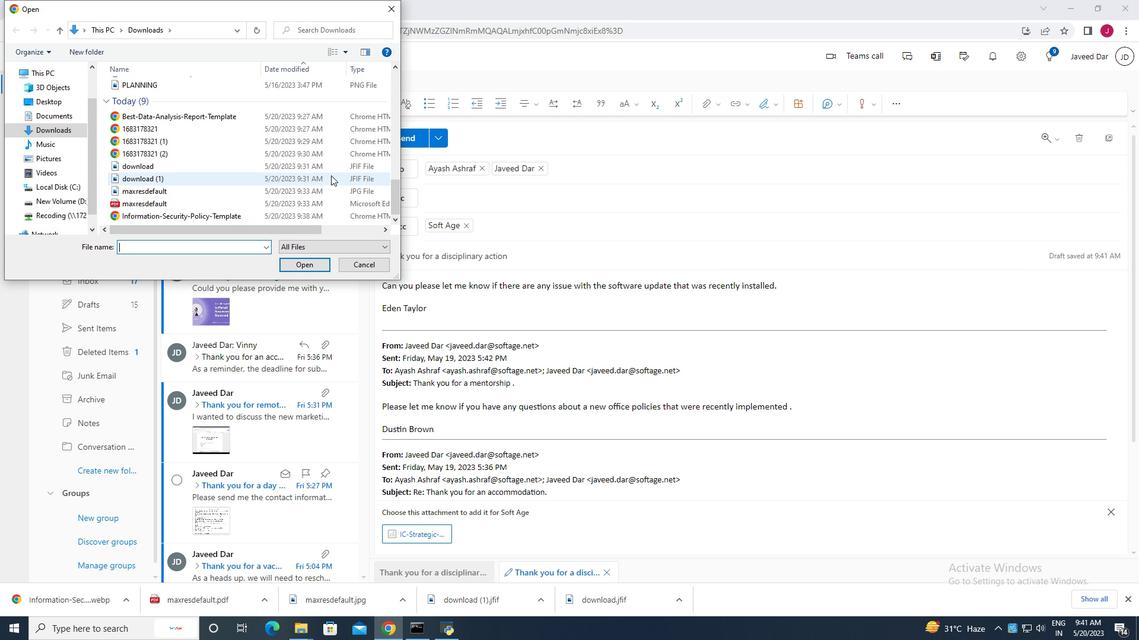
Action: Mouse scrolled (331, 175) with delta (0, 0)
Screenshot: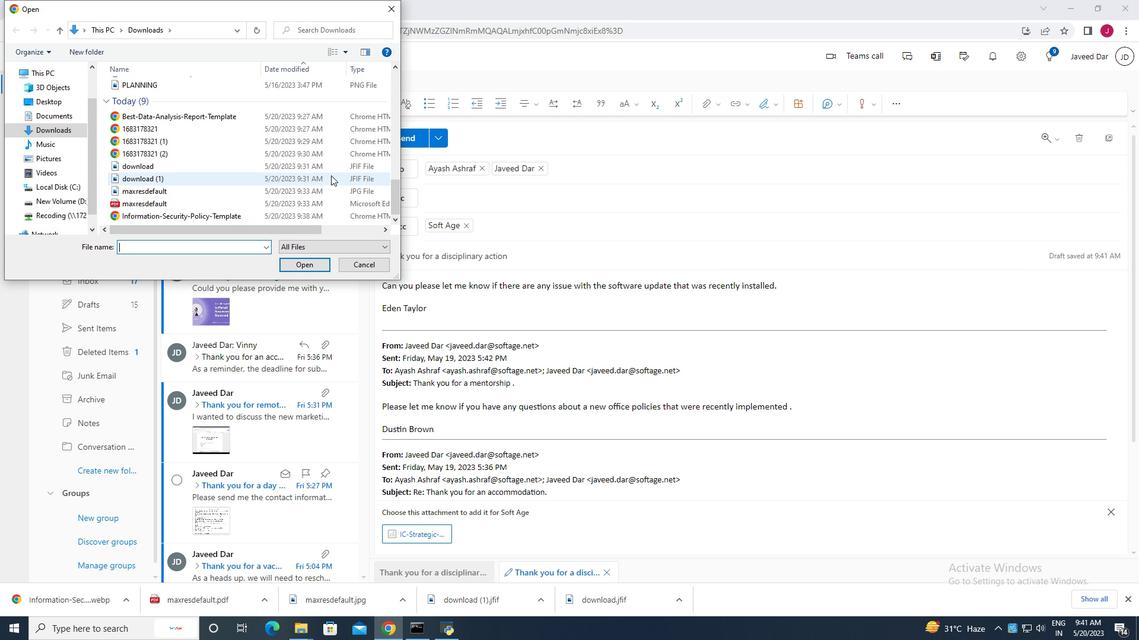 
Action: Mouse scrolled (331, 175) with delta (0, 0)
Screenshot: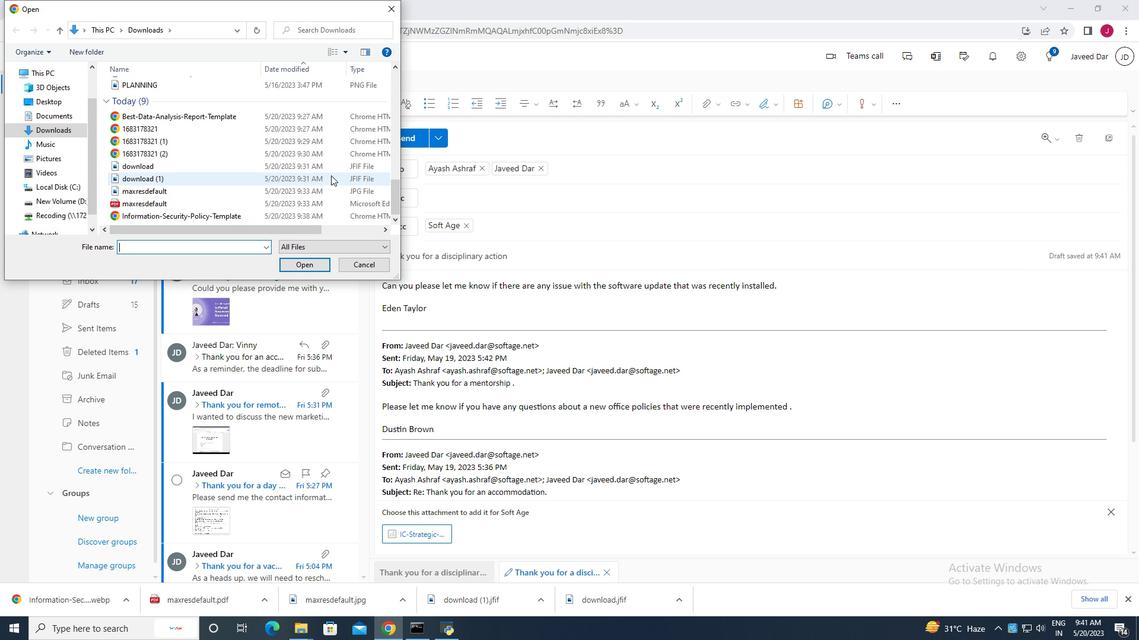 
Action: Mouse moved to (309, 214)
Screenshot: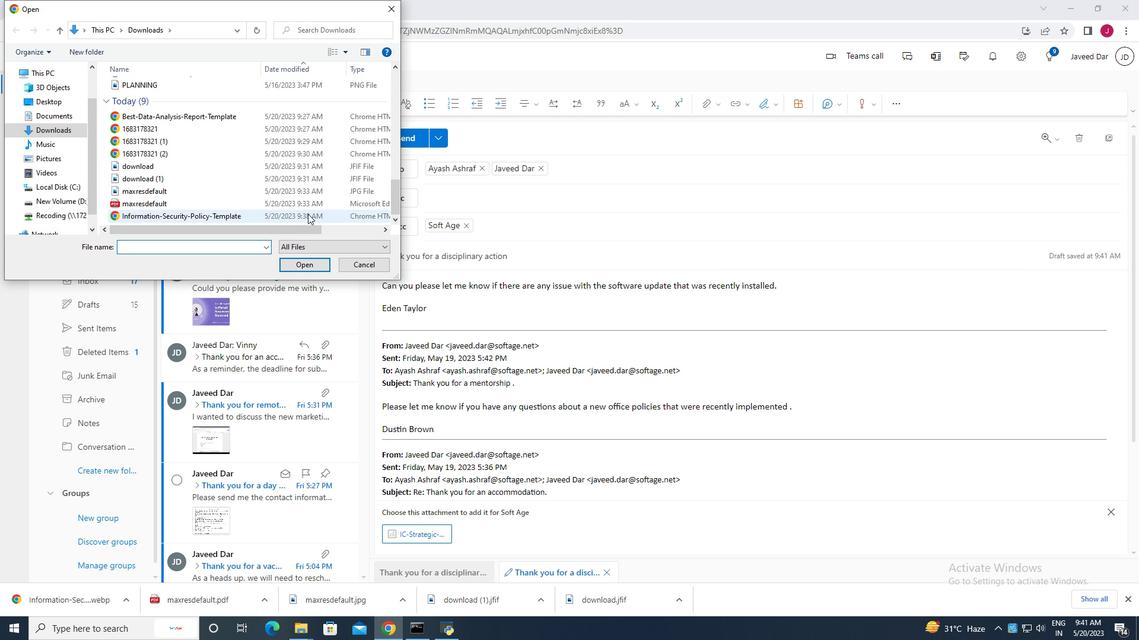 
Action: Mouse pressed left at (309, 214)
Screenshot: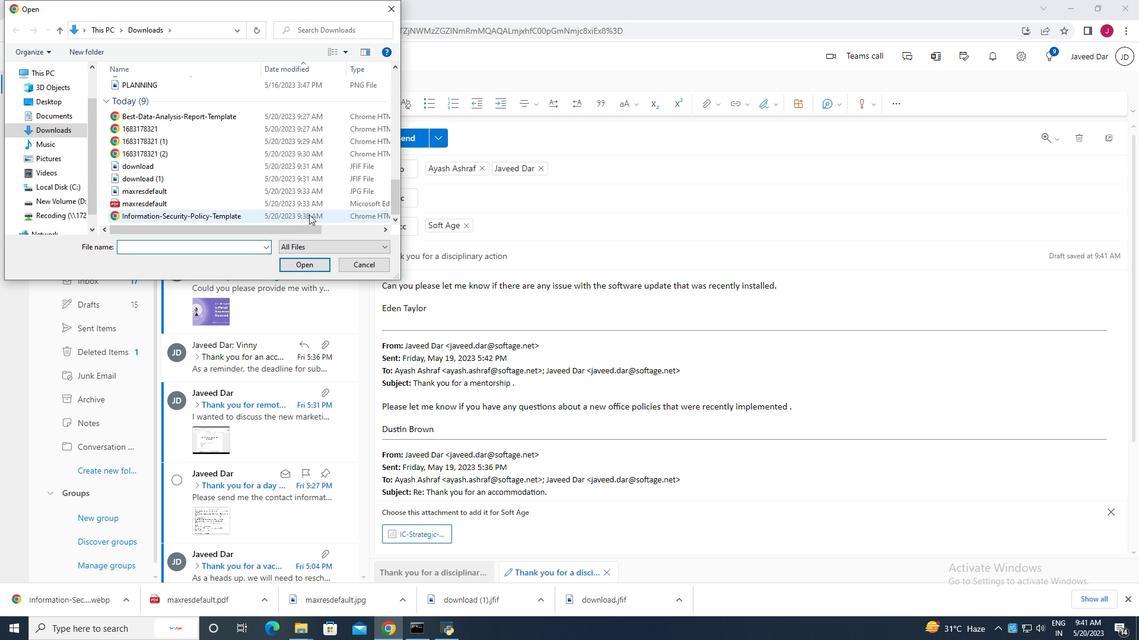 
Action: Mouse moved to (309, 265)
Screenshot: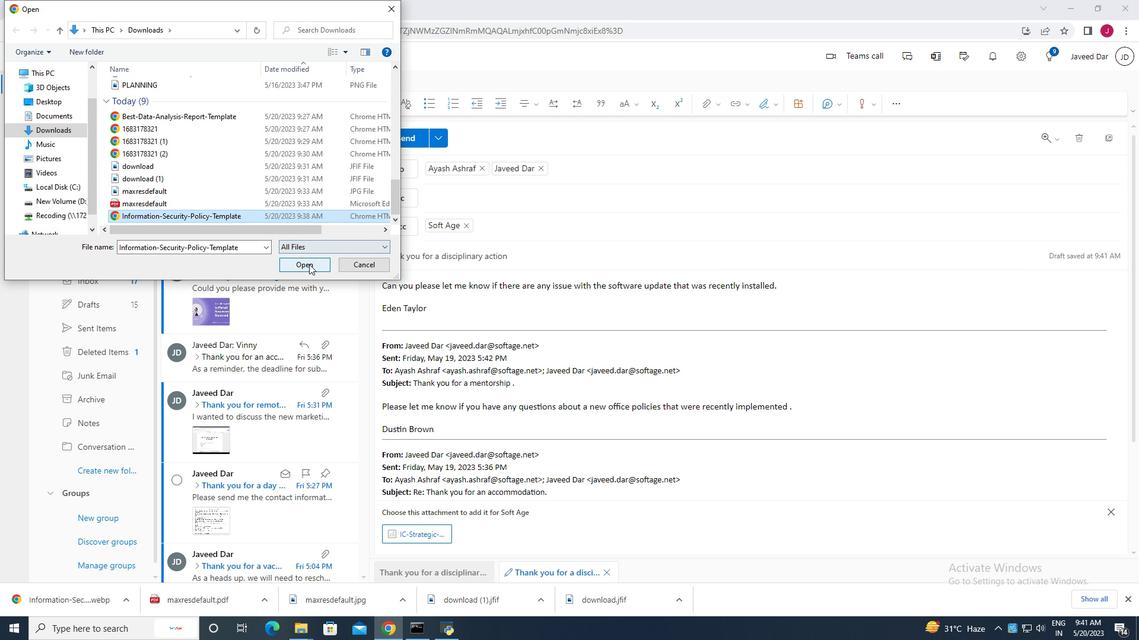 
Action: Mouse pressed left at (309, 265)
Screenshot: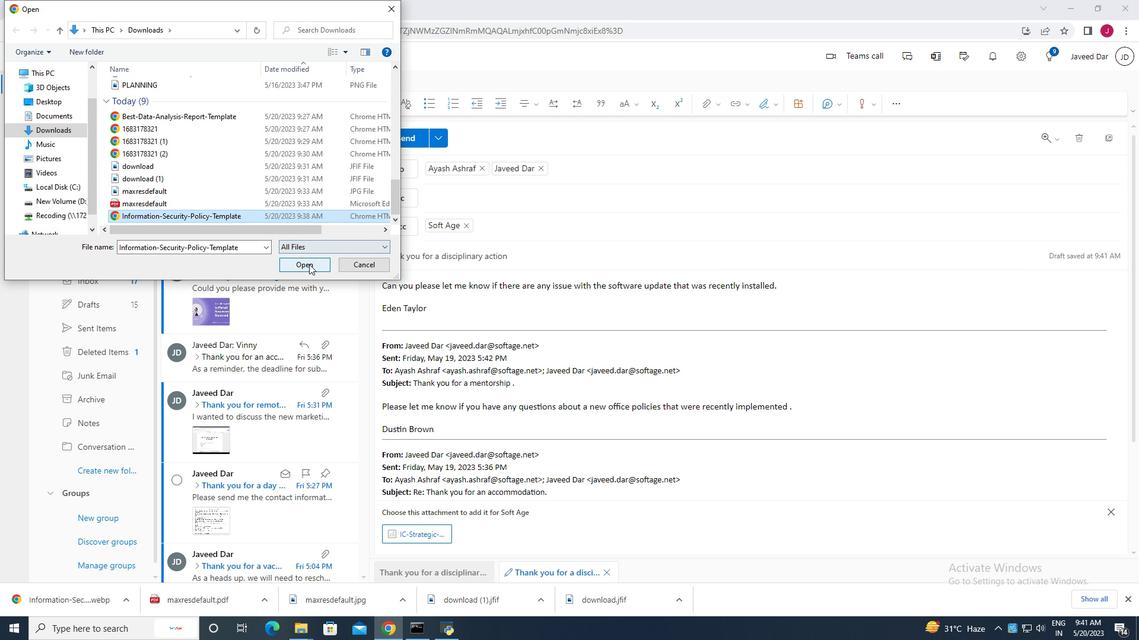 
Action: Mouse moved to (415, 137)
Screenshot: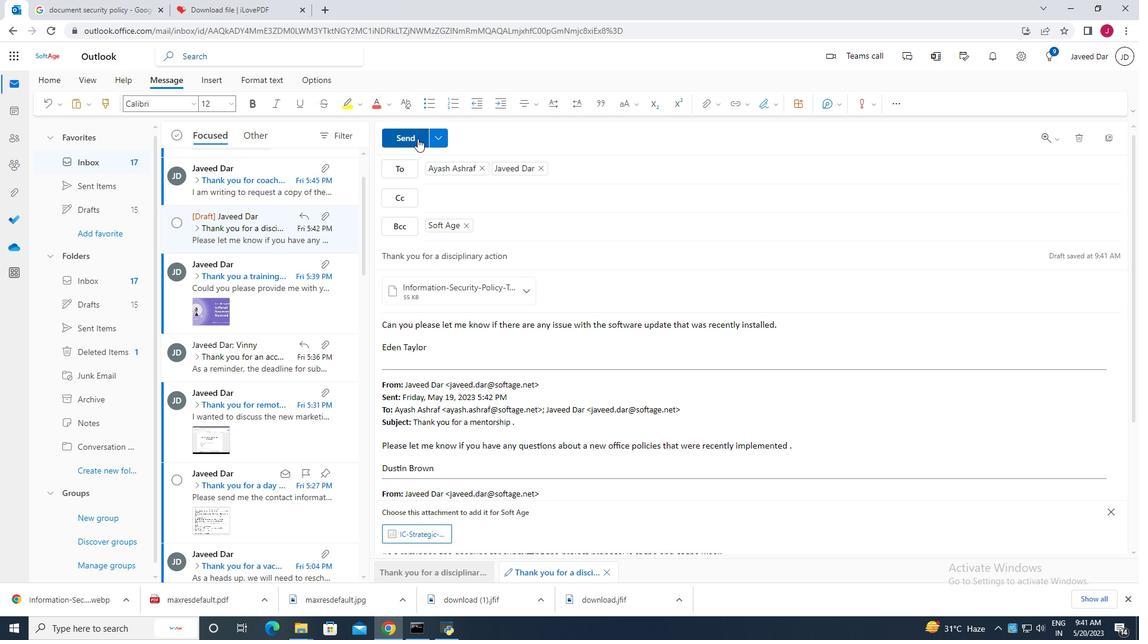 
Action: Mouse pressed left at (415, 137)
Screenshot: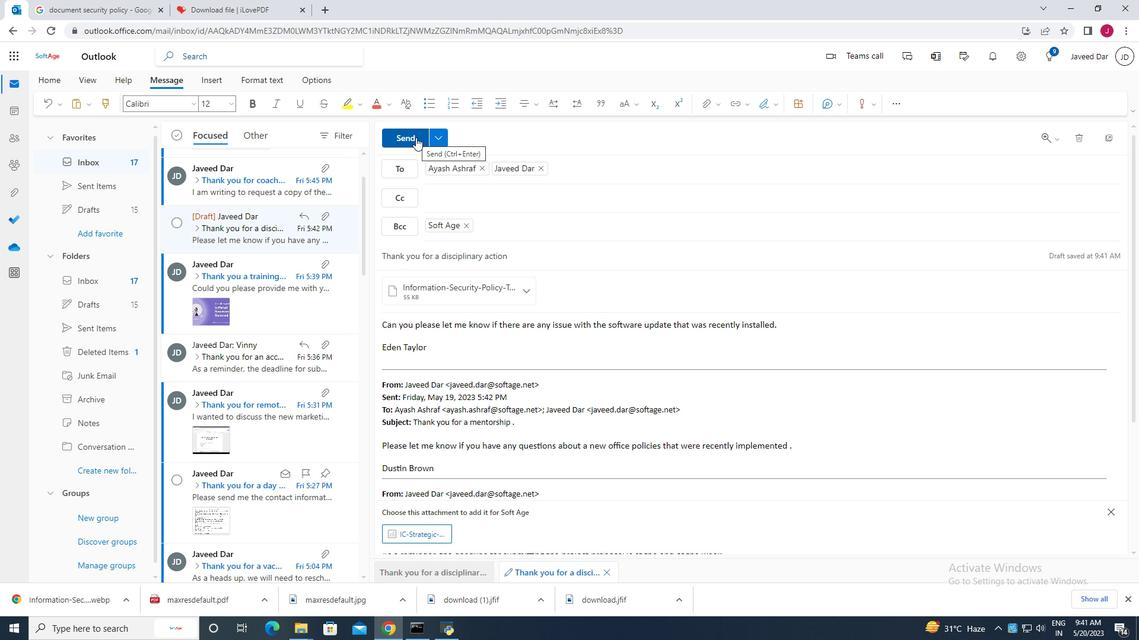 
Action: Mouse moved to (415, 137)
Screenshot: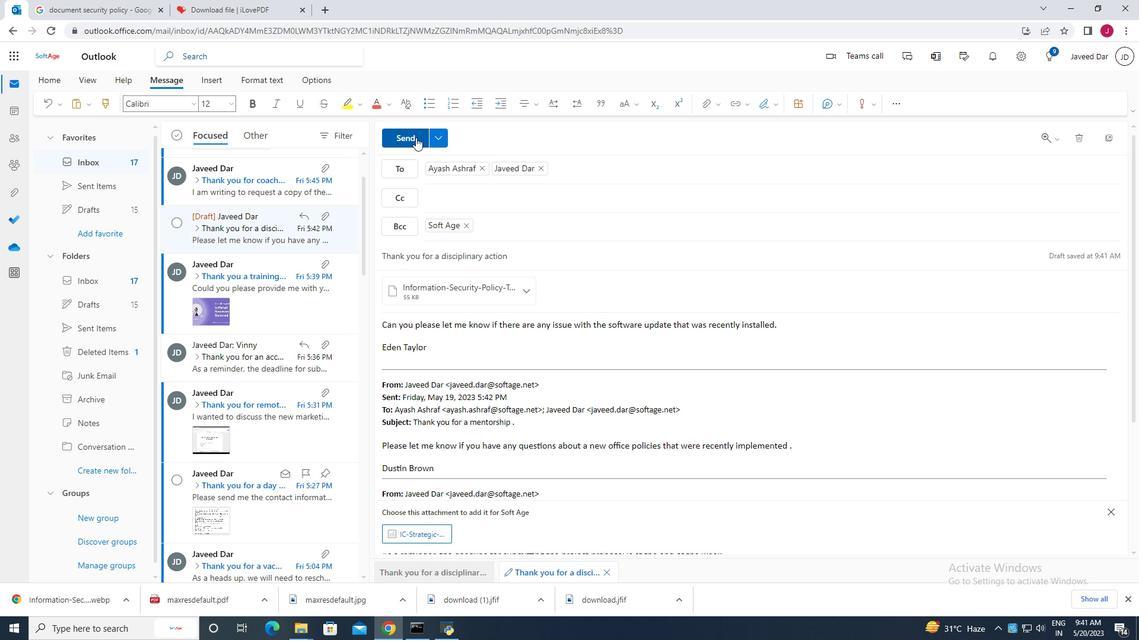 
